 Task: Show all the stores that has offer on soup.
Action: Mouse moved to (56, 86)
Screenshot: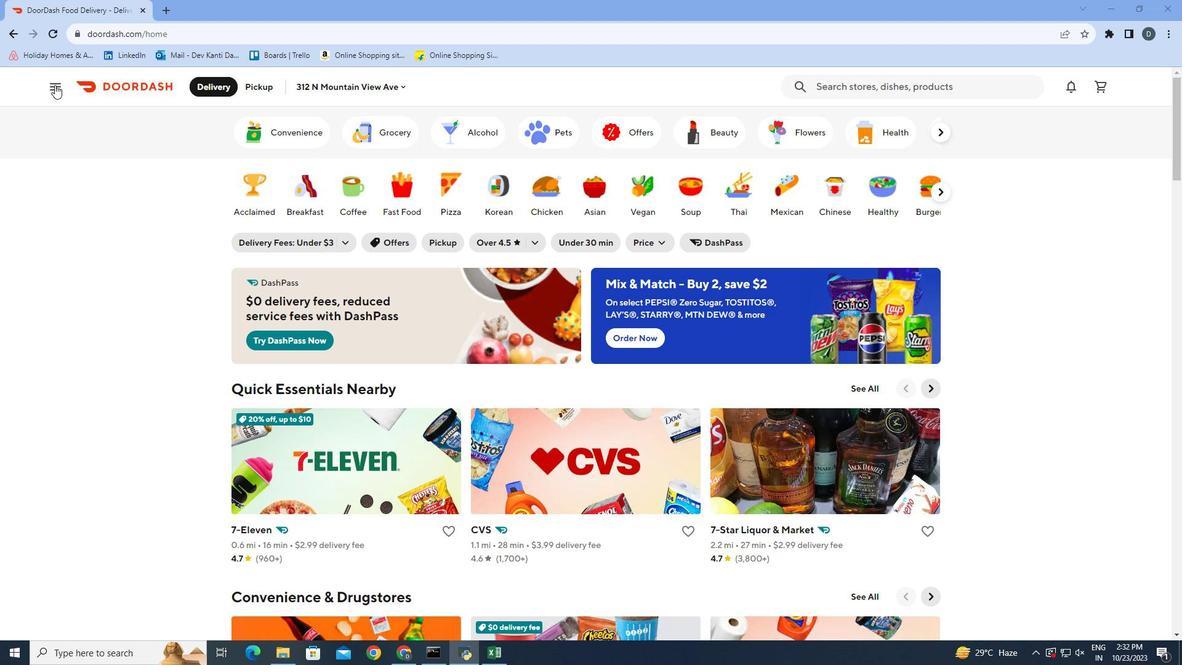 
Action: Mouse pressed left at (56, 86)
Screenshot: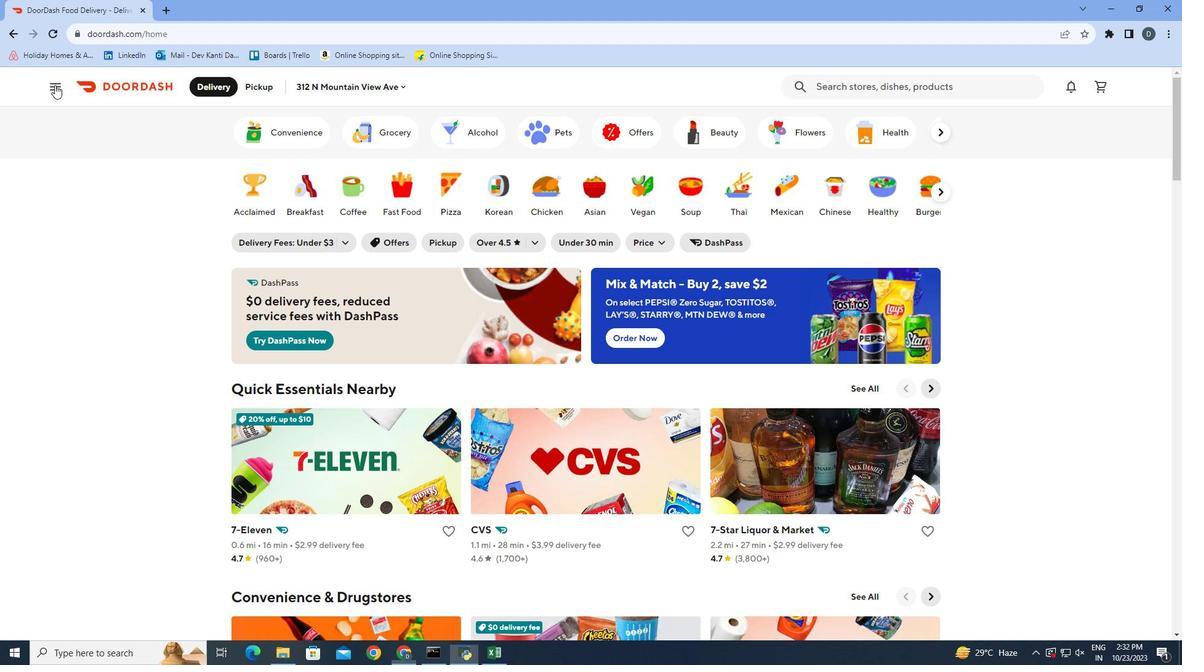 
Action: Mouse moved to (117, 240)
Screenshot: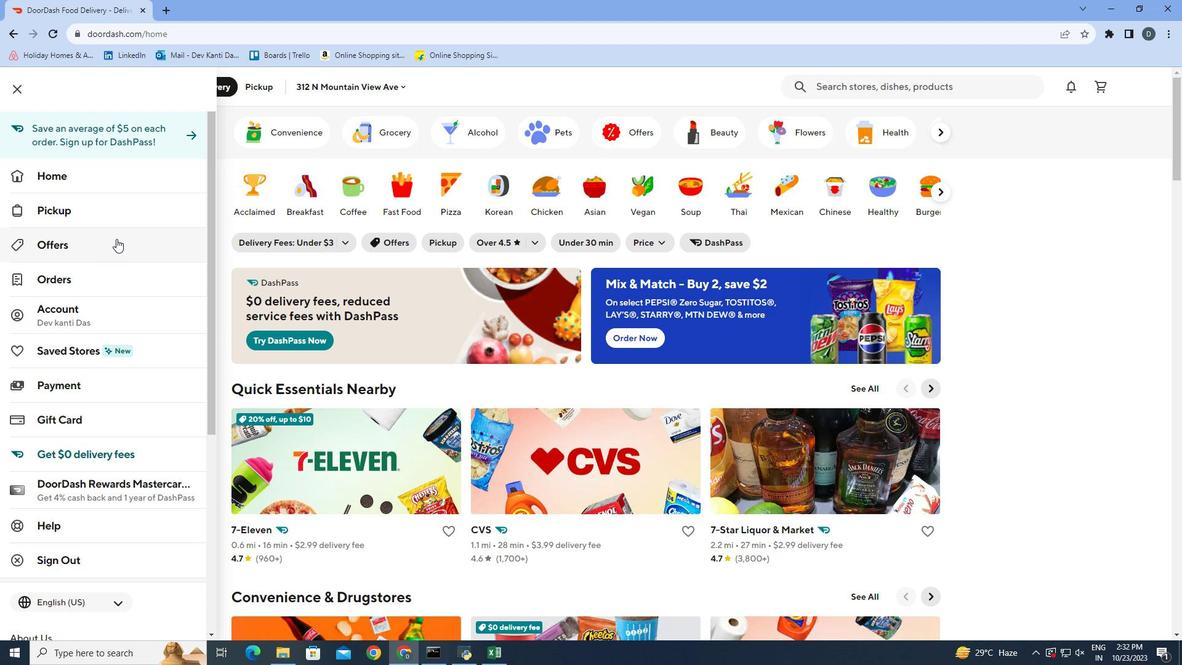 
Action: Mouse pressed left at (117, 240)
Screenshot: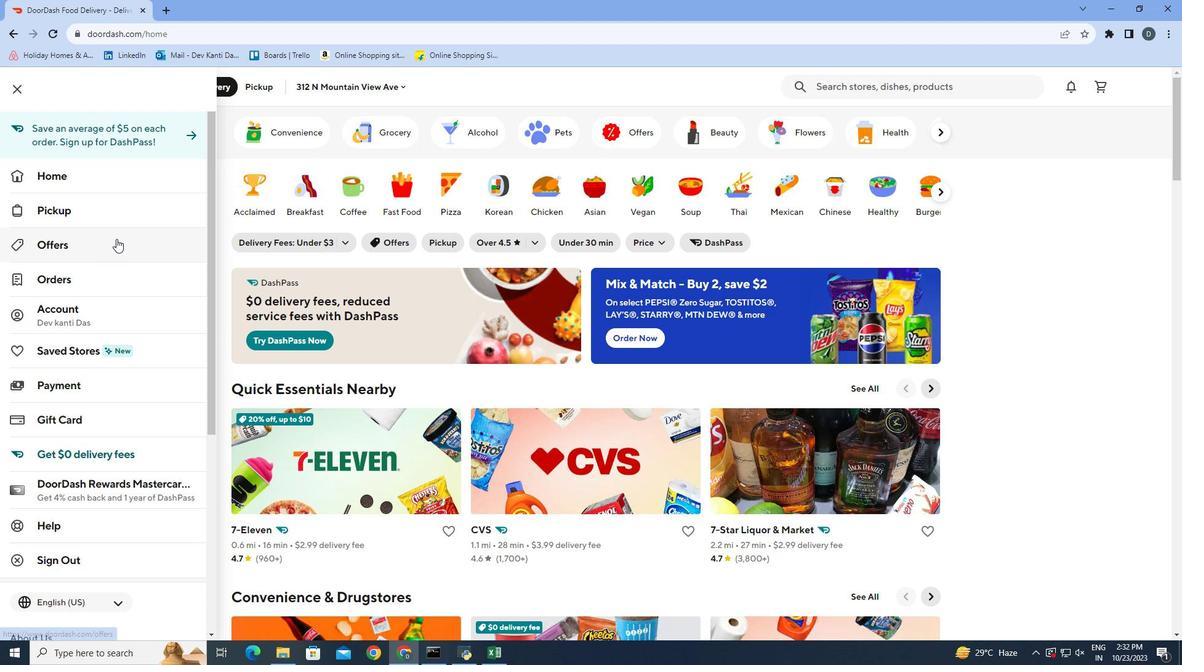 
Action: Mouse moved to (283, 184)
Screenshot: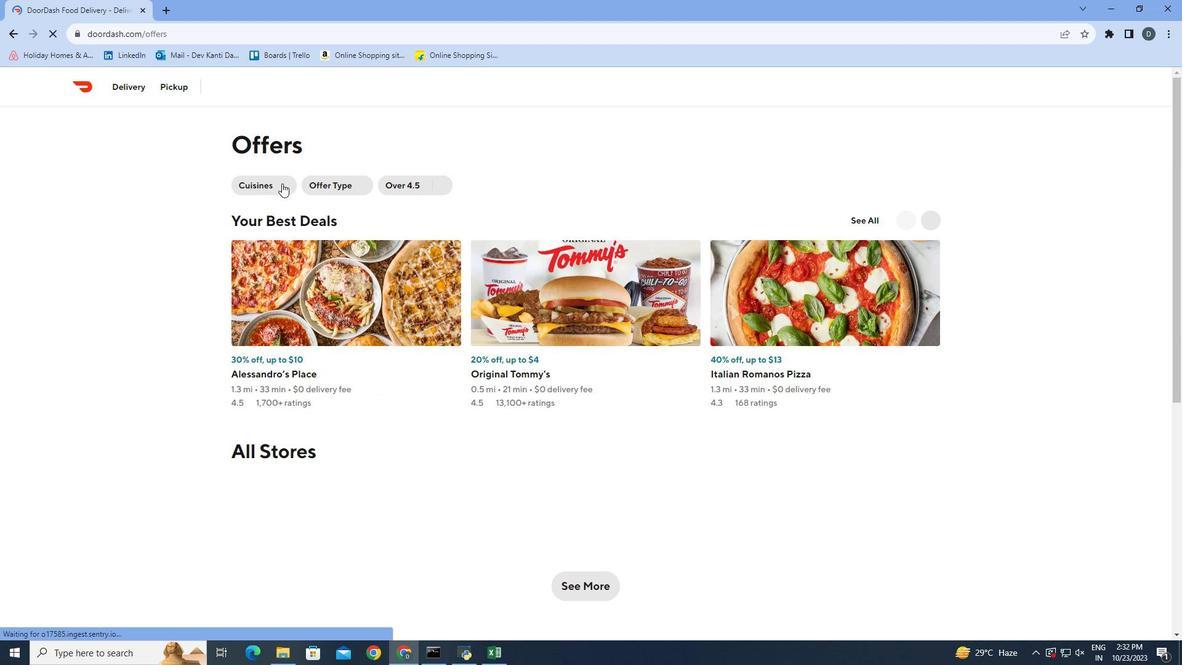 
Action: Mouse pressed left at (283, 184)
Screenshot: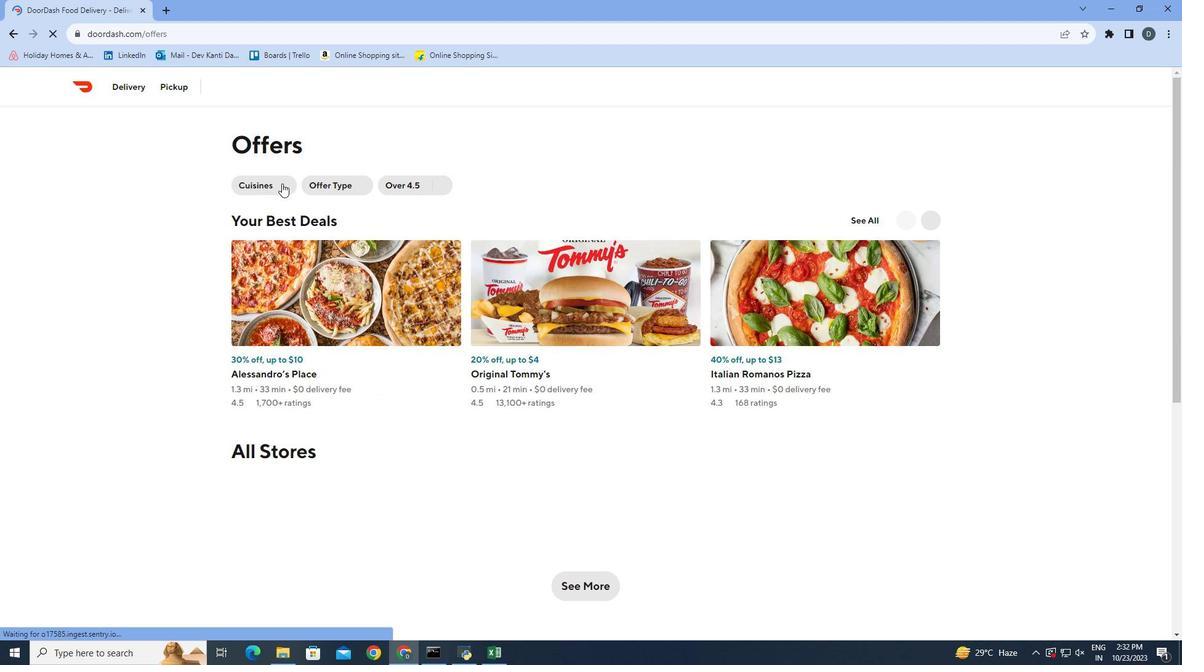 
Action: Mouse moved to (341, 252)
Screenshot: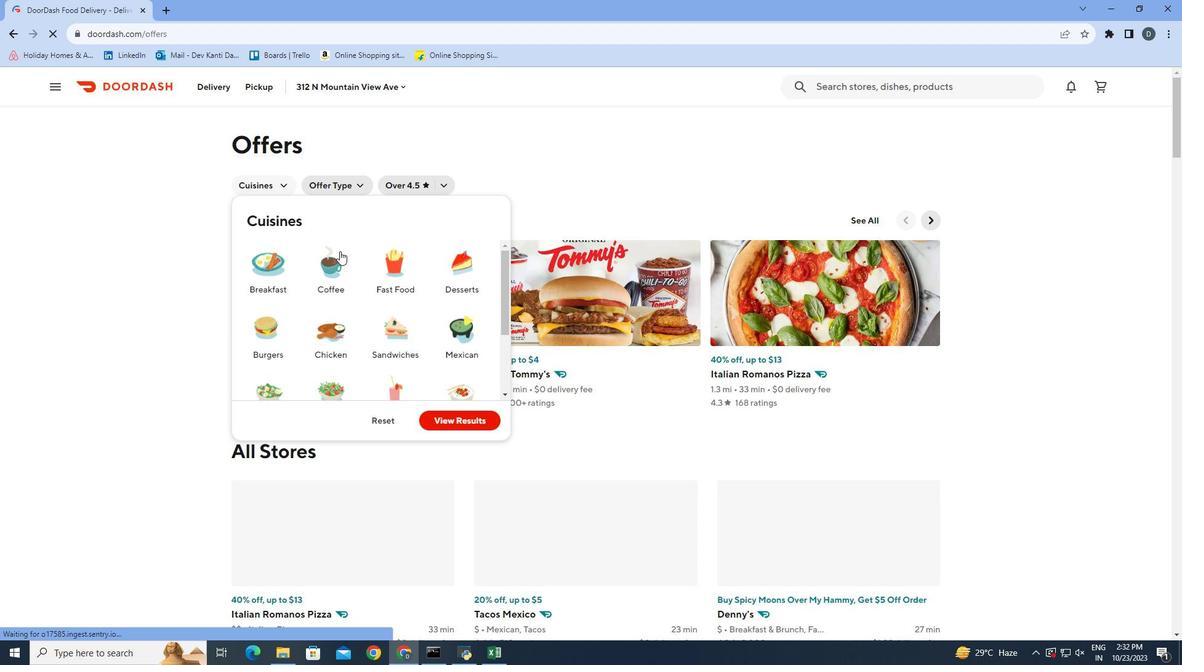 
Action: Mouse scrolled (341, 251) with delta (0, 0)
Screenshot: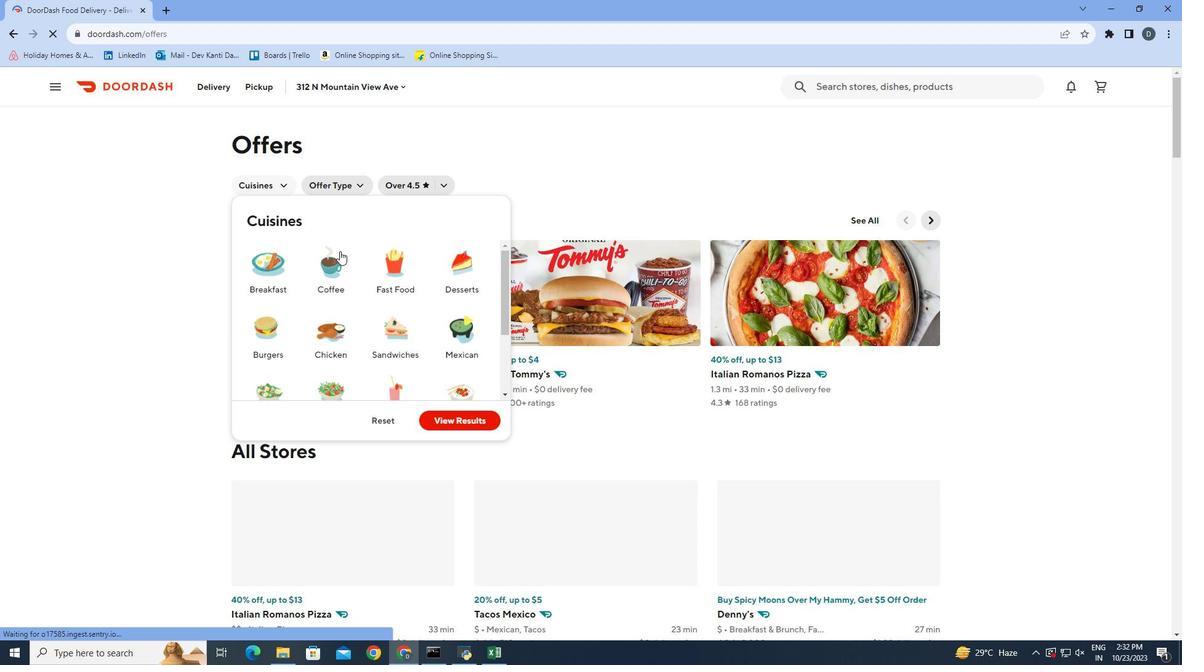 
Action: Mouse moved to (341, 253)
Screenshot: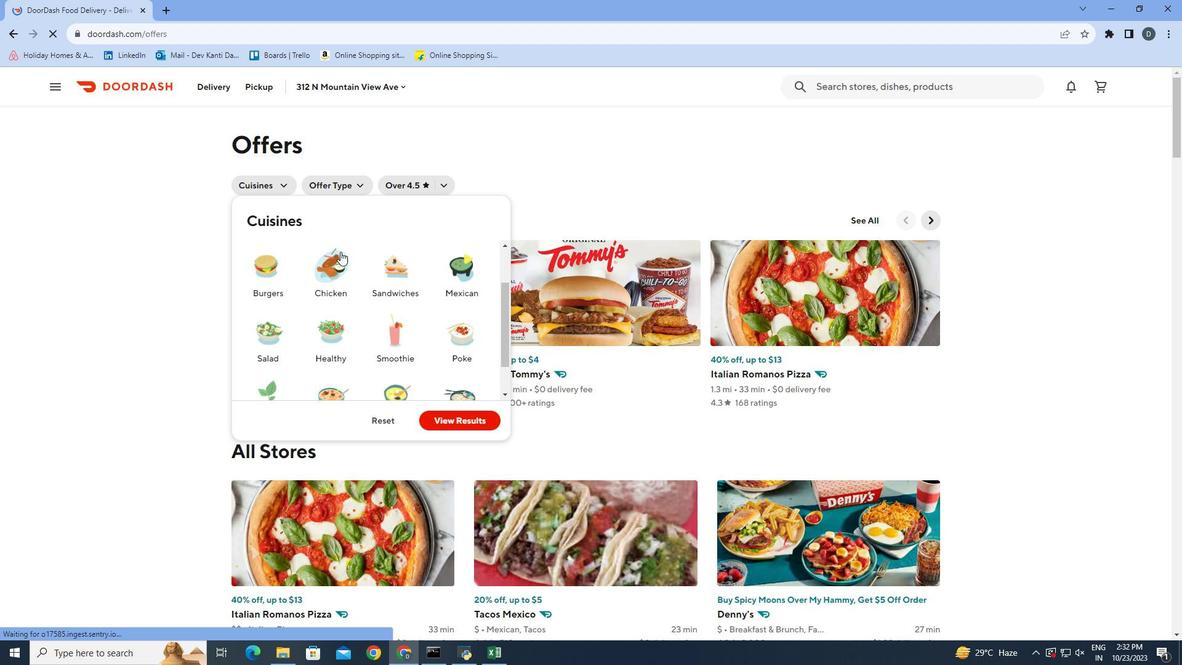 
Action: Mouse scrolled (341, 252) with delta (0, 0)
Screenshot: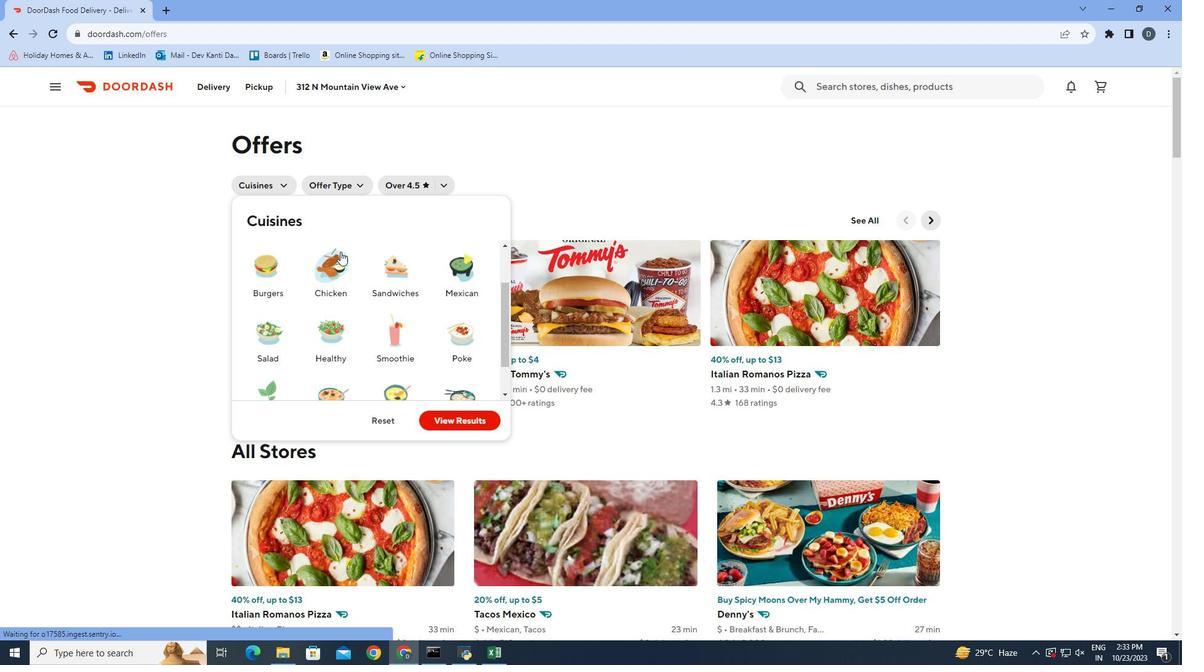 
Action: Mouse scrolled (341, 252) with delta (0, 0)
Screenshot: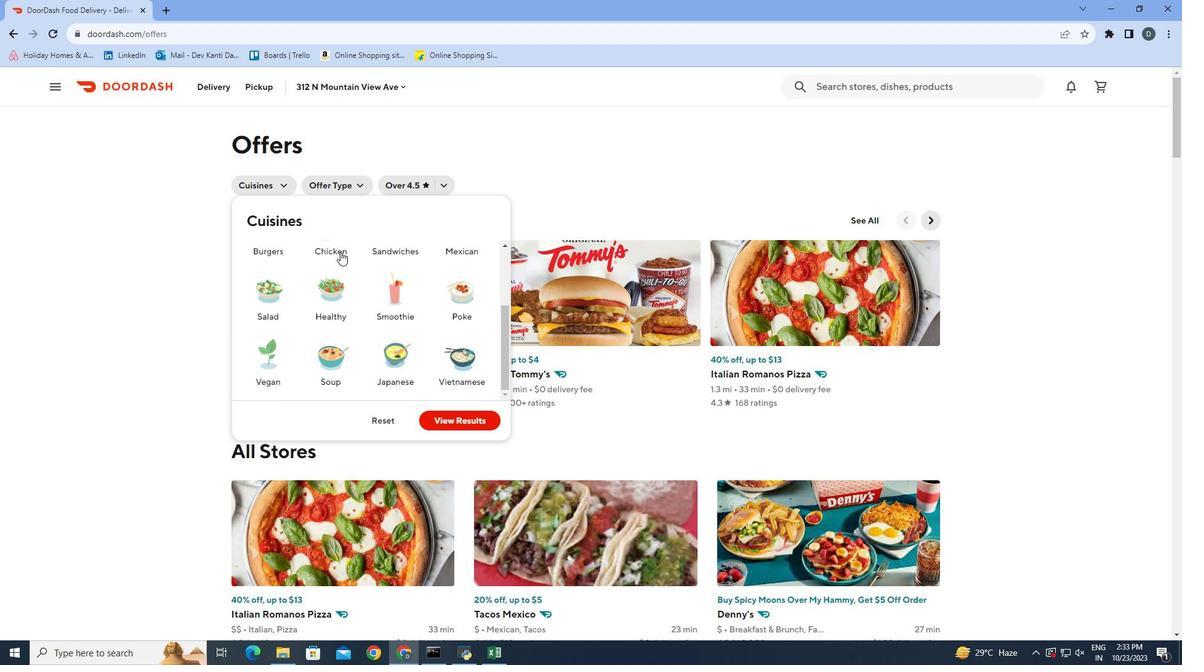
Action: Mouse moved to (326, 359)
Screenshot: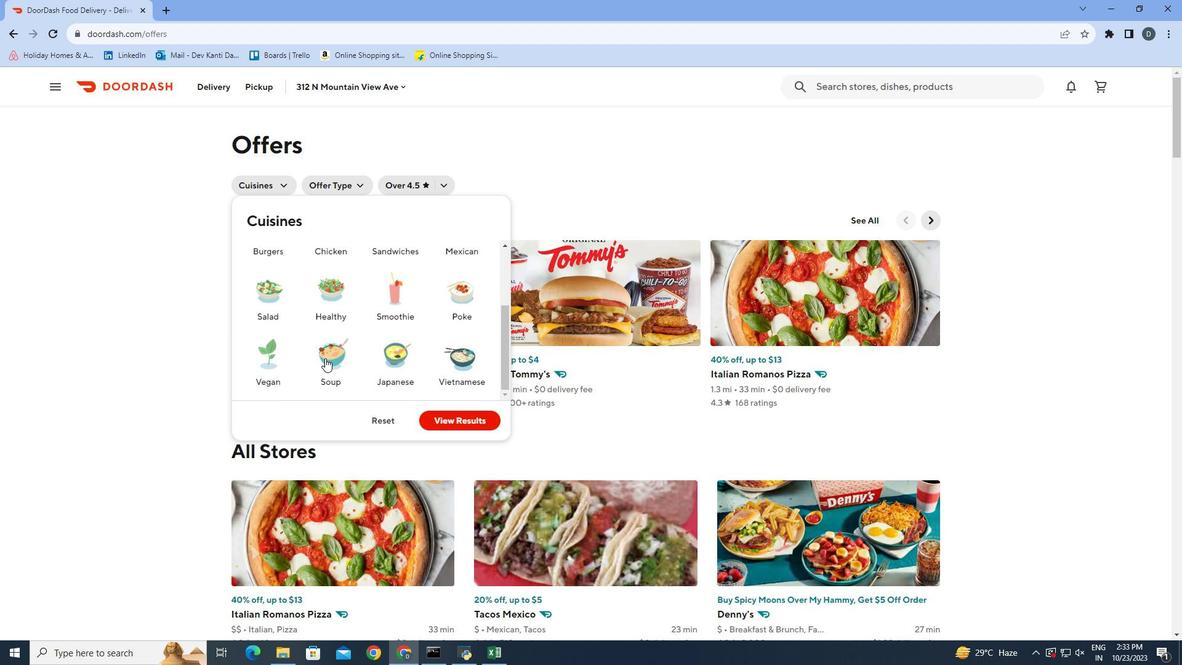 
Action: Mouse pressed left at (326, 359)
Screenshot: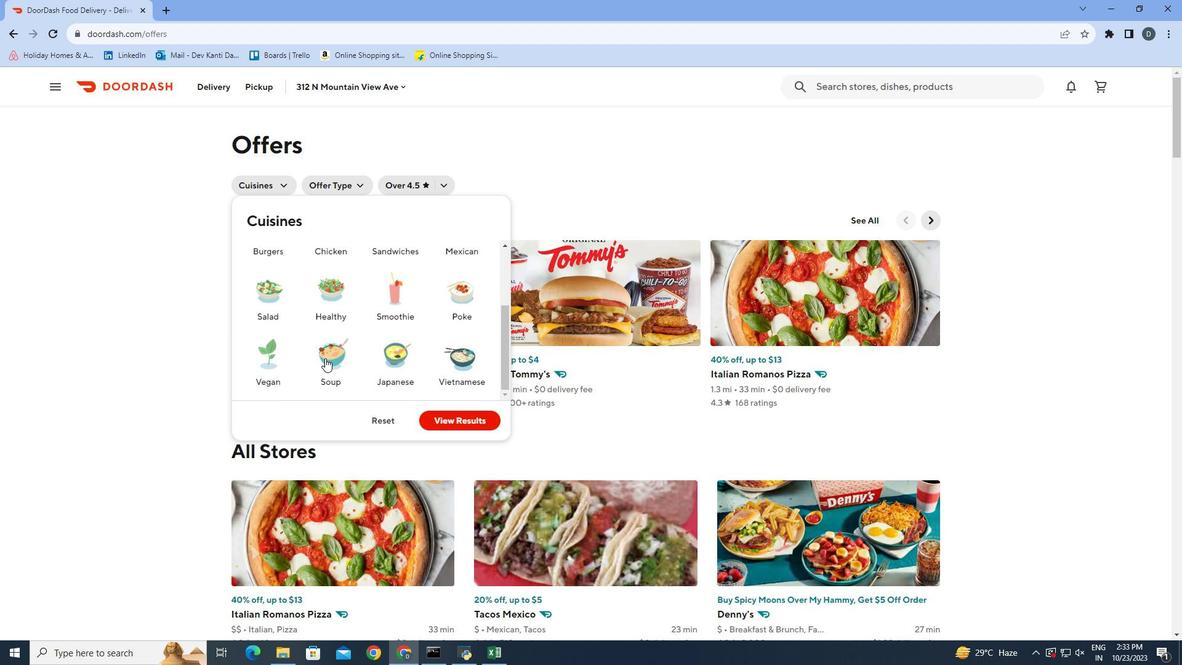 
Action: Mouse moved to (475, 424)
Screenshot: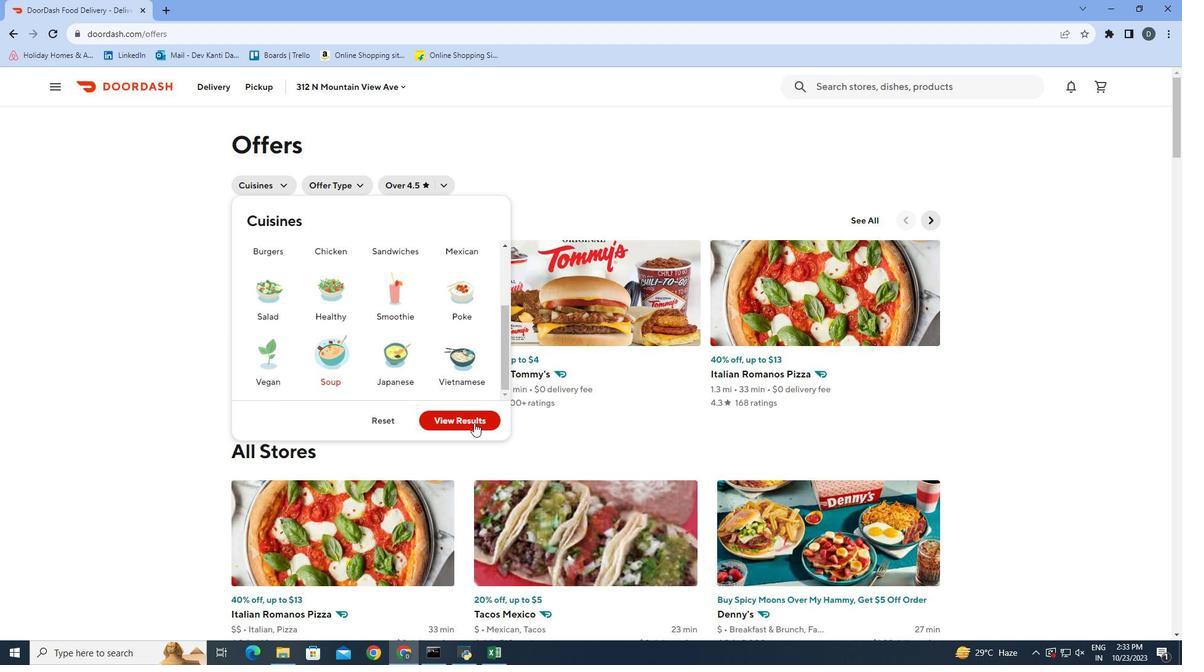 
Action: Mouse pressed left at (475, 424)
Screenshot: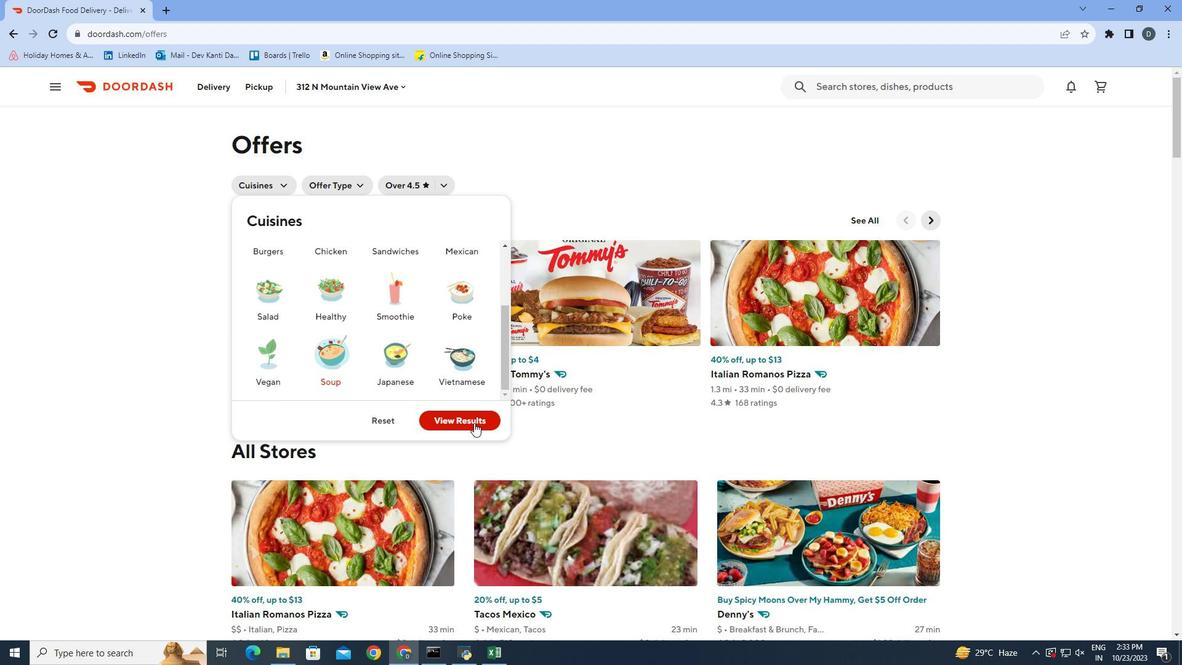 
Action: Mouse moved to (1015, 377)
Screenshot: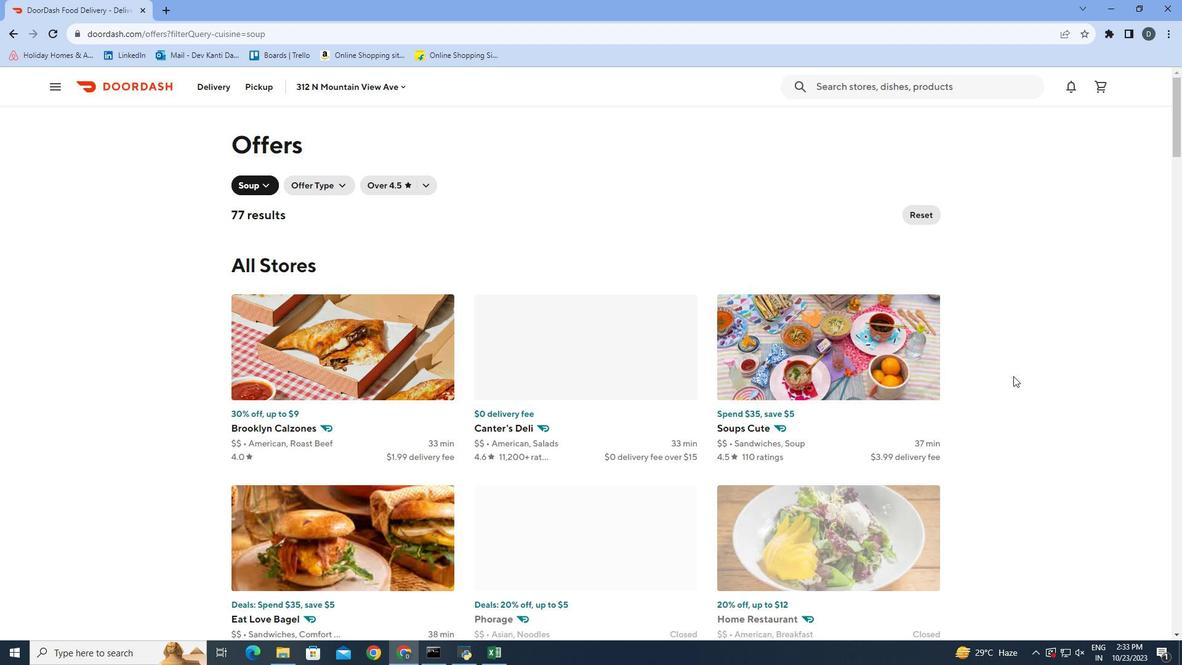 
Action: Mouse scrolled (1015, 377) with delta (0, 0)
Screenshot: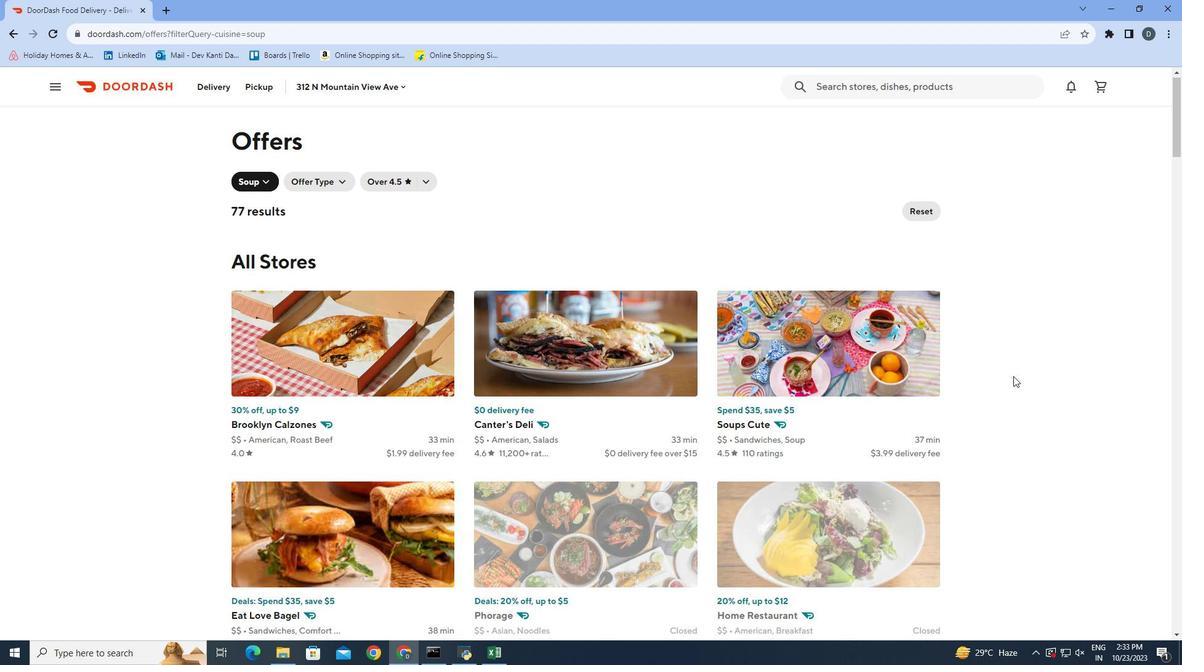 
Action: Mouse moved to (1028, 349)
Screenshot: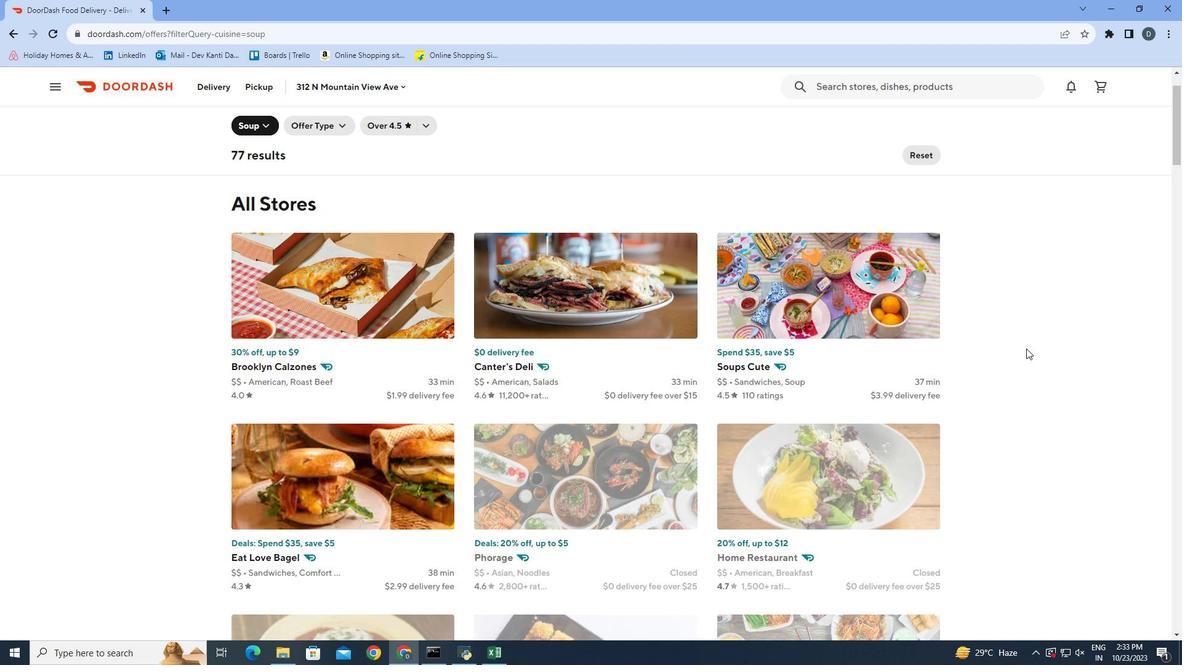 
Action: Mouse scrolled (1028, 349) with delta (0, 0)
Screenshot: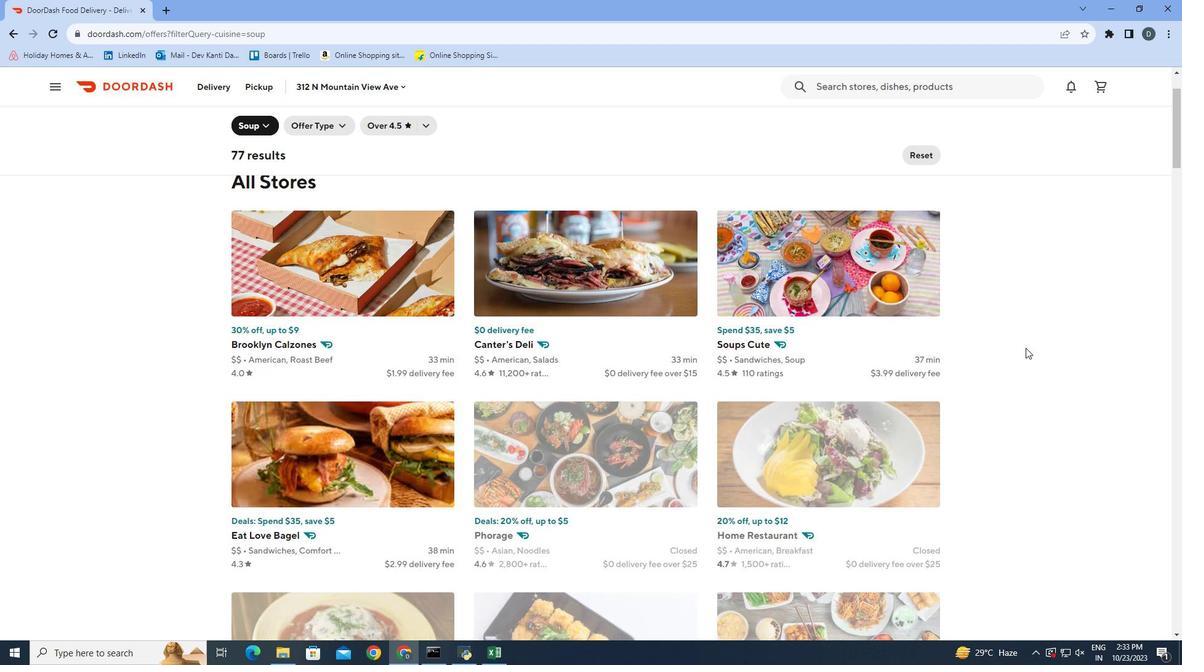 
Action: Mouse moved to (1021, 342)
Screenshot: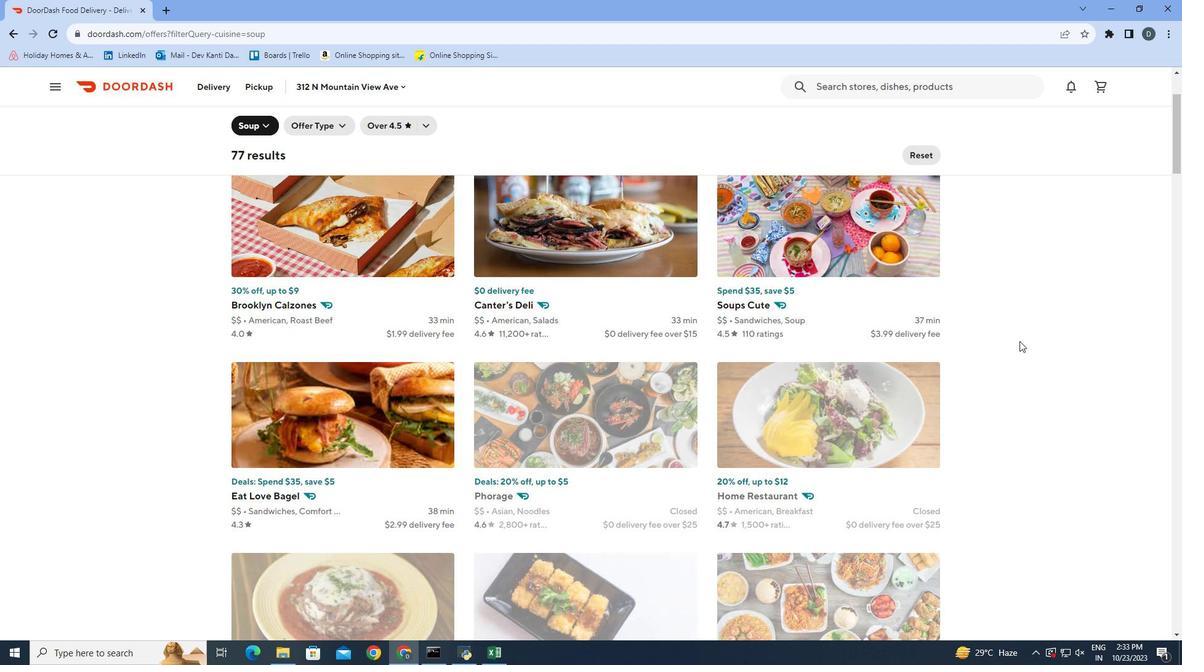 
Action: Mouse scrolled (1021, 341) with delta (0, 0)
Screenshot: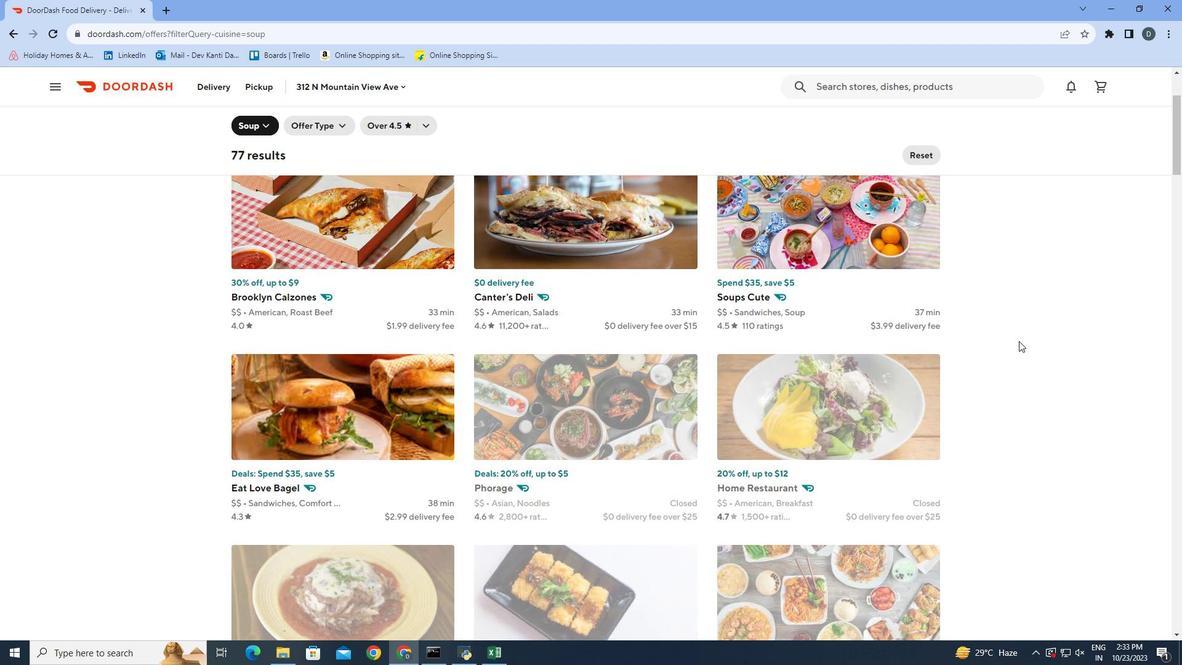 
Action: Mouse moved to (1020, 342)
Screenshot: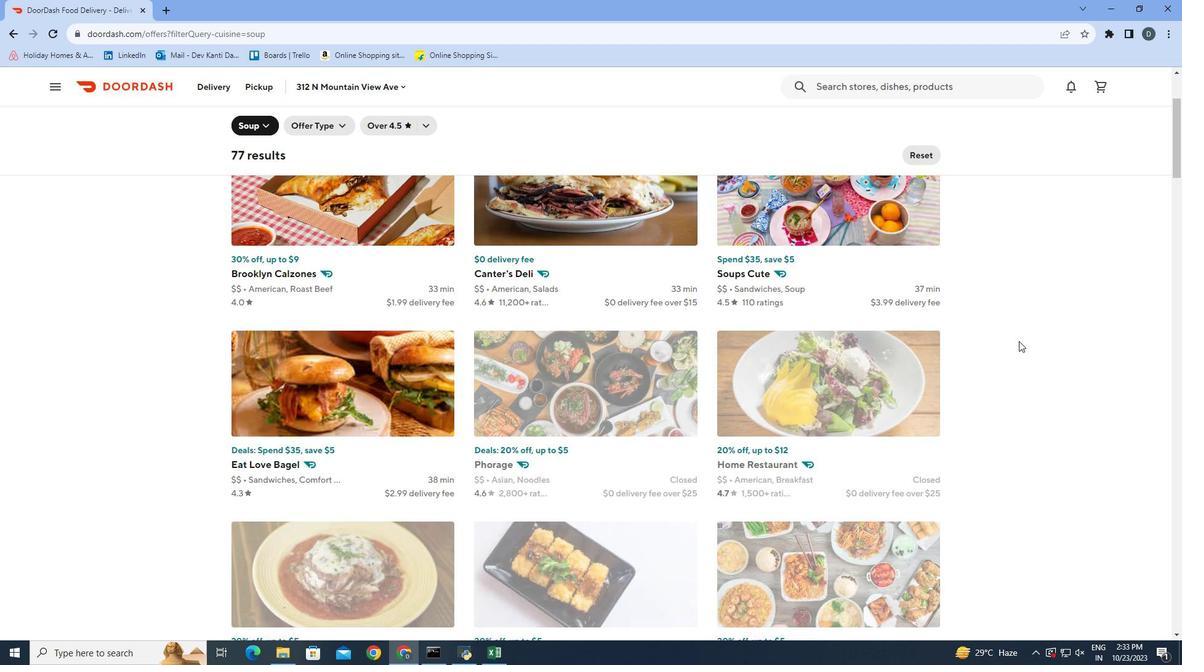 
Action: Mouse scrolled (1020, 341) with delta (0, 0)
Screenshot: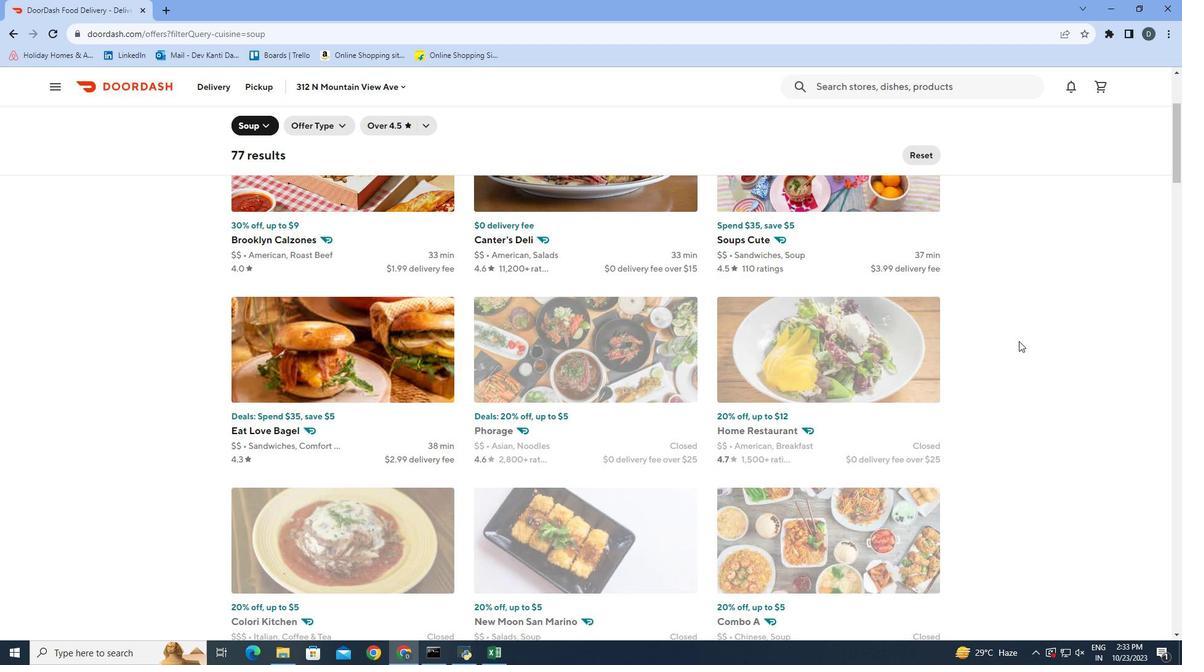 
Action: Mouse scrolled (1020, 341) with delta (0, 0)
Screenshot: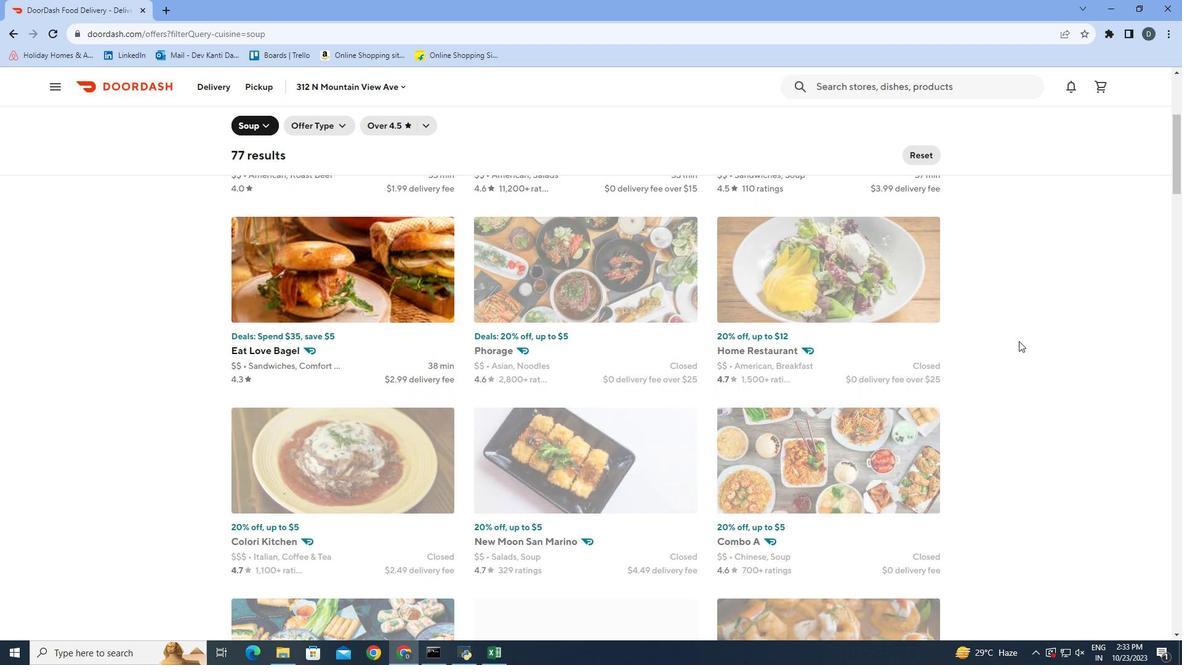 
Action: Mouse scrolled (1020, 341) with delta (0, 0)
Screenshot: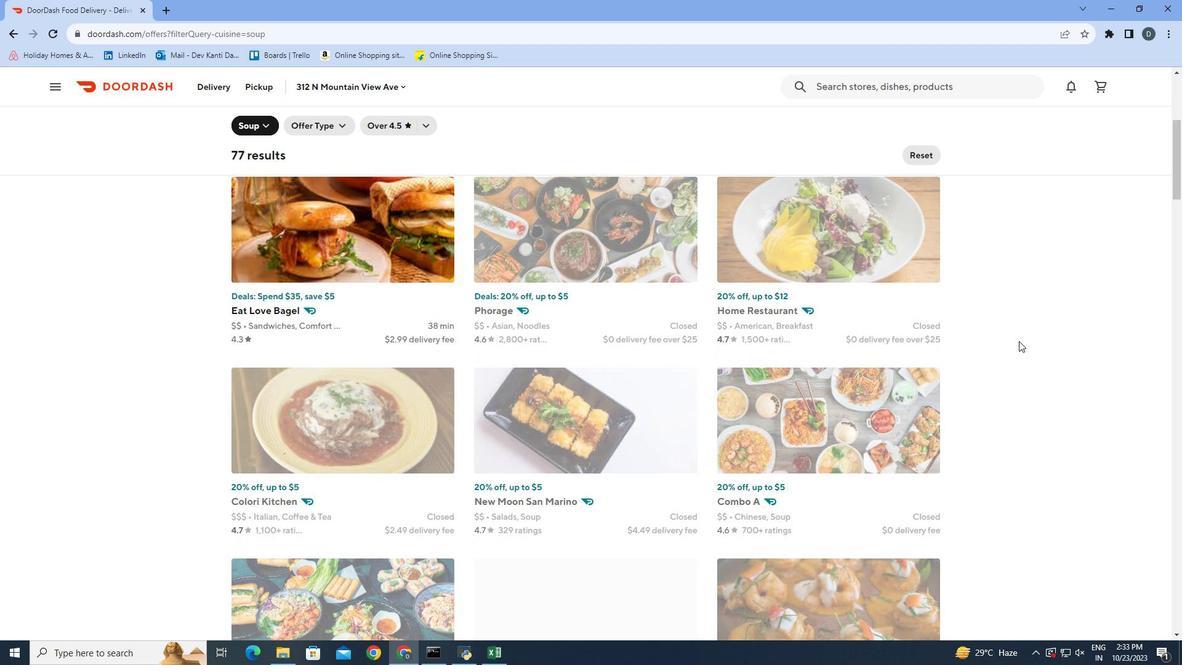 
Action: Mouse scrolled (1020, 341) with delta (0, 0)
Screenshot: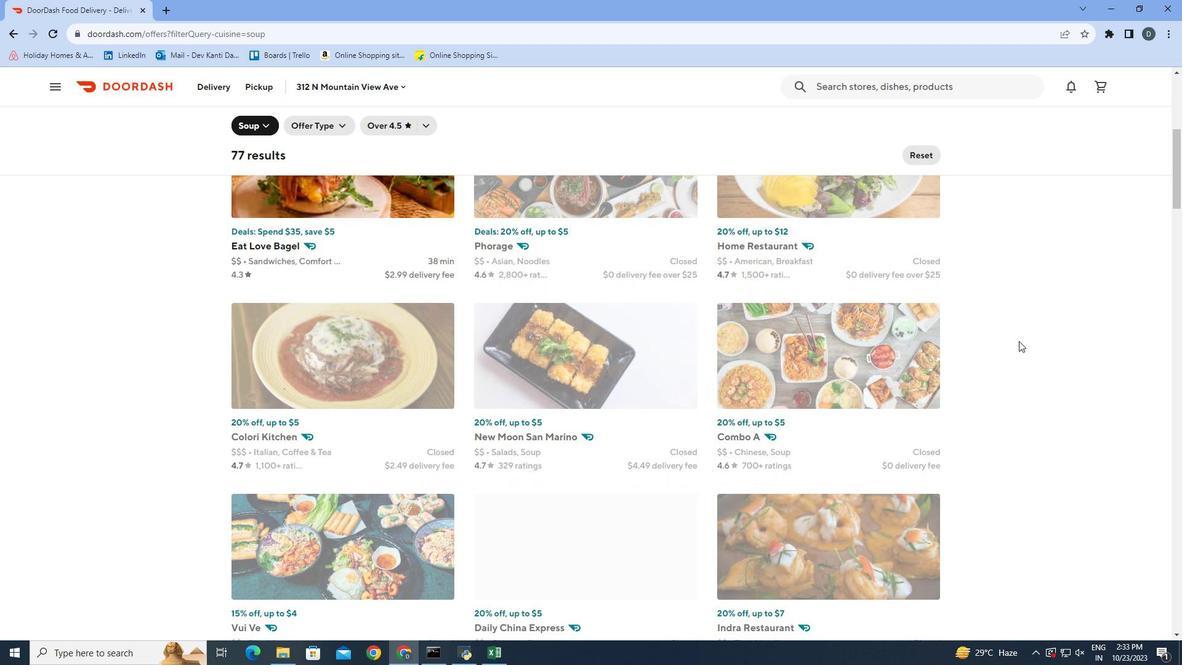 
Action: Mouse scrolled (1020, 341) with delta (0, 0)
Screenshot: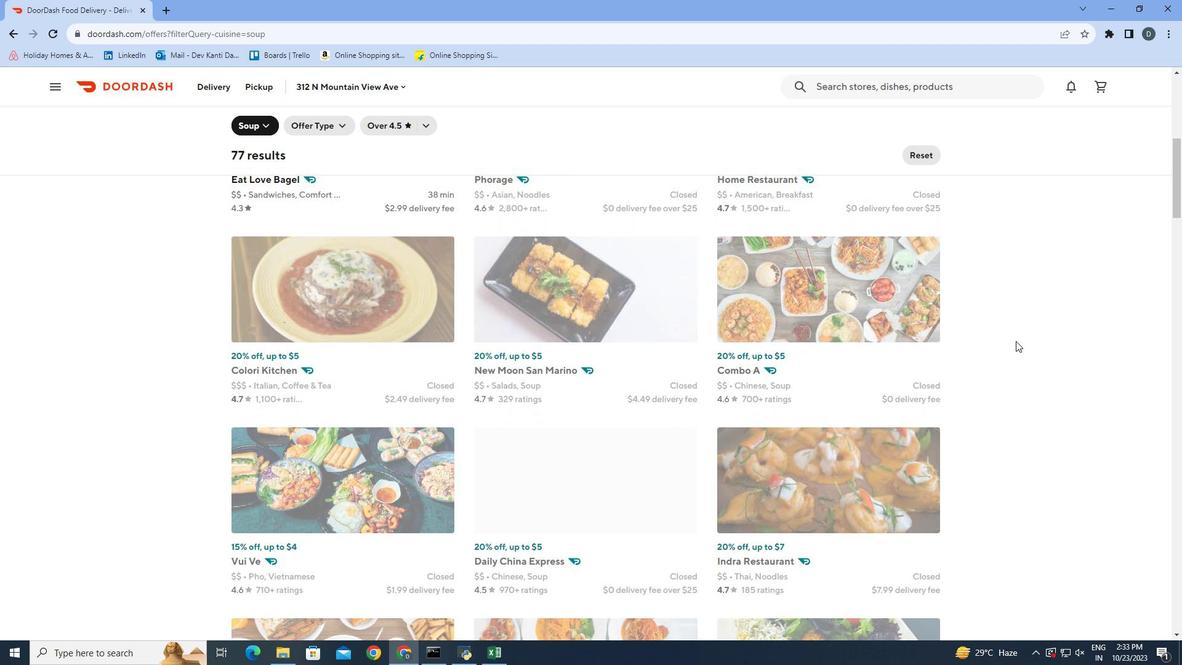 
Action: Mouse moved to (1017, 337)
Screenshot: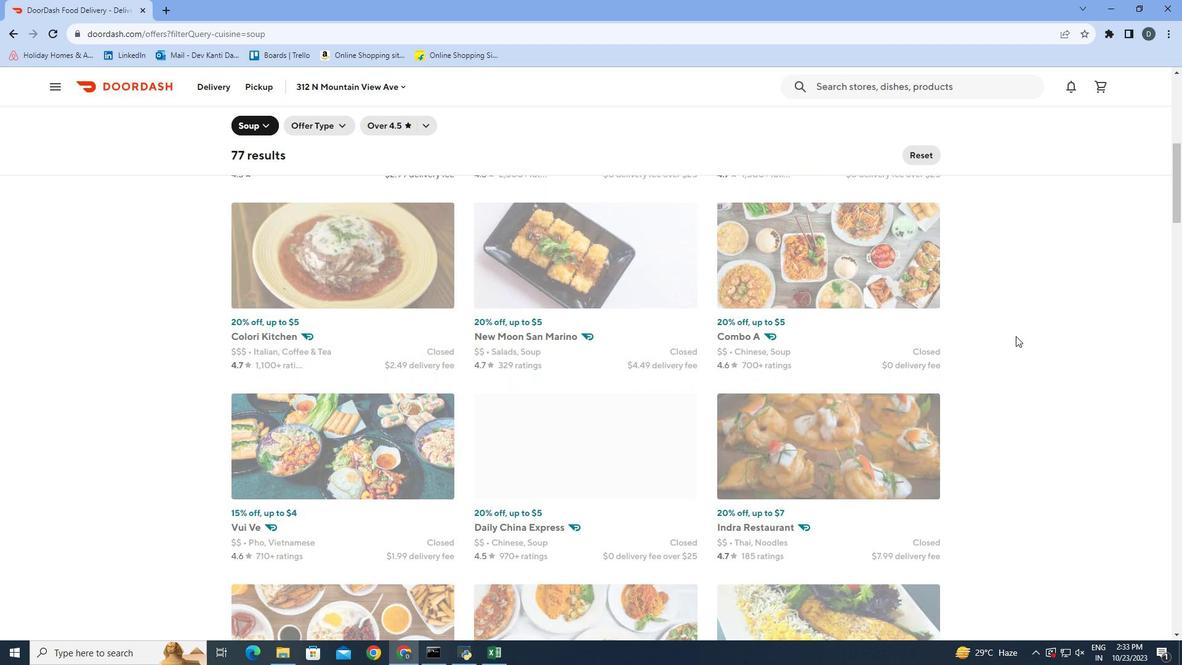 
Action: Mouse scrolled (1017, 336) with delta (0, 0)
Screenshot: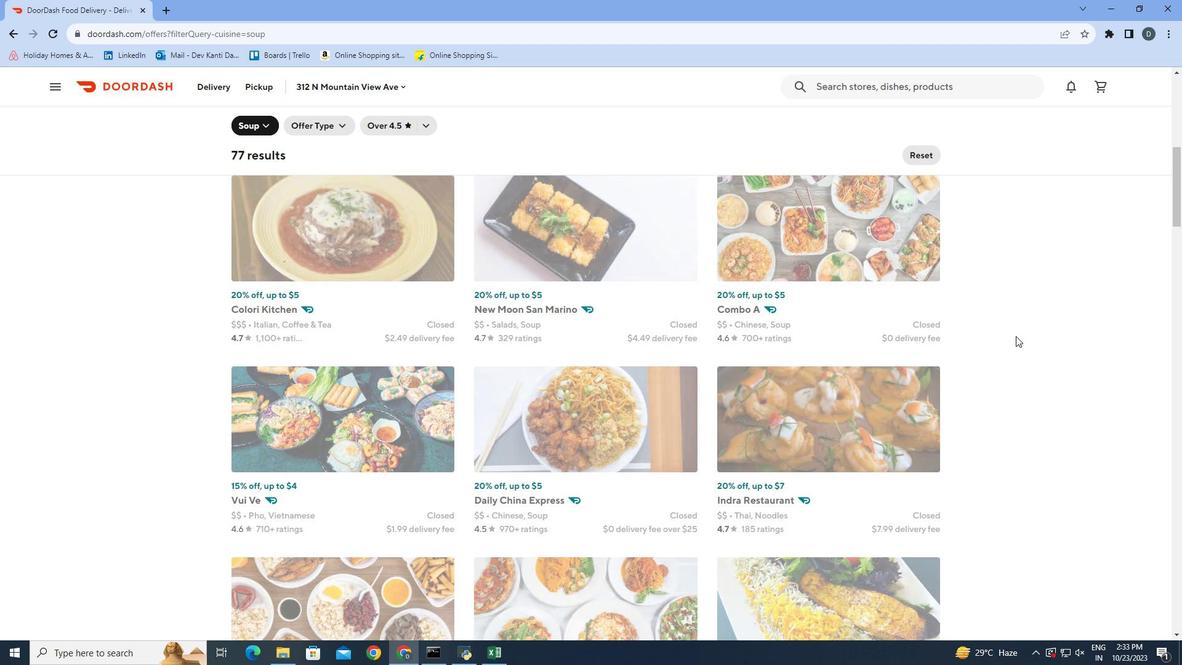 
Action: Mouse scrolled (1017, 336) with delta (0, 0)
Screenshot: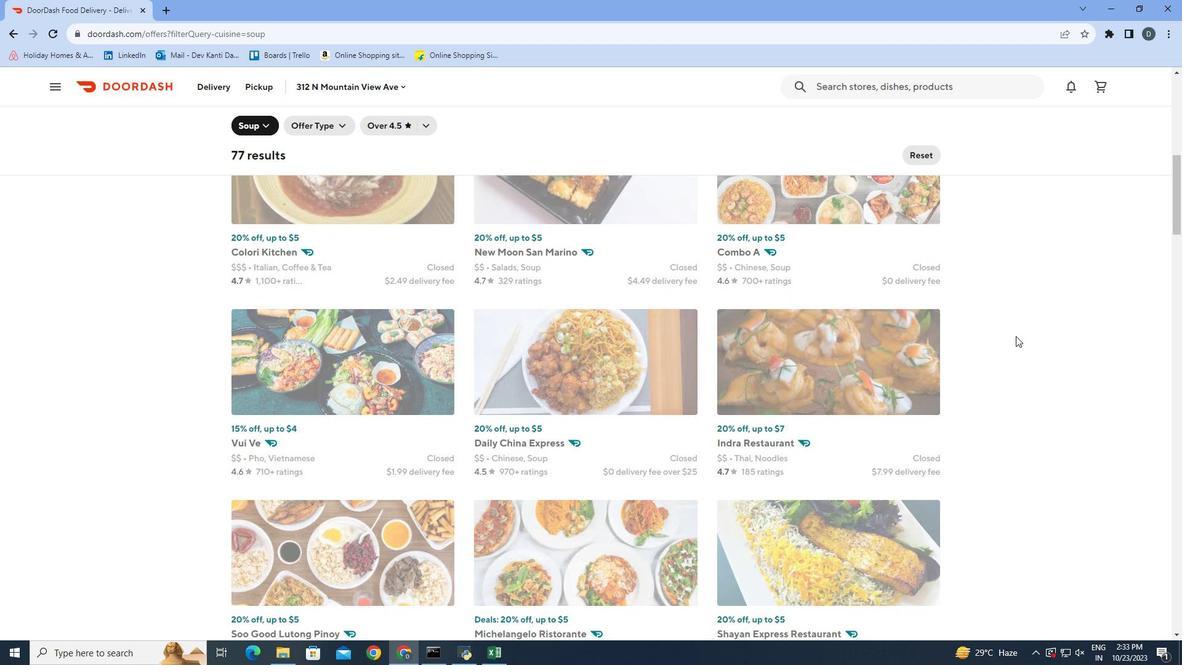 
Action: Mouse scrolled (1017, 336) with delta (0, 0)
Screenshot: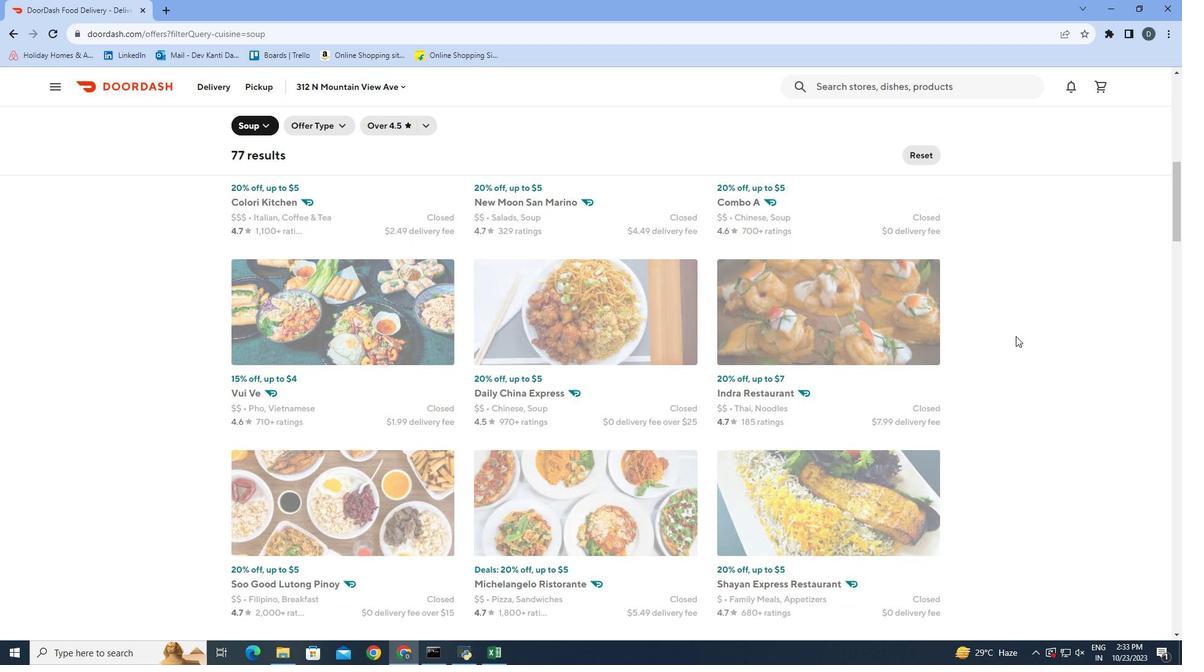 
Action: Mouse moved to (1004, 358)
Screenshot: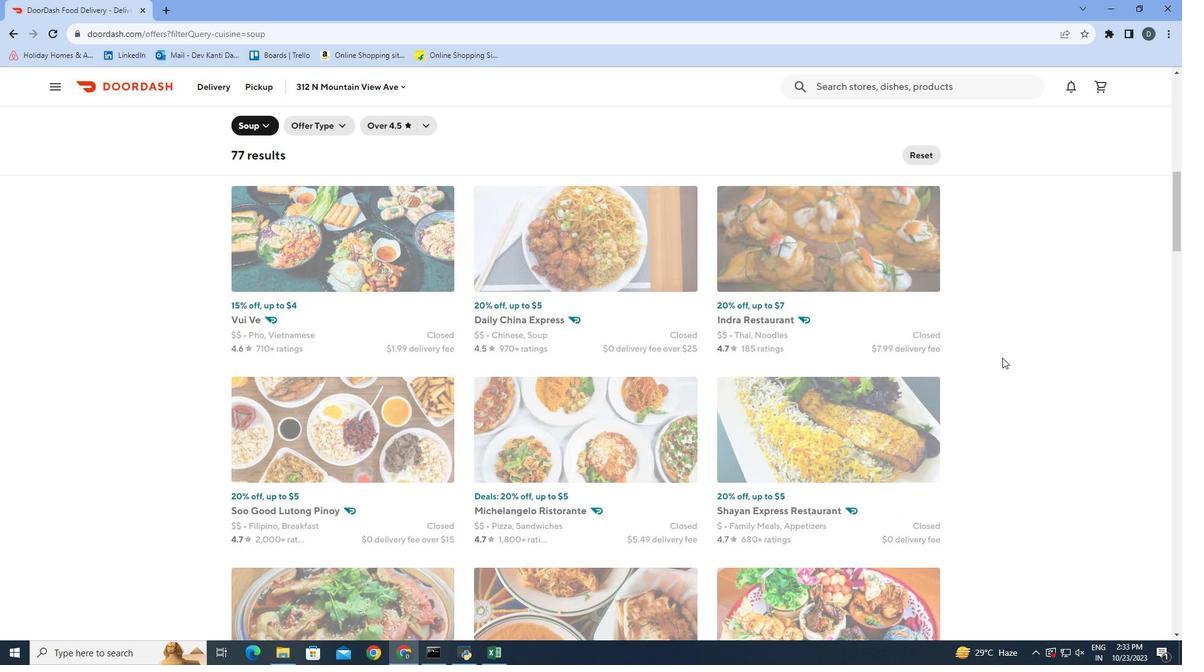 
Action: Mouse scrolled (1004, 357) with delta (0, 0)
Screenshot: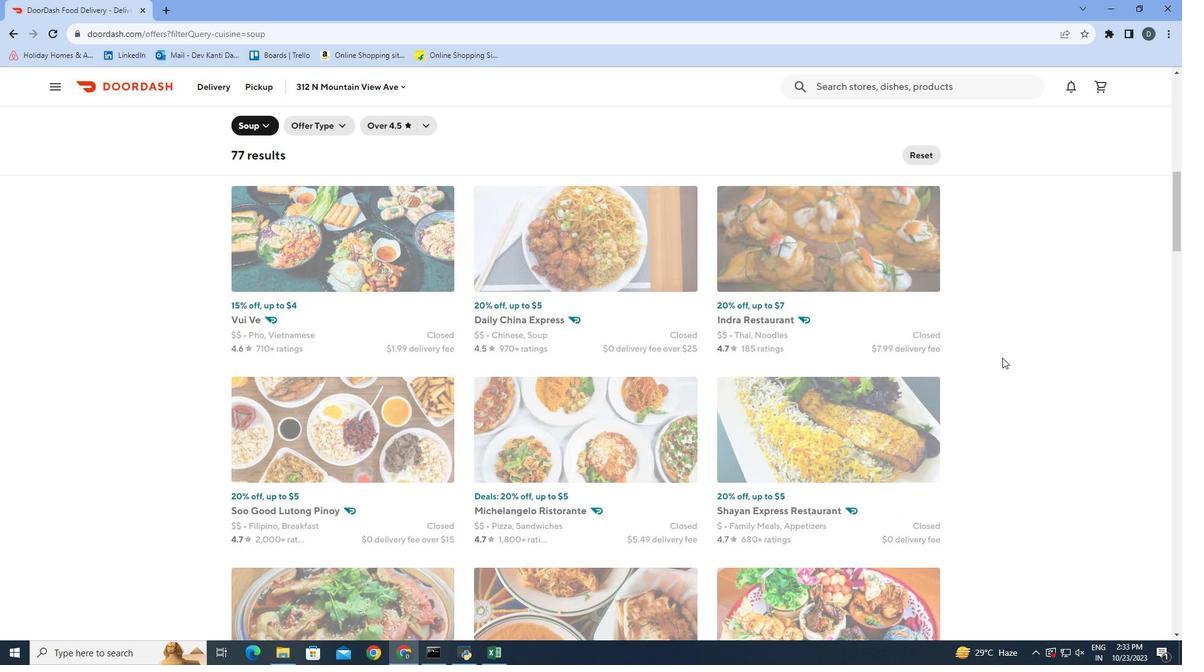 
Action: Mouse moved to (1003, 364)
Screenshot: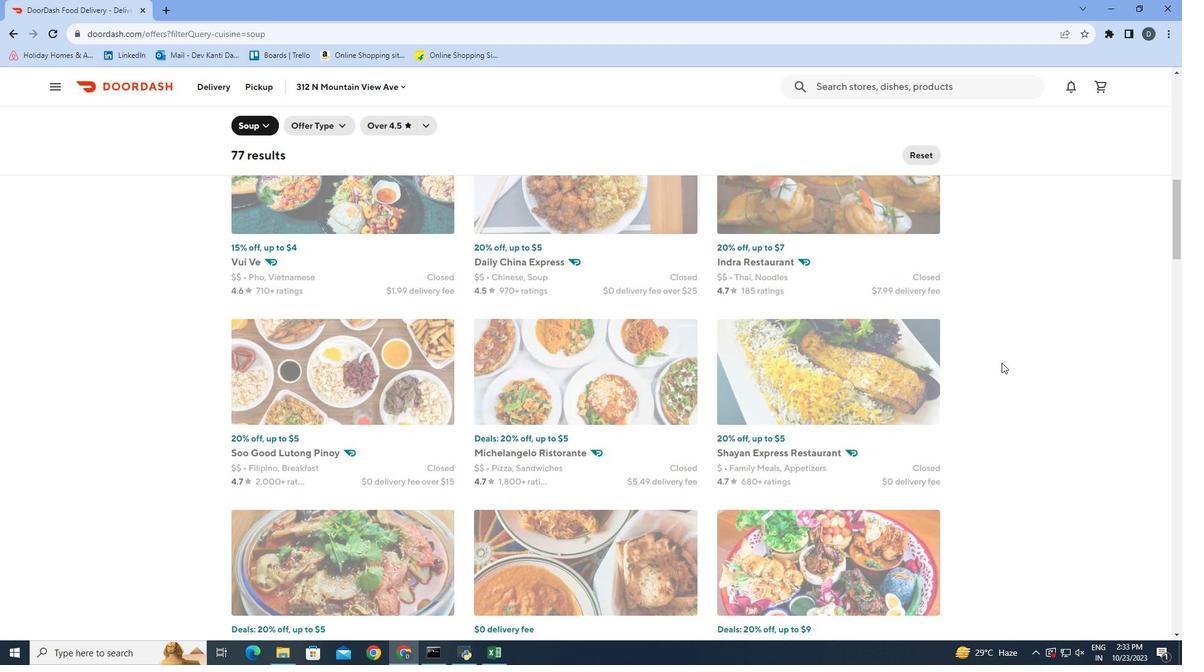 
Action: Mouse scrolled (1003, 363) with delta (0, 0)
Screenshot: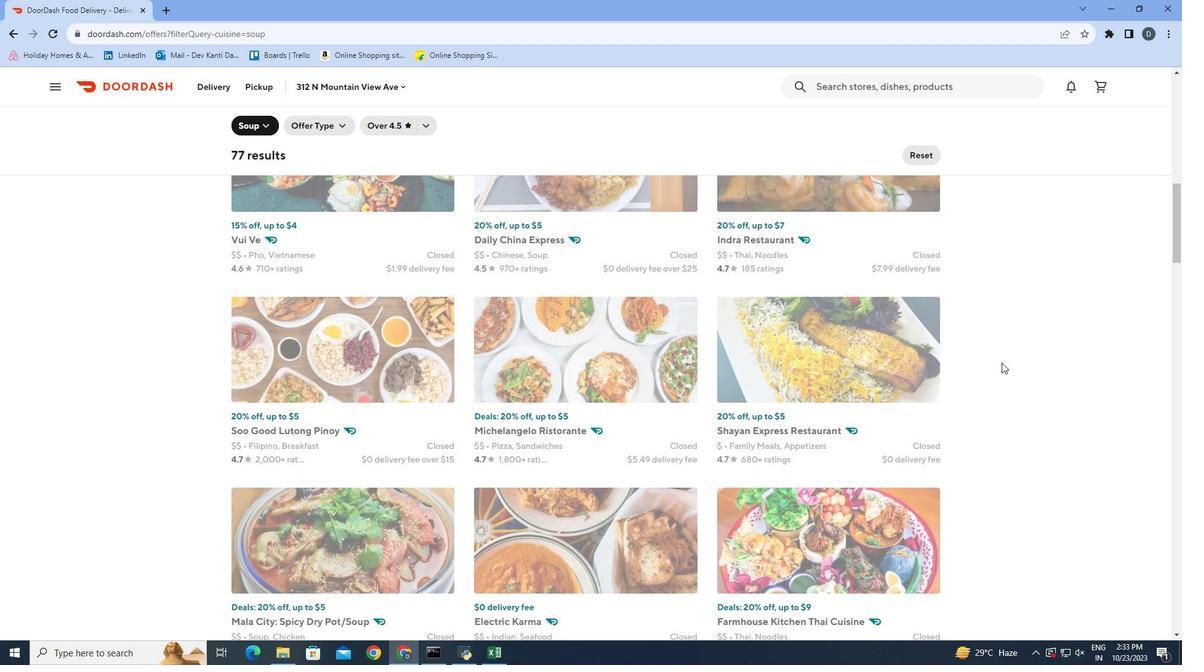 
Action: Mouse scrolled (1003, 363) with delta (0, 0)
Screenshot: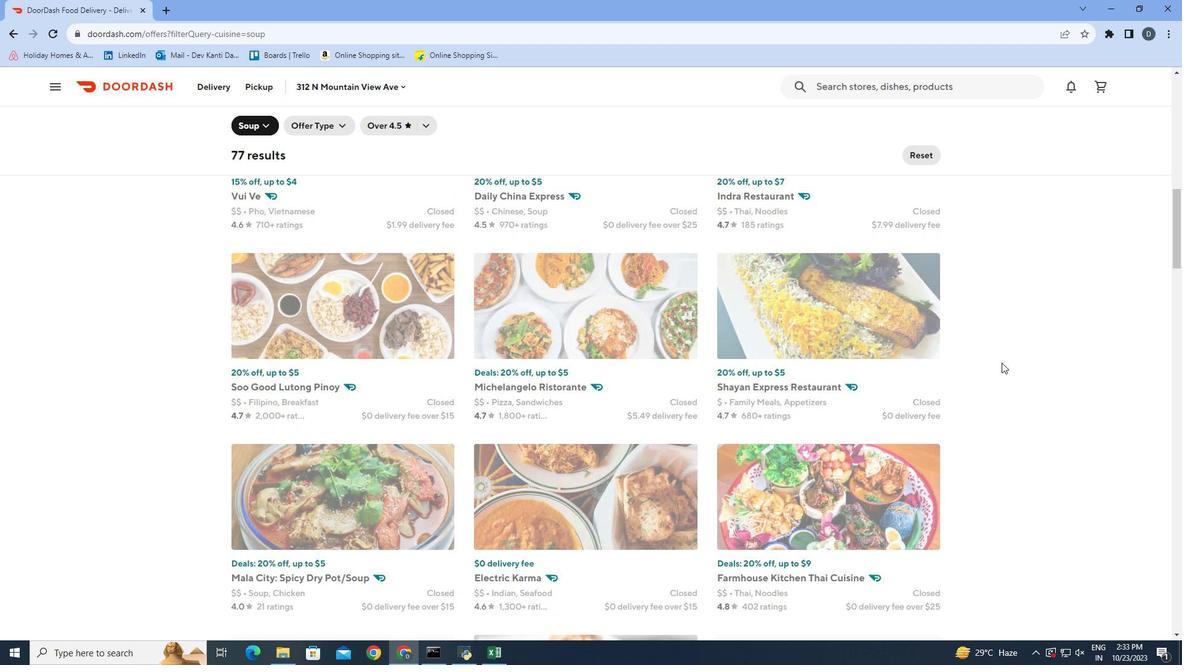 
Action: Mouse moved to (1004, 364)
Screenshot: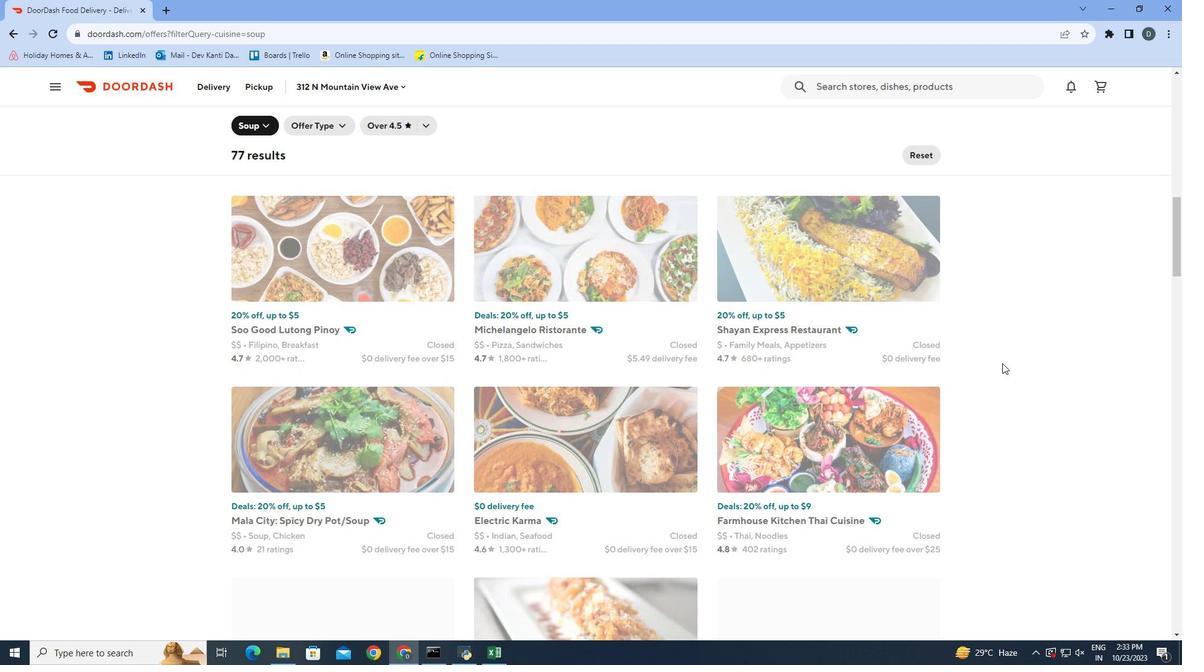 
Action: Mouse scrolled (1004, 364) with delta (0, 0)
Screenshot: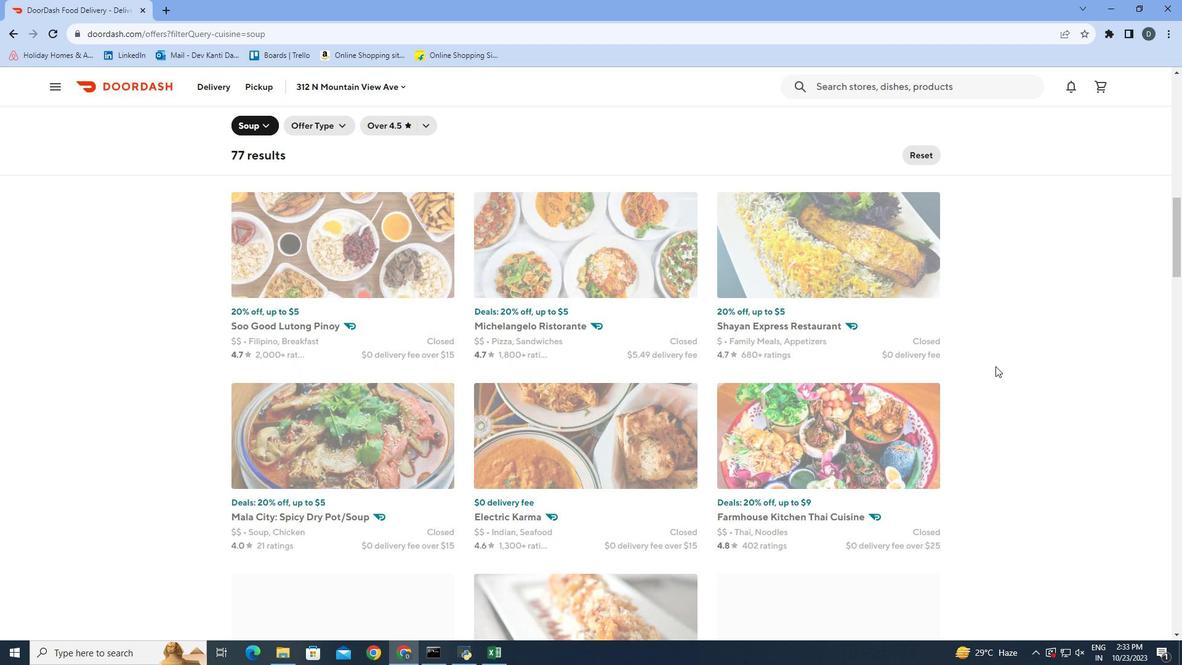 
Action: Mouse moved to (986, 374)
Screenshot: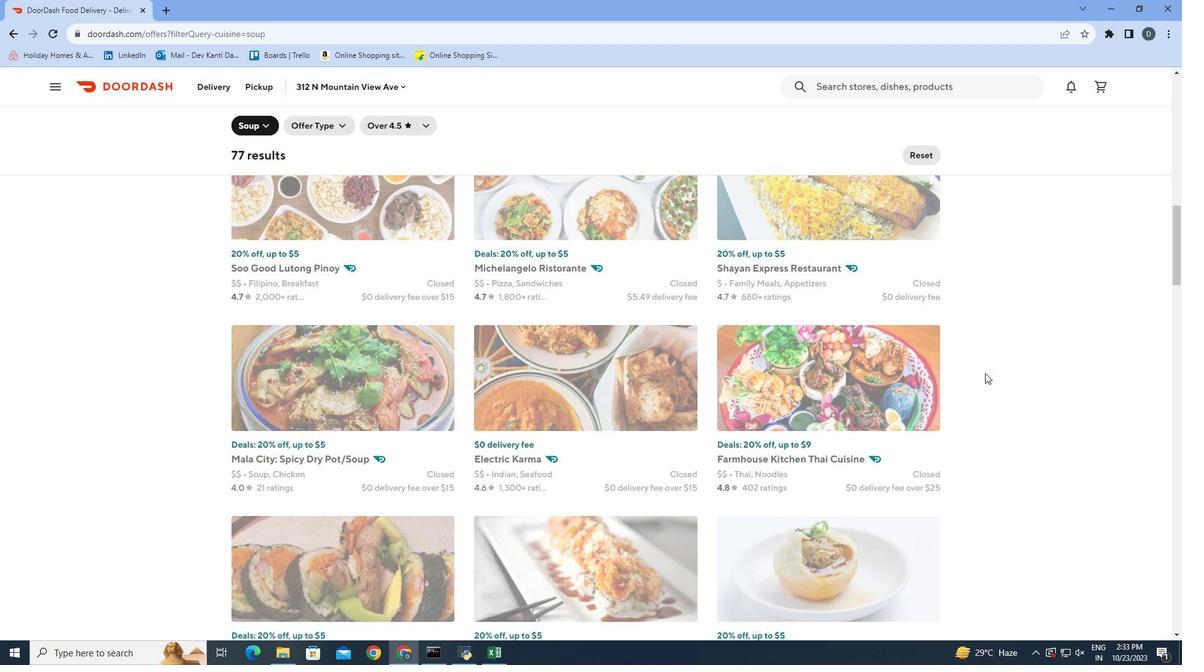 
Action: Mouse scrolled (986, 373) with delta (0, 0)
Screenshot: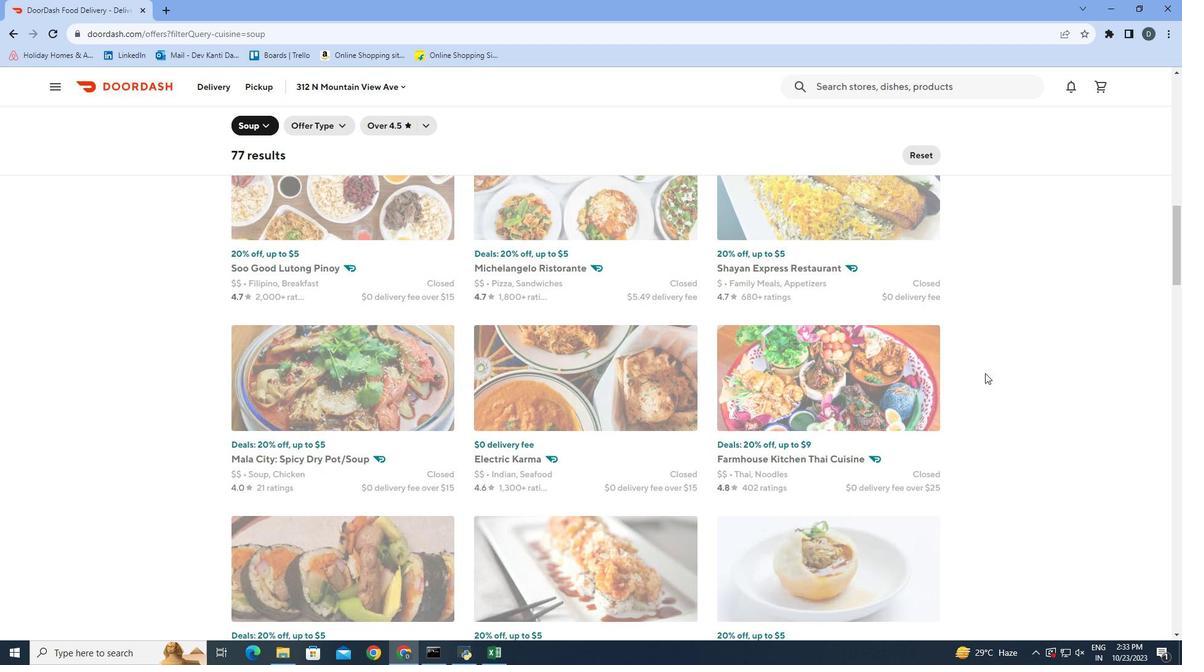 
Action: Mouse moved to (985, 364)
Screenshot: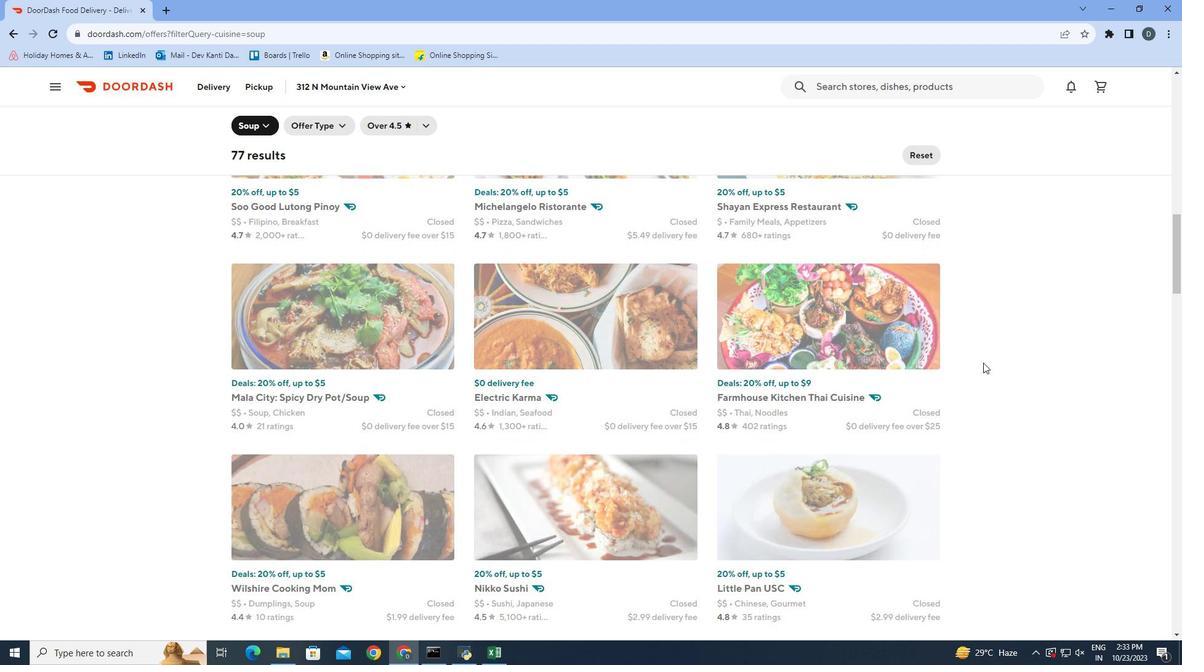 
Action: Mouse scrolled (985, 364) with delta (0, 0)
Screenshot: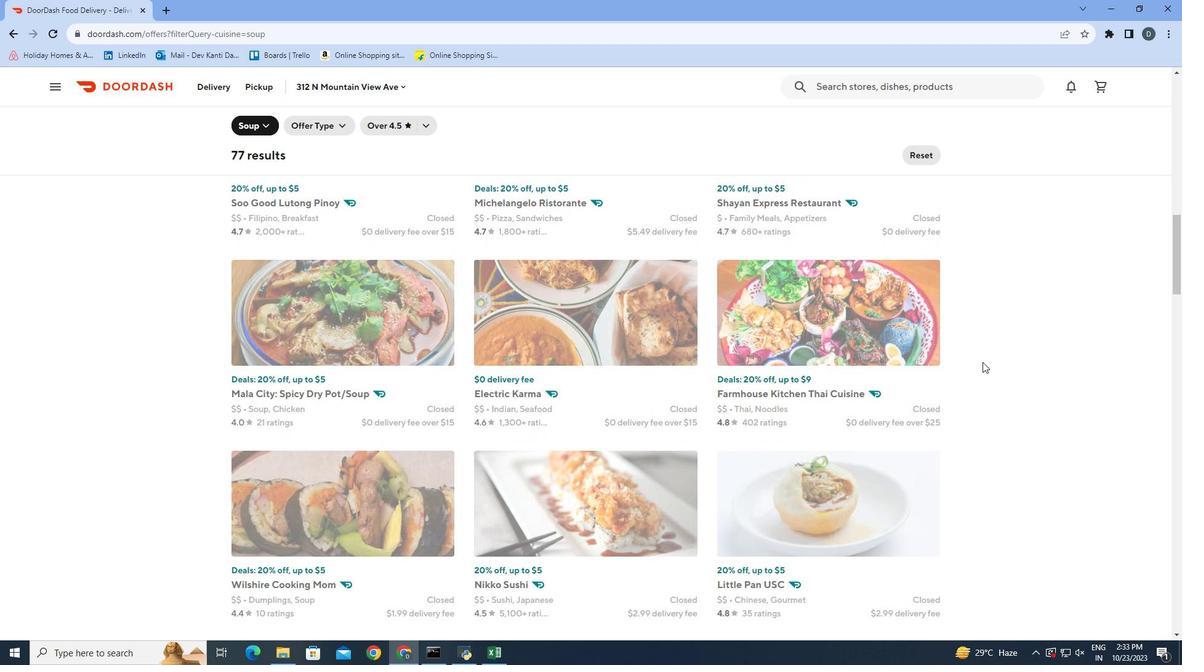 
Action: Mouse moved to (980, 358)
Screenshot: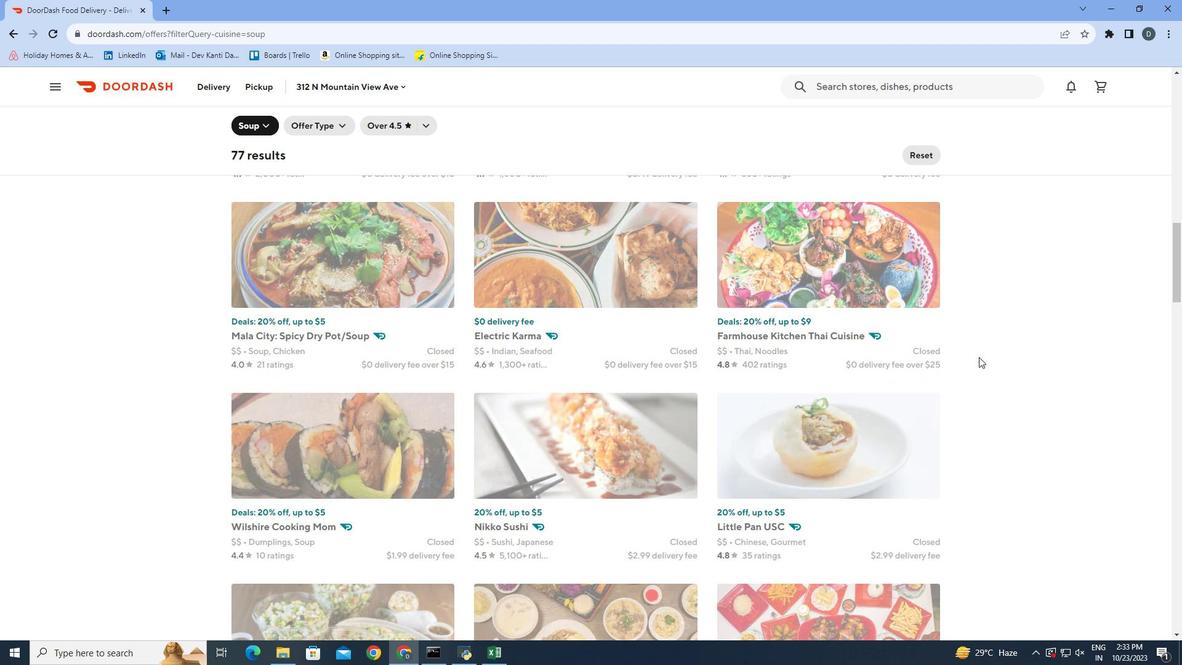 
Action: Mouse scrolled (980, 357) with delta (0, 0)
Screenshot: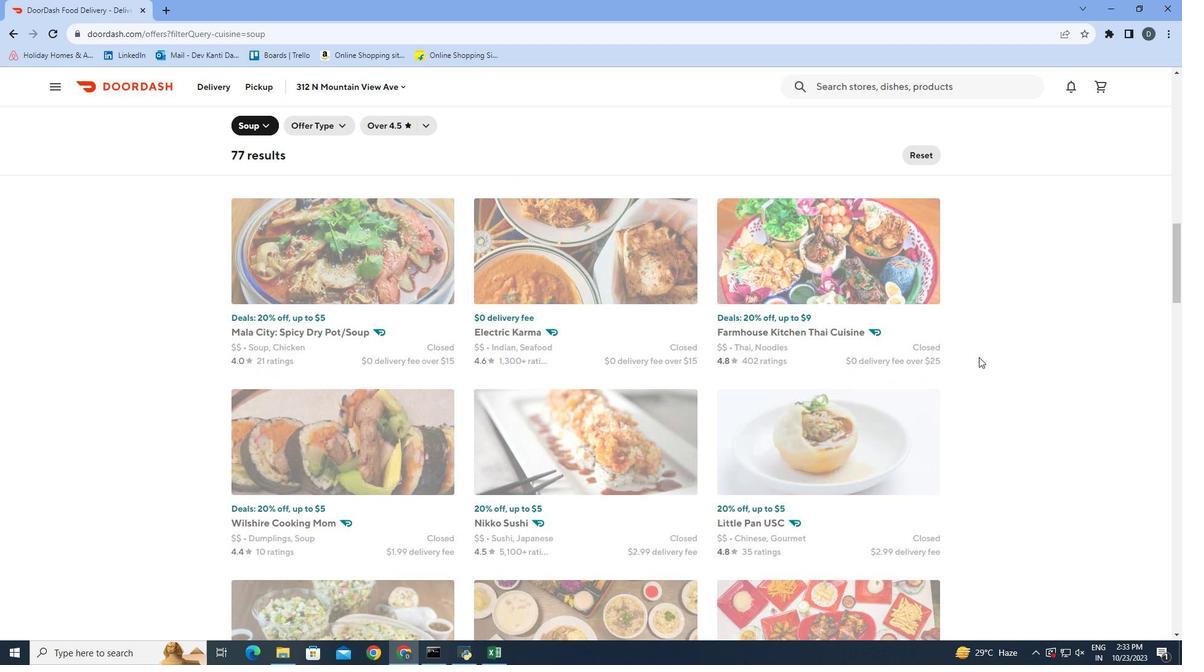 
Action: Mouse moved to (981, 357)
Screenshot: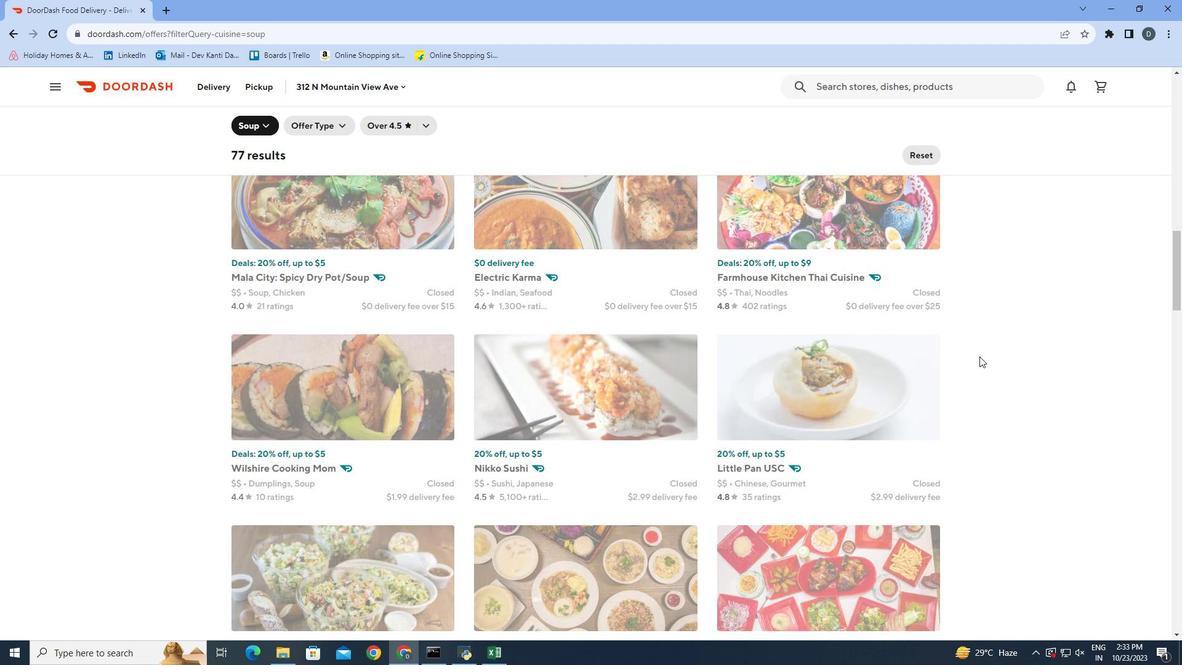 
Action: Mouse scrolled (981, 357) with delta (0, 0)
Screenshot: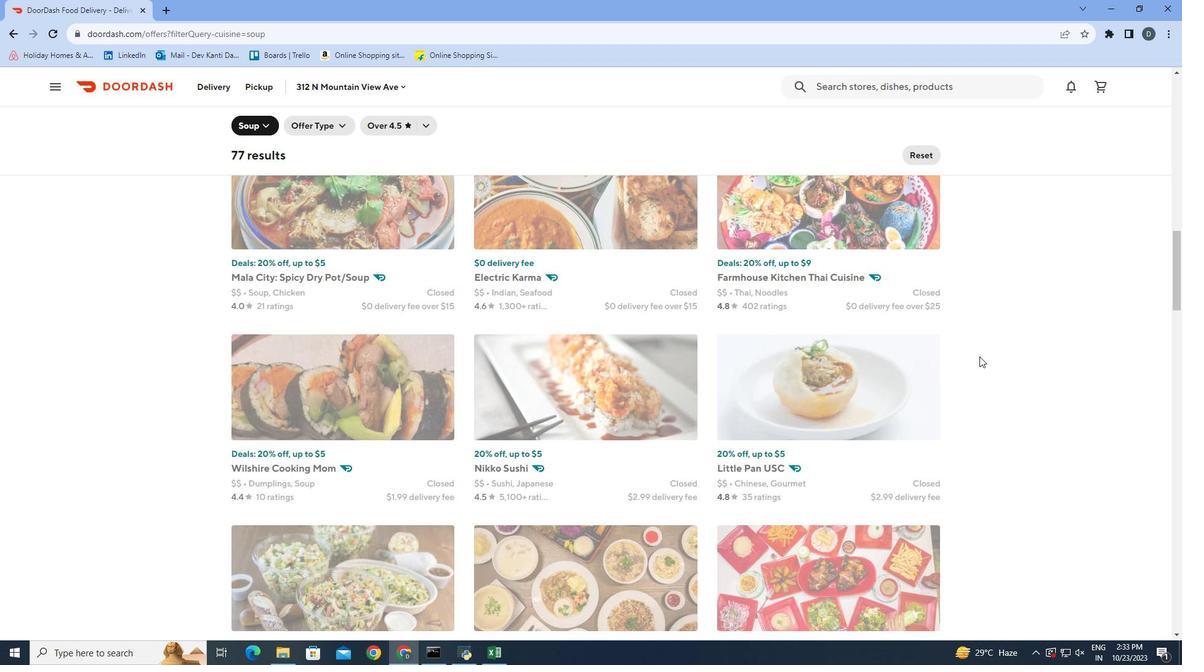 
Action: Mouse moved to (981, 357)
Screenshot: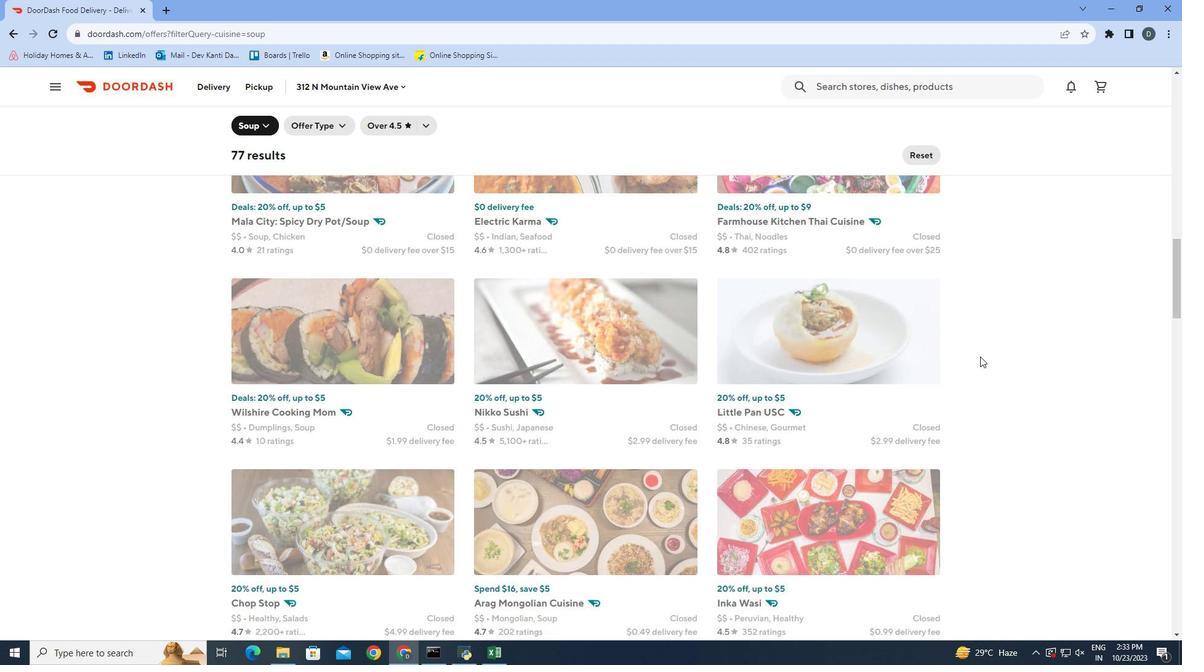 
Action: Mouse scrolled (981, 357) with delta (0, 0)
Screenshot: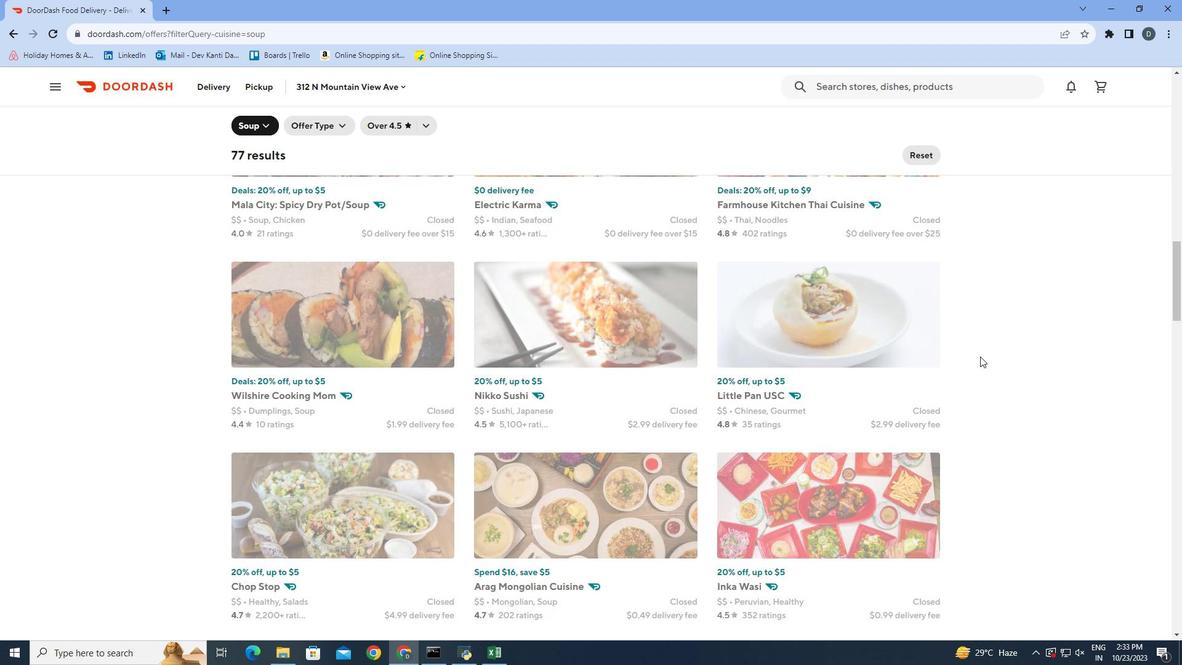 
Action: Mouse scrolled (981, 357) with delta (0, 0)
Screenshot: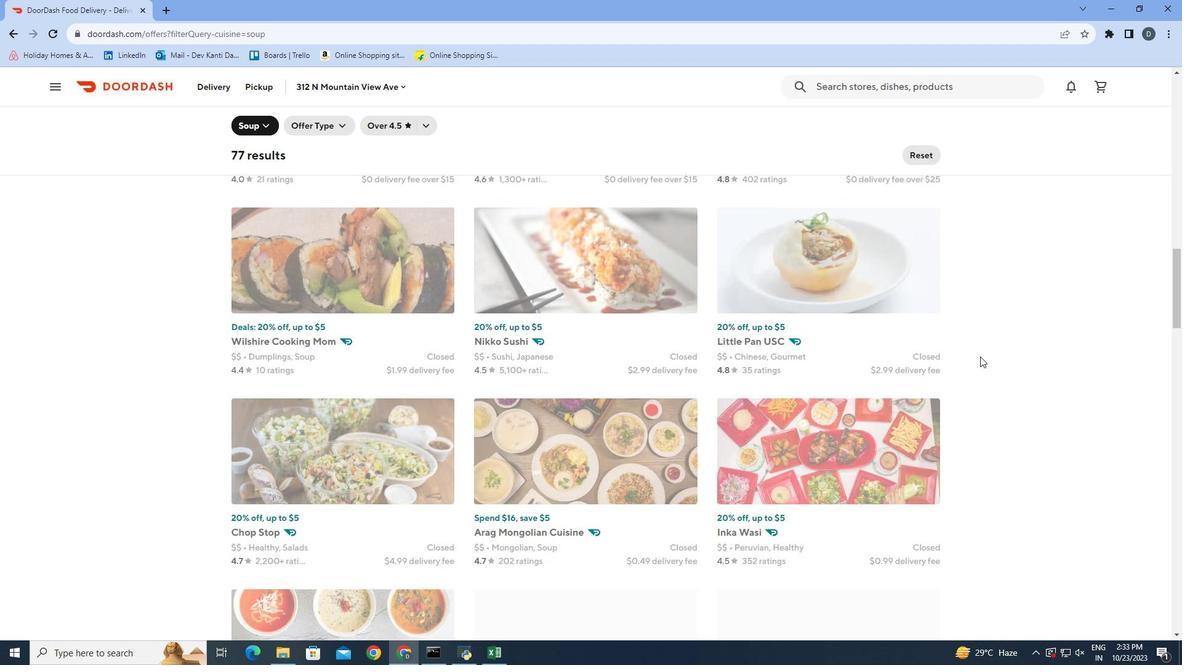 
Action: Mouse moved to (983, 356)
Screenshot: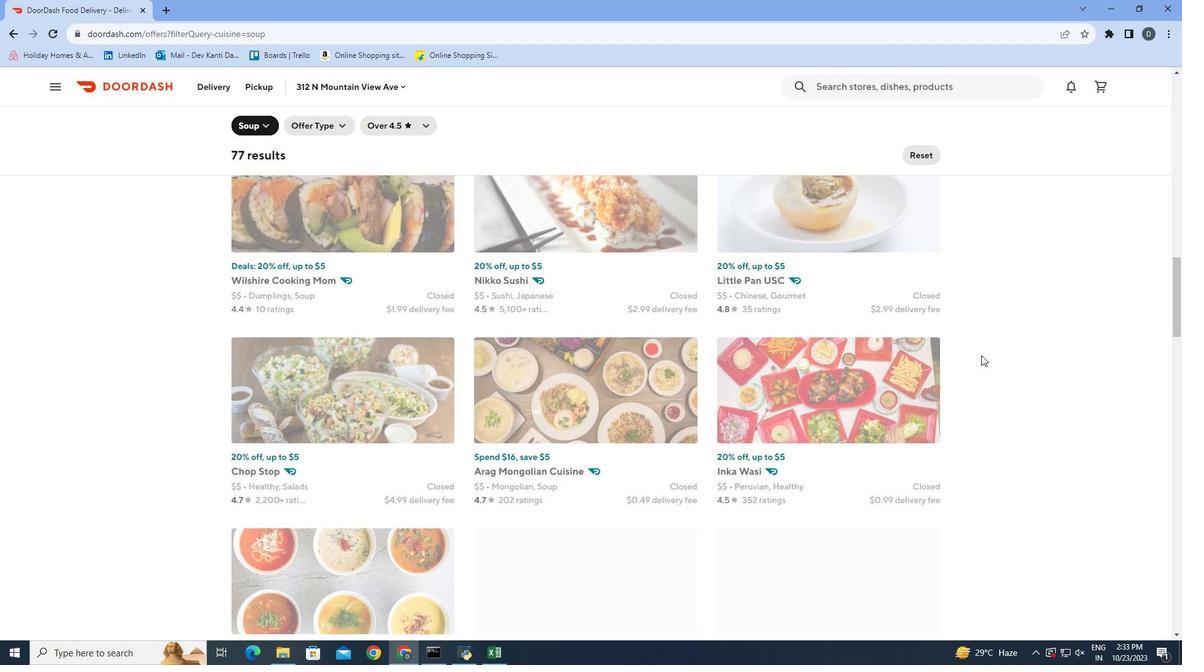 
Action: Mouse scrolled (983, 356) with delta (0, 0)
Screenshot: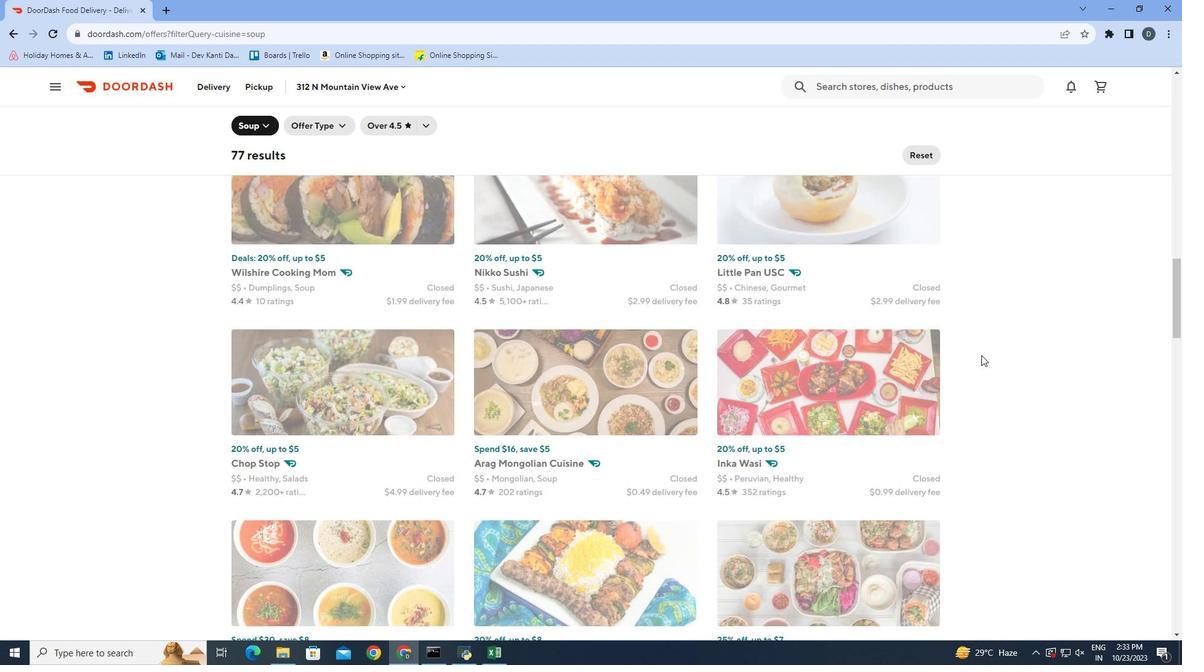 
Action: Mouse moved to (1003, 299)
Screenshot: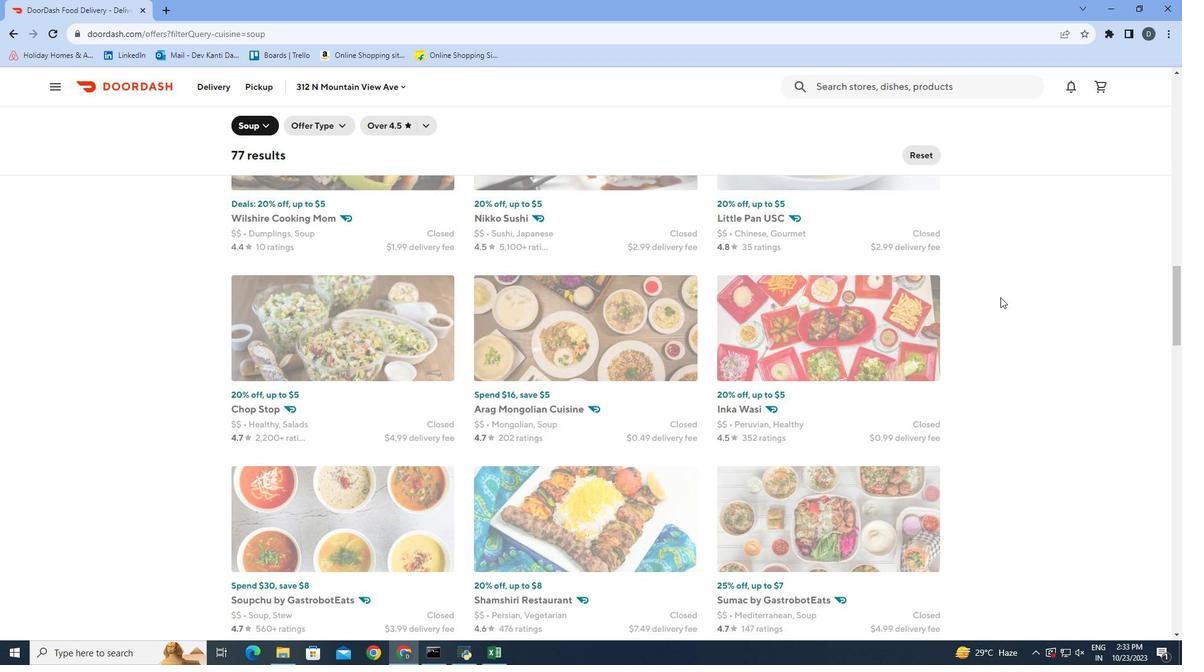 
Action: Mouse scrolled (1003, 298) with delta (0, 0)
Screenshot: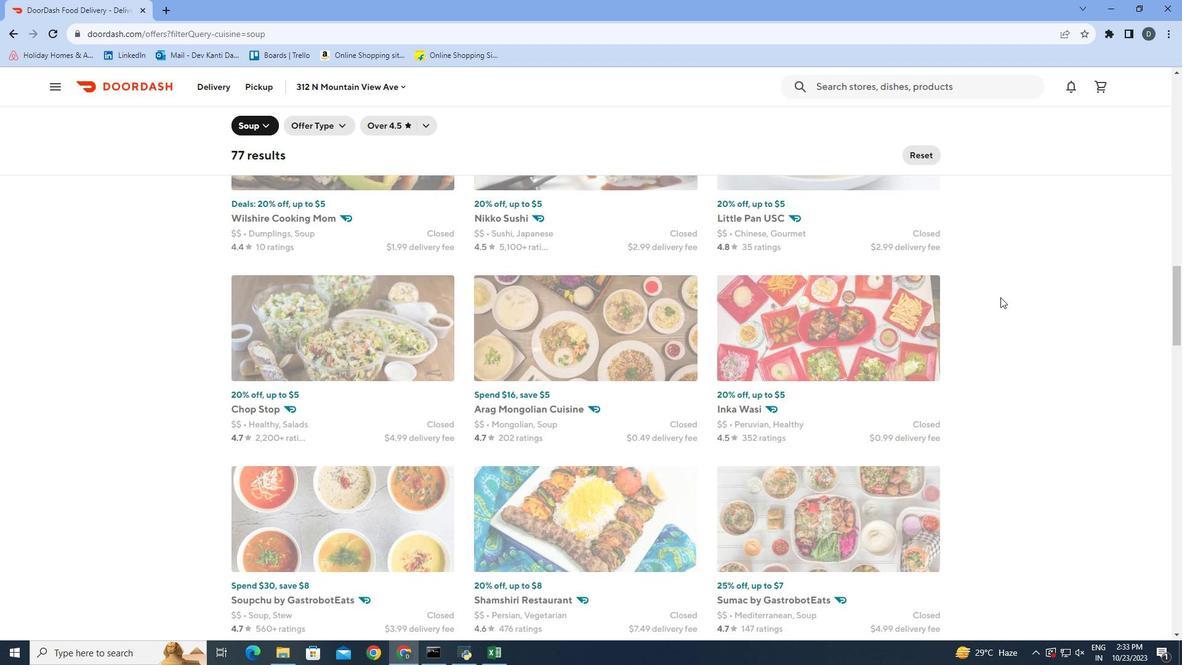 
Action: Mouse moved to (1002, 298)
Screenshot: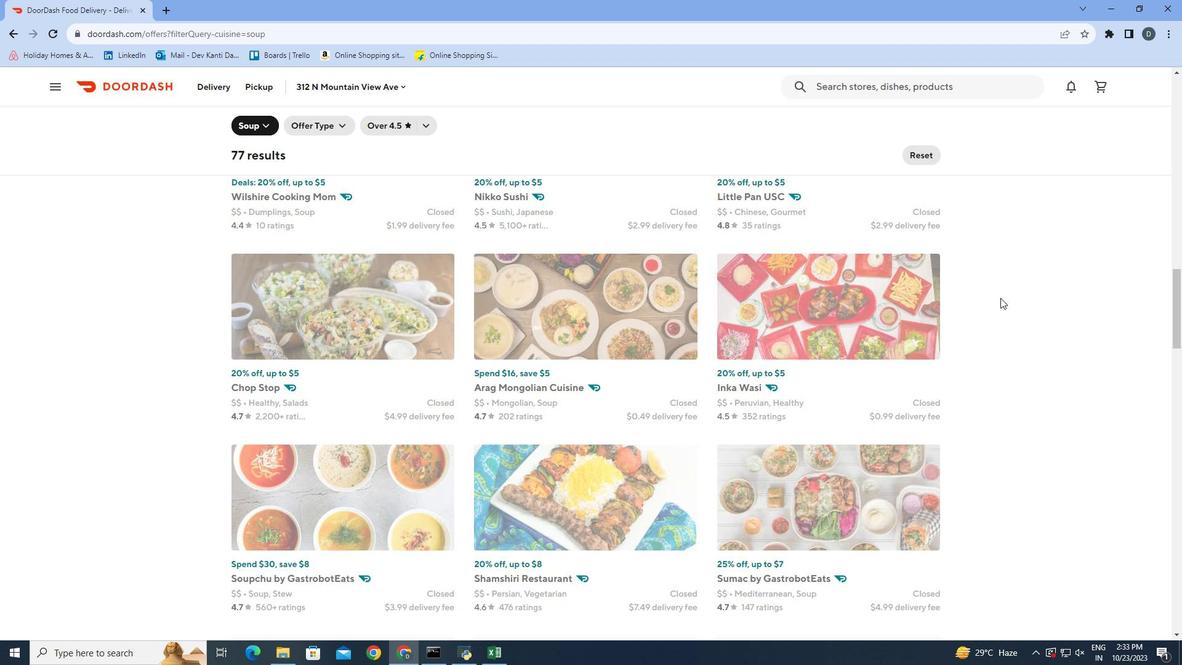 
Action: Mouse scrolled (1002, 298) with delta (0, 0)
Screenshot: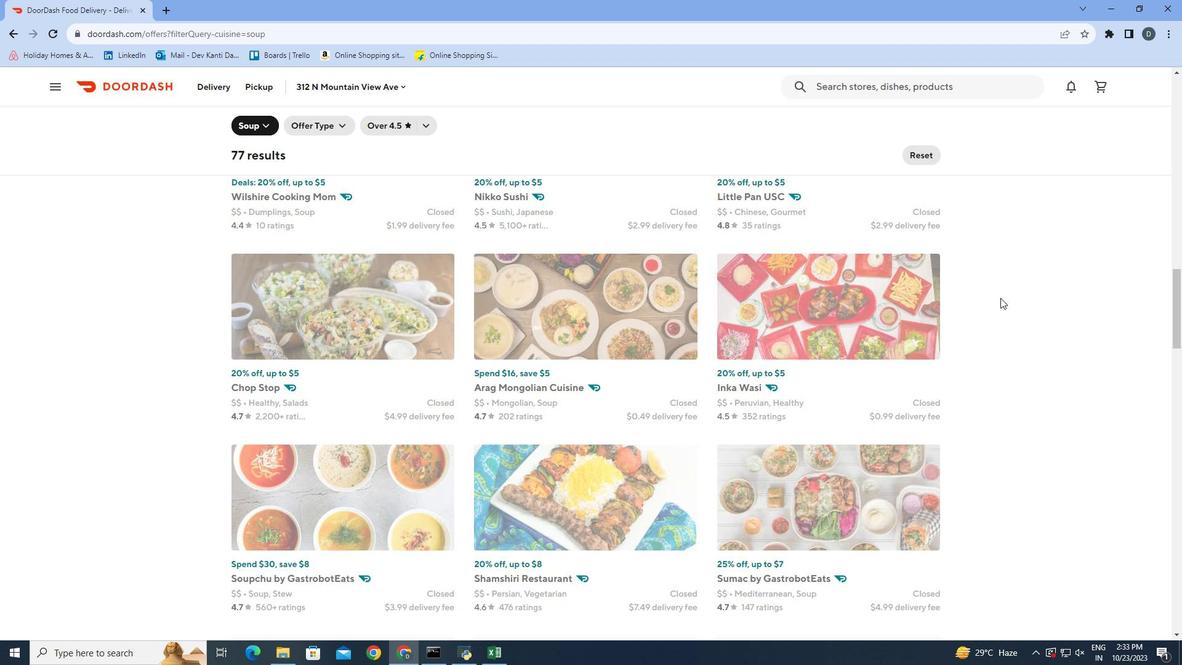 
Action: Mouse moved to (991, 299)
Screenshot: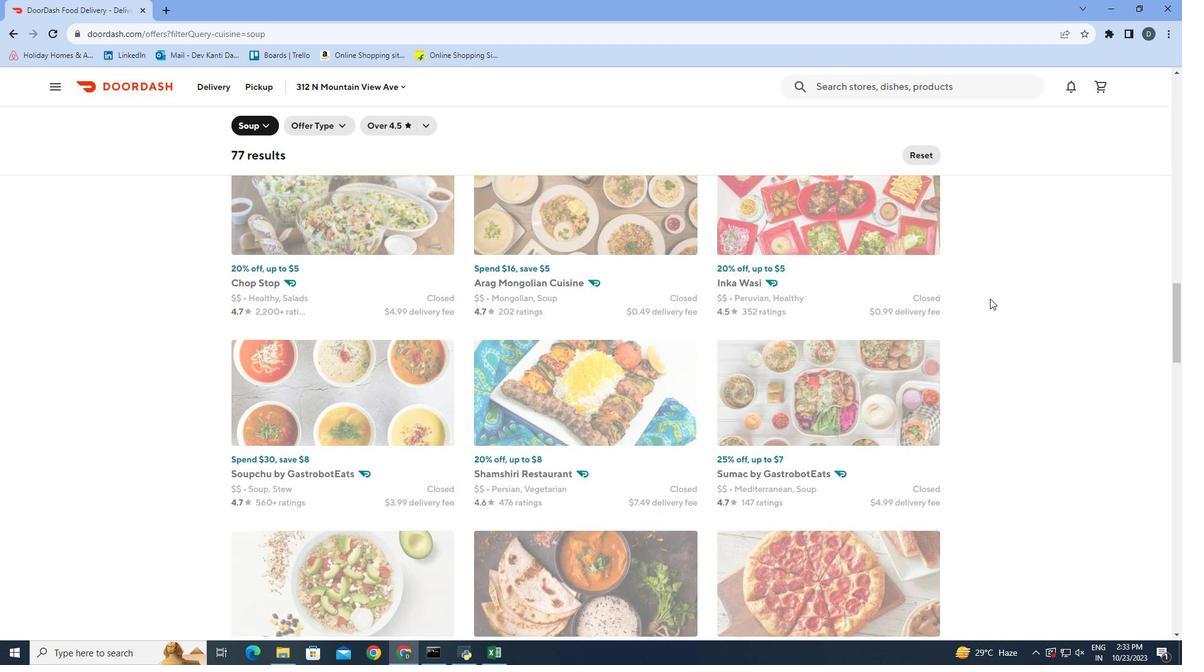 
Action: Mouse scrolled (991, 299) with delta (0, 0)
Screenshot: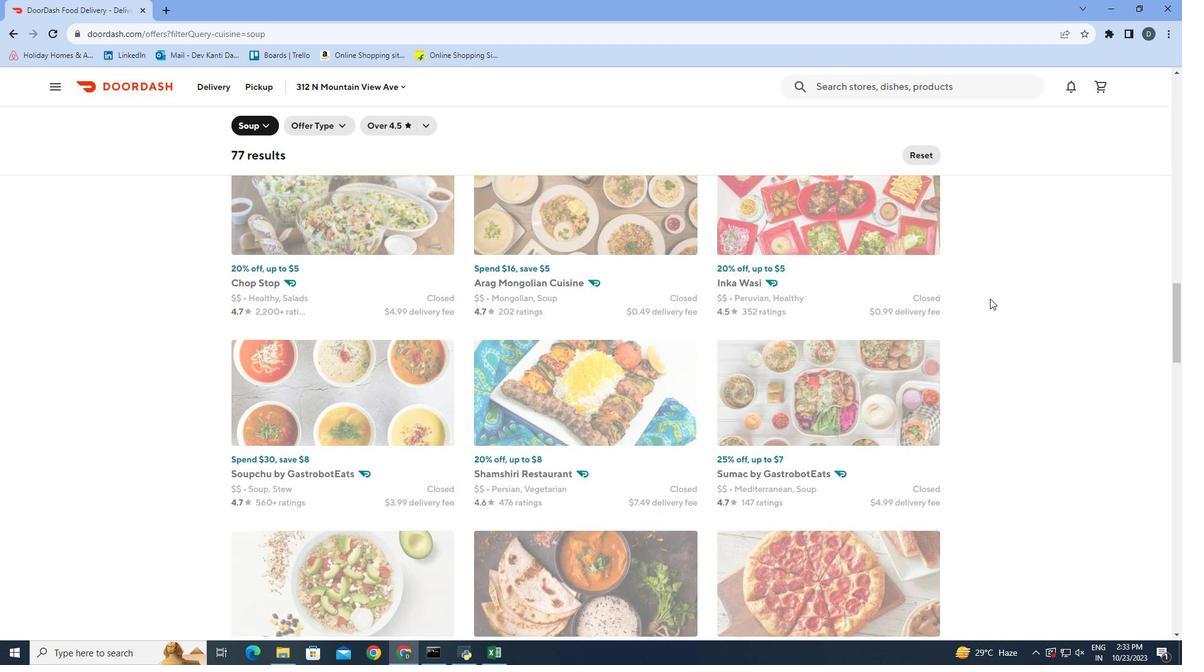 
Action: Mouse scrolled (991, 299) with delta (0, 0)
Screenshot: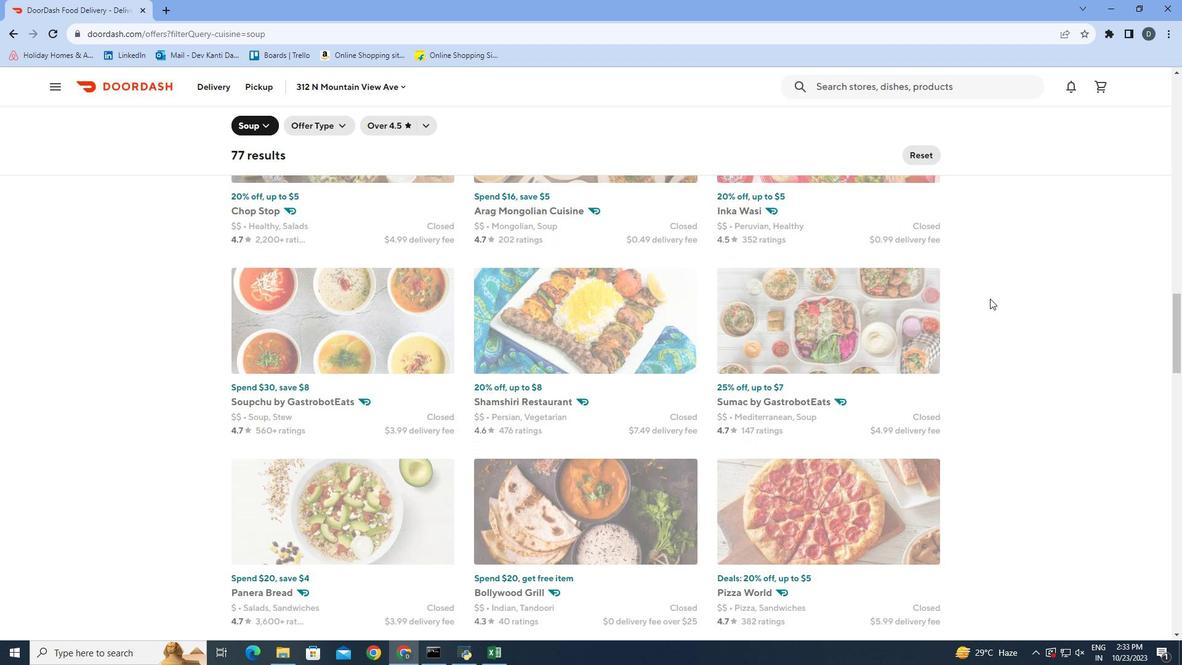 
Action: Mouse moved to (991, 299)
Screenshot: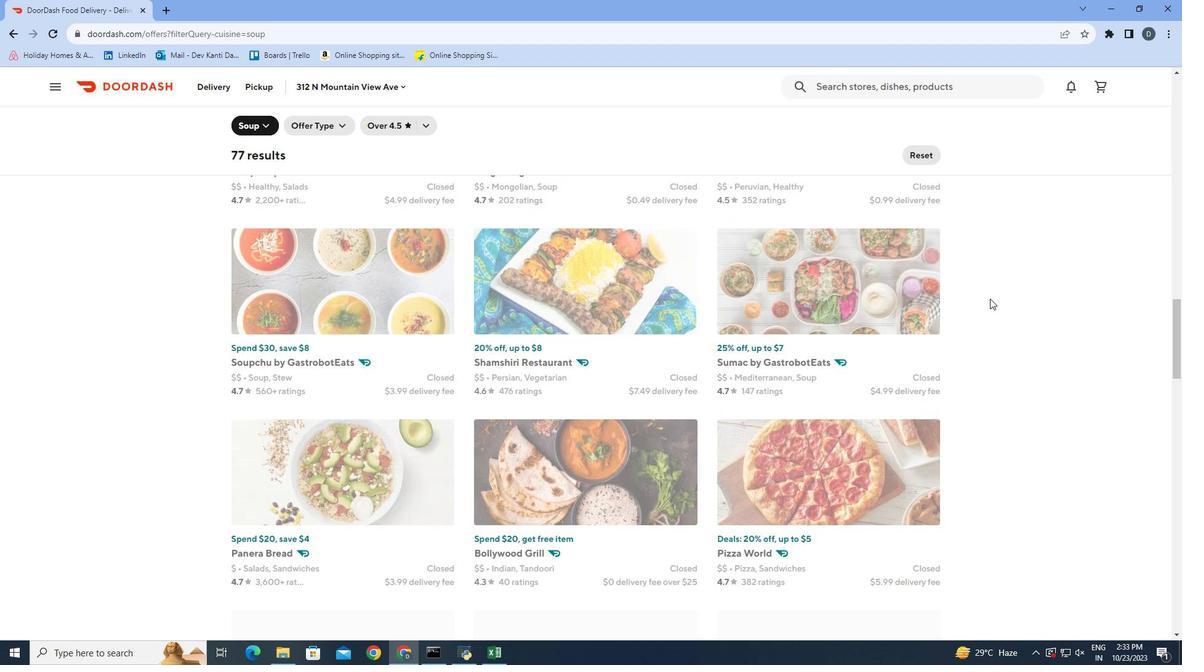 
Action: Mouse scrolled (991, 299) with delta (0, 0)
Screenshot: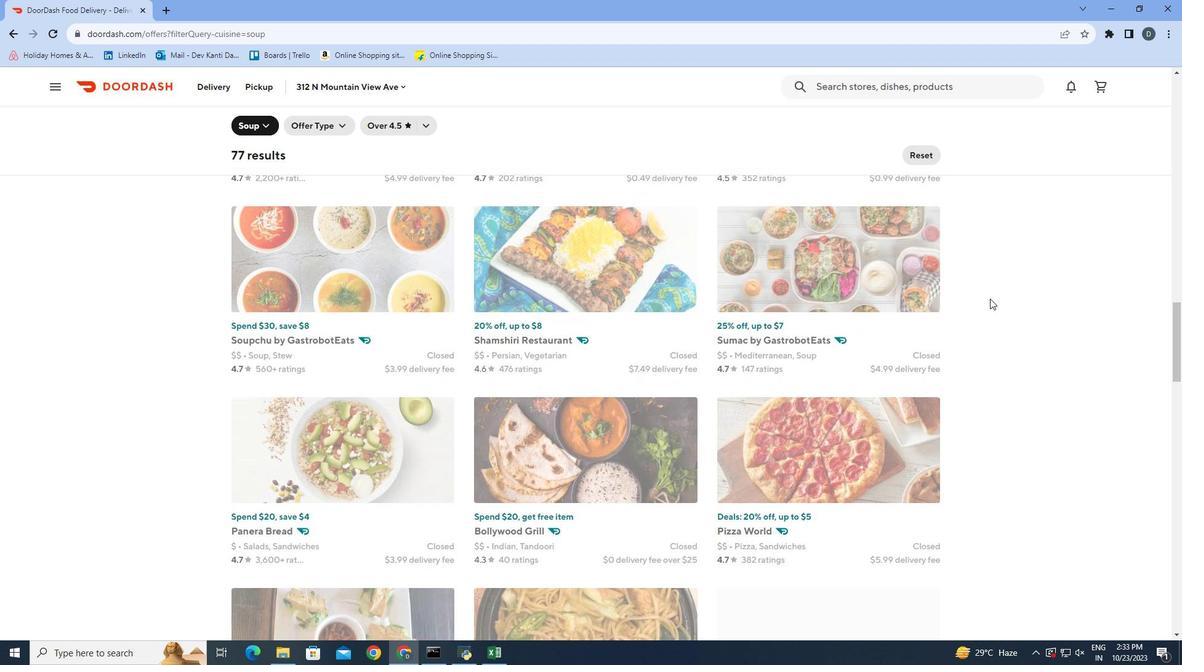 
Action: Mouse scrolled (991, 299) with delta (0, 0)
Screenshot: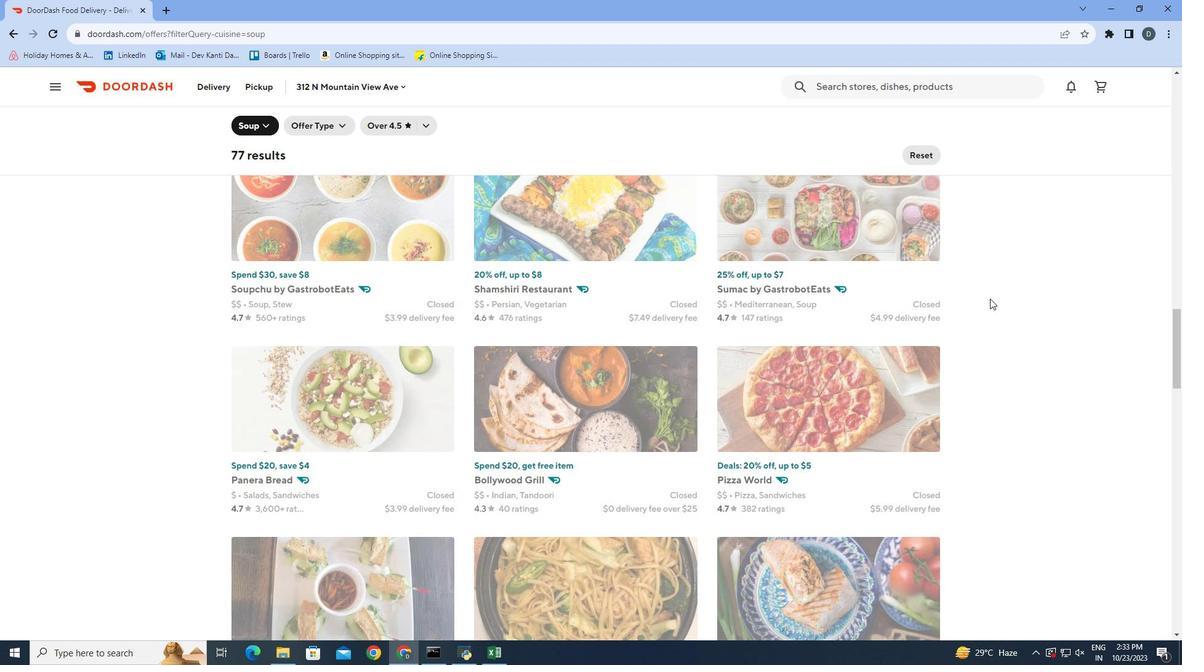 
Action: Mouse moved to (985, 287)
Screenshot: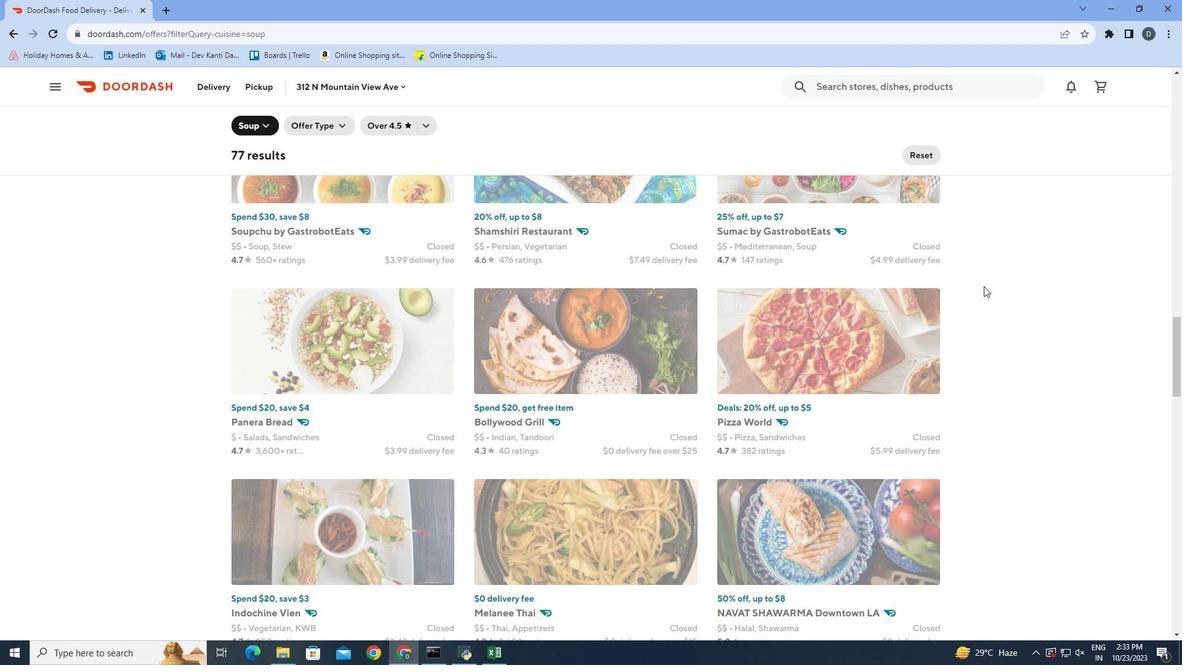 
Action: Mouse scrolled (985, 287) with delta (0, 0)
Screenshot: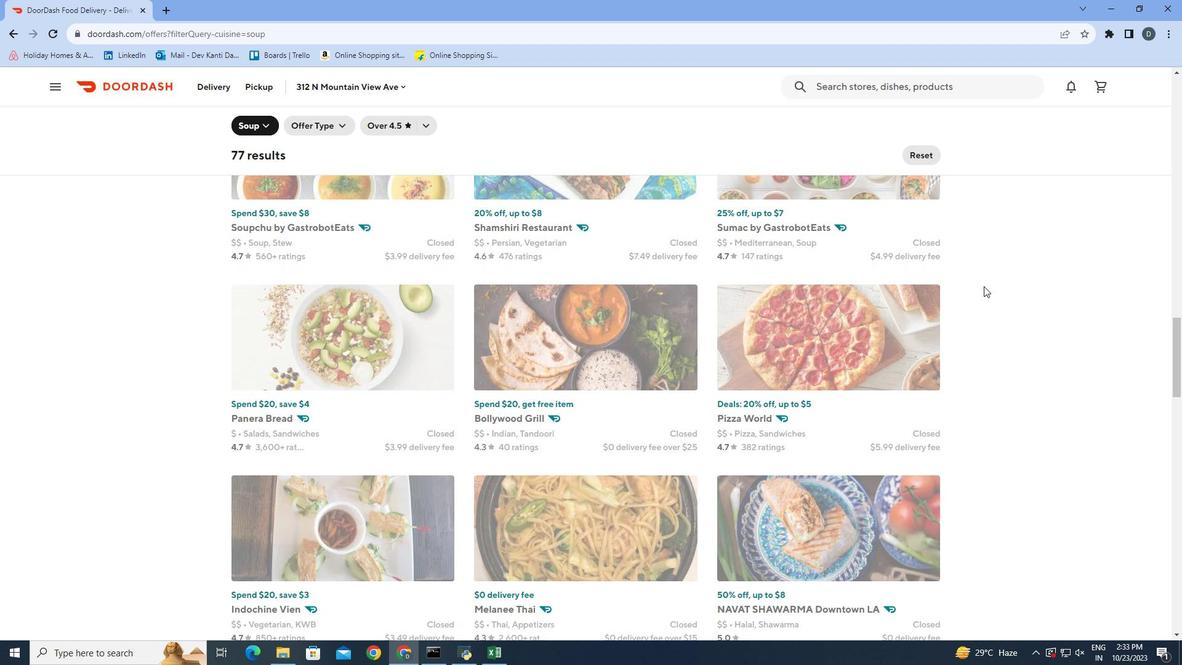 
Action: Mouse scrolled (985, 287) with delta (0, 0)
Screenshot: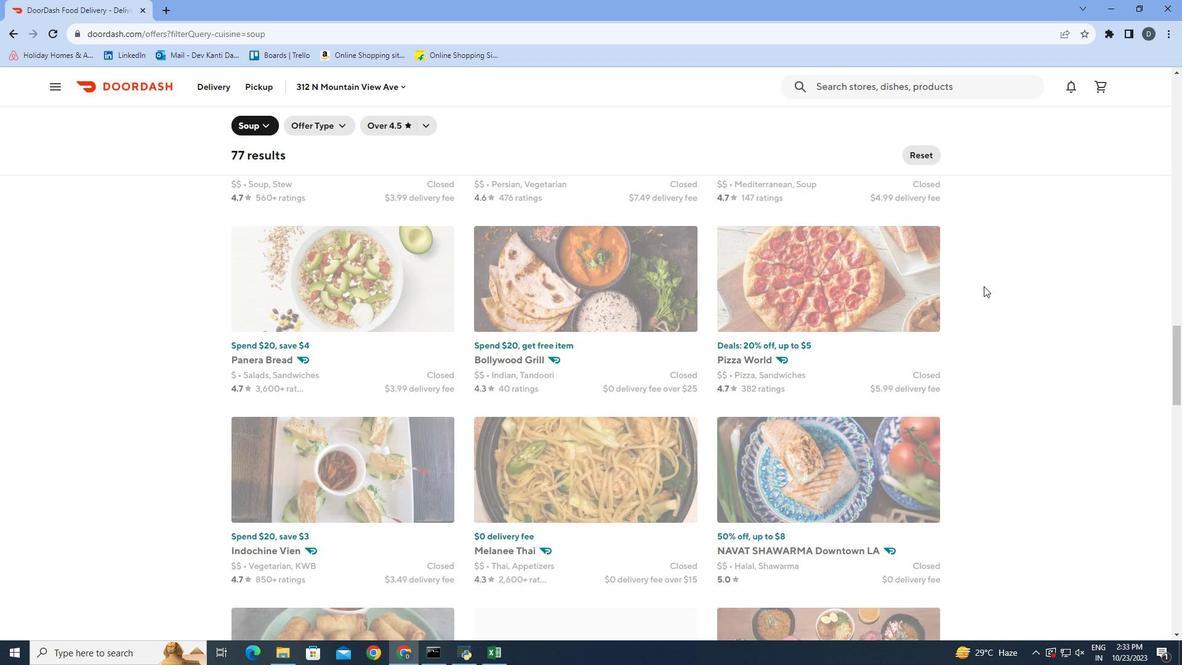 
Action: Mouse scrolled (985, 287) with delta (0, 0)
Screenshot: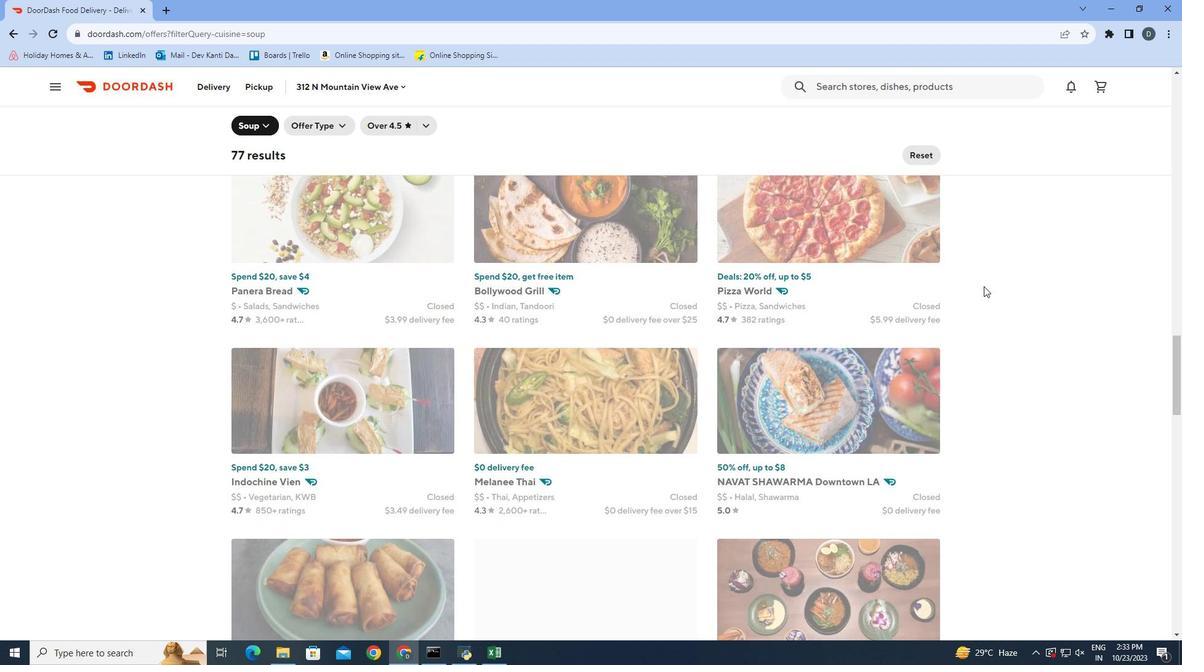 
Action: Mouse moved to (985, 287)
Screenshot: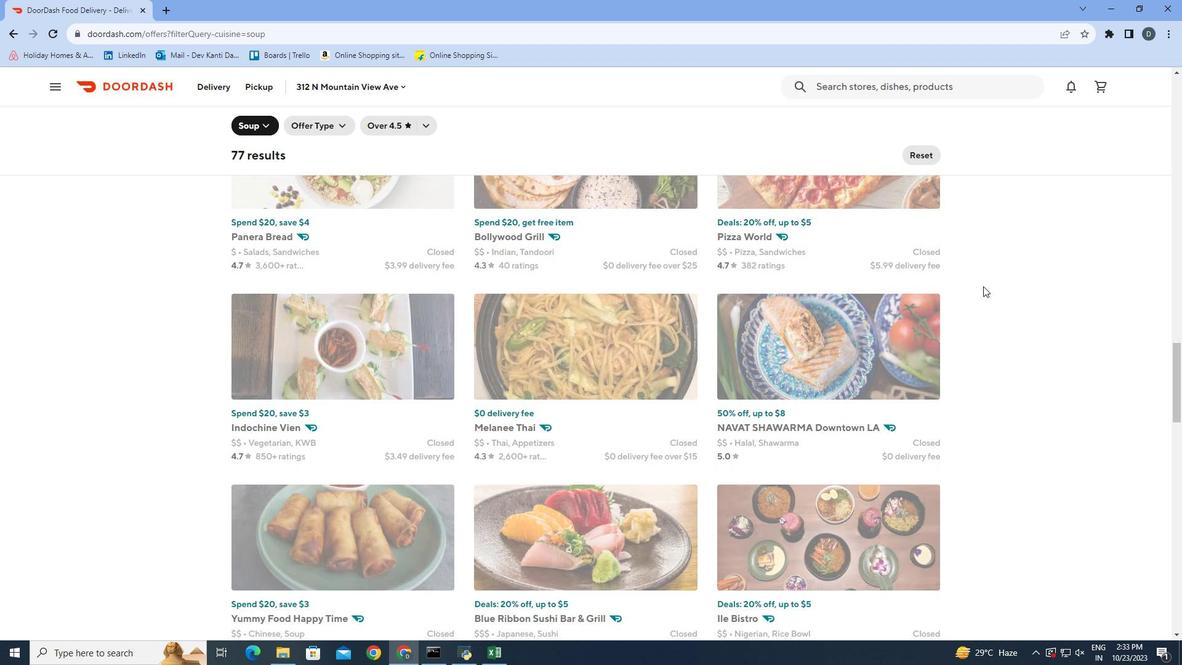 
Action: Mouse scrolled (985, 287) with delta (0, 0)
Screenshot: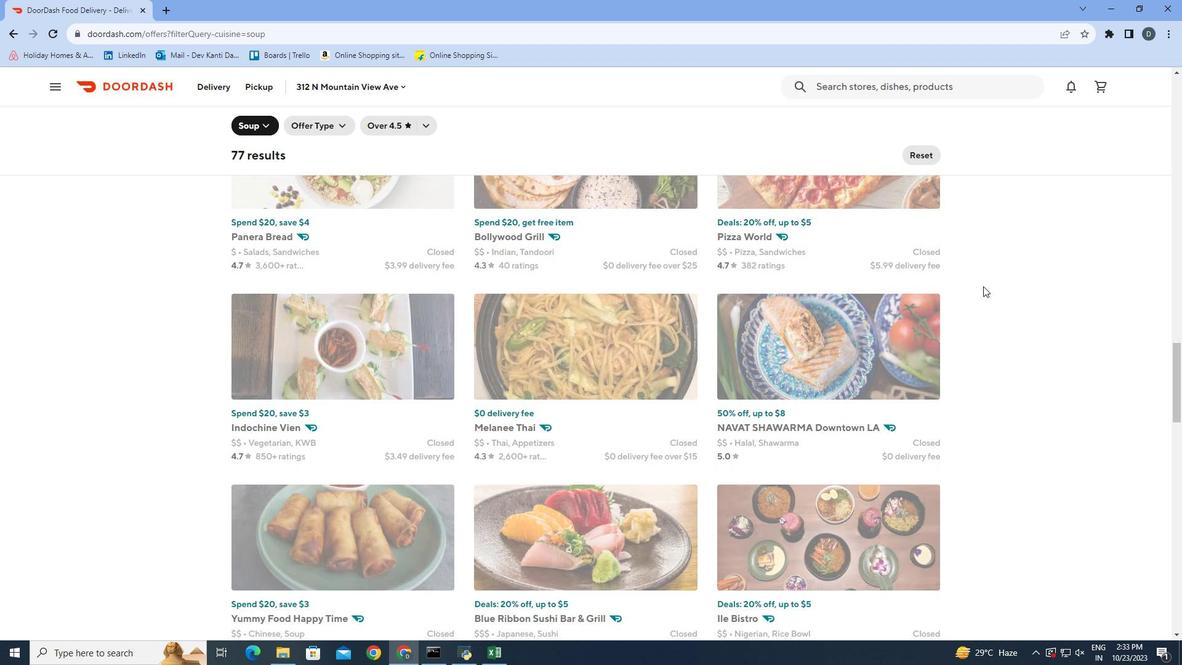 
Action: Mouse moved to (984, 287)
Screenshot: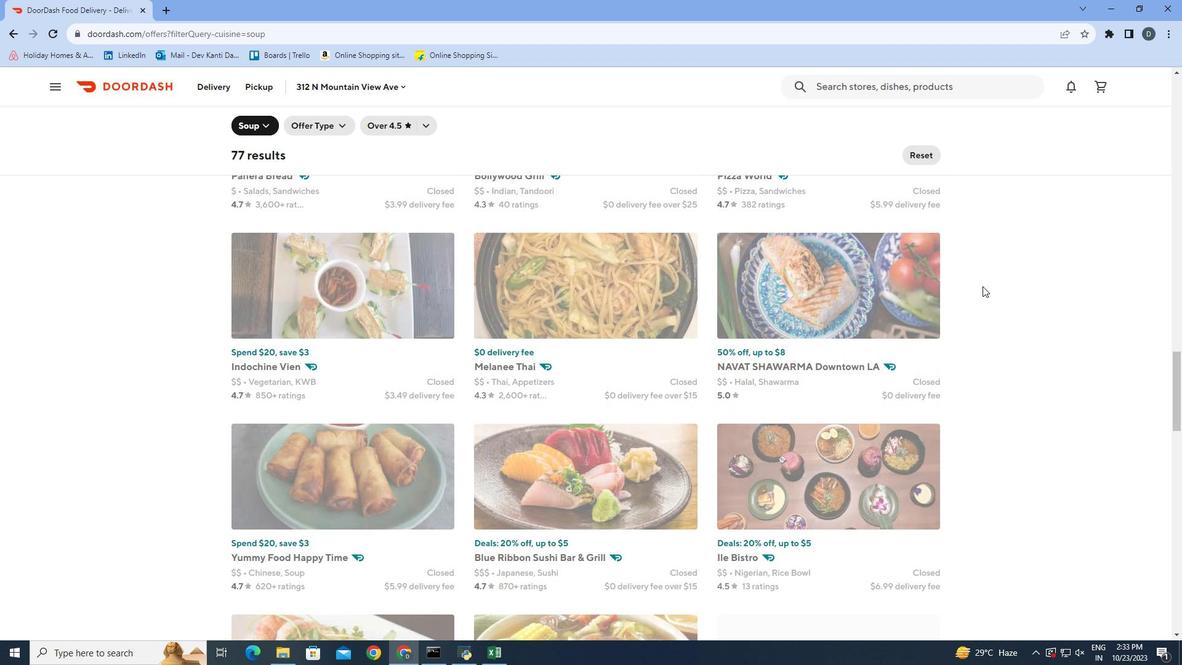 
Action: Mouse scrolled (984, 287) with delta (0, 0)
Screenshot: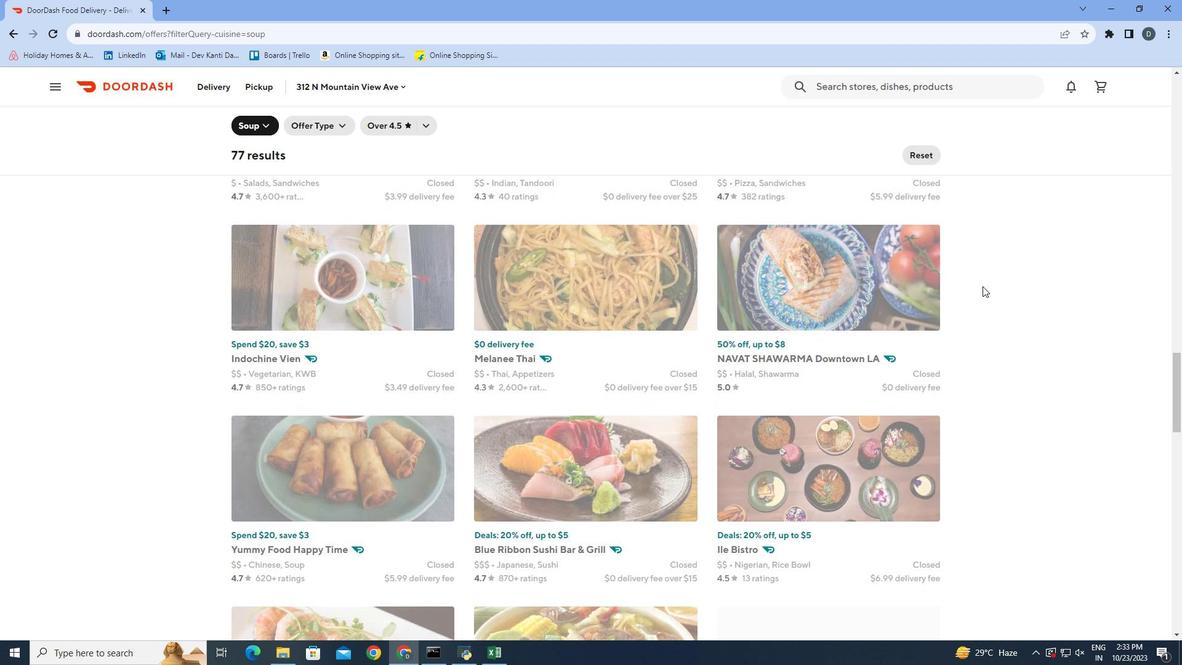 
Action: Mouse scrolled (984, 287) with delta (0, 0)
Screenshot: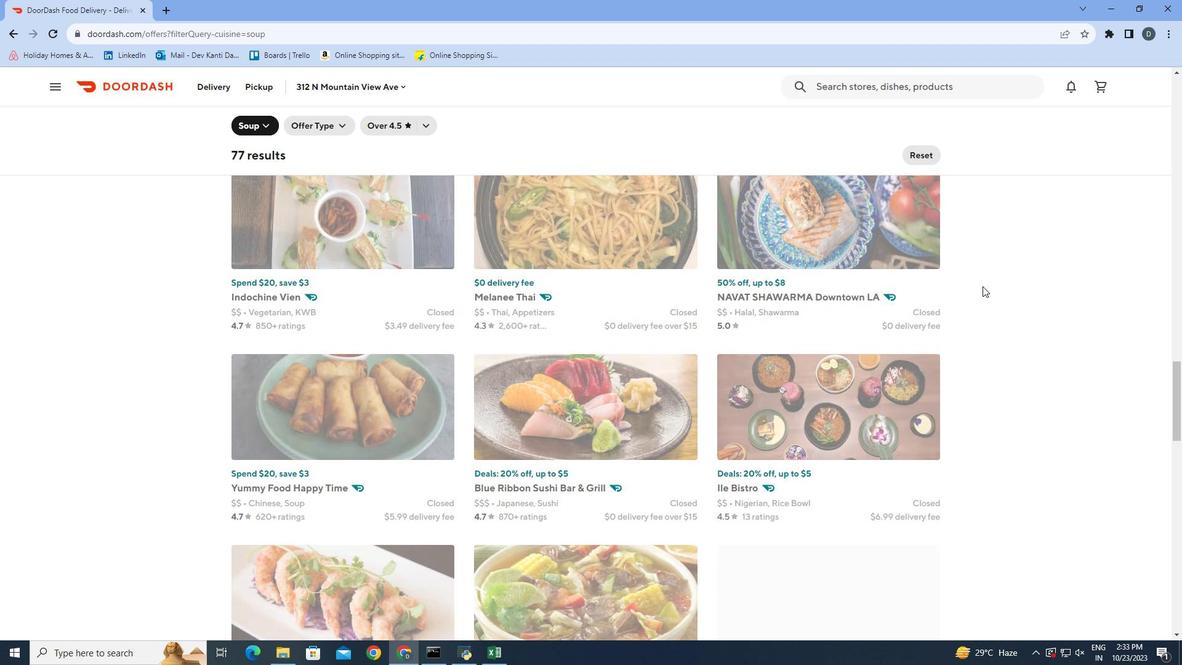 
Action: Mouse scrolled (984, 287) with delta (0, 0)
Screenshot: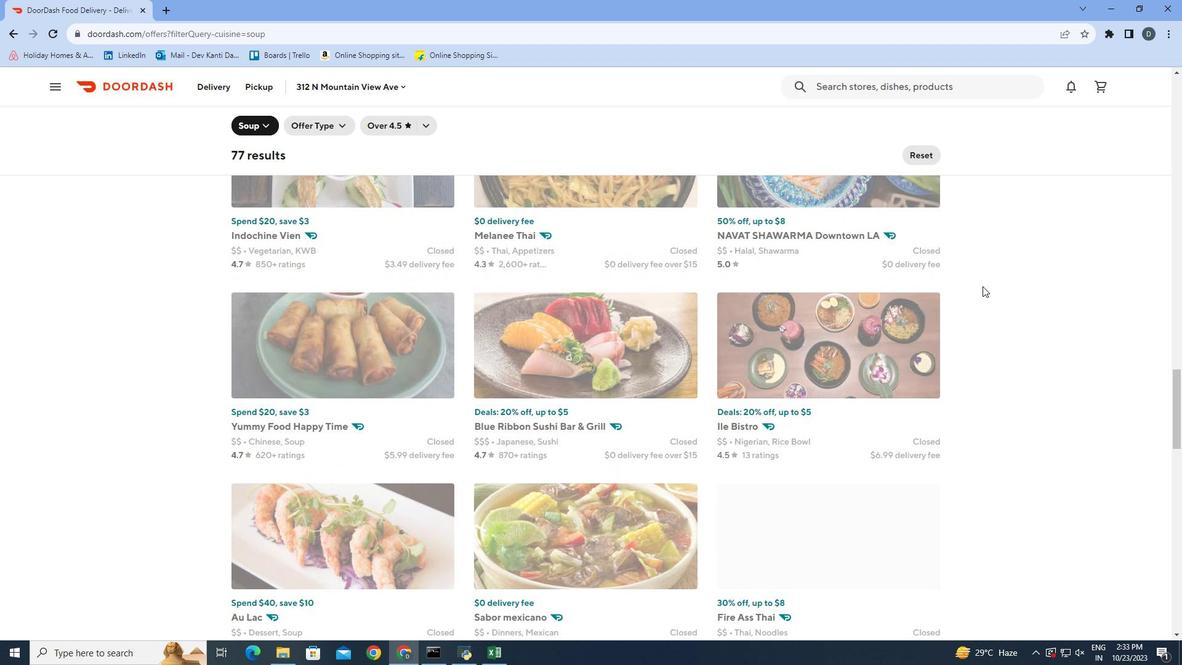 
Action: Mouse scrolled (984, 287) with delta (0, 0)
Screenshot: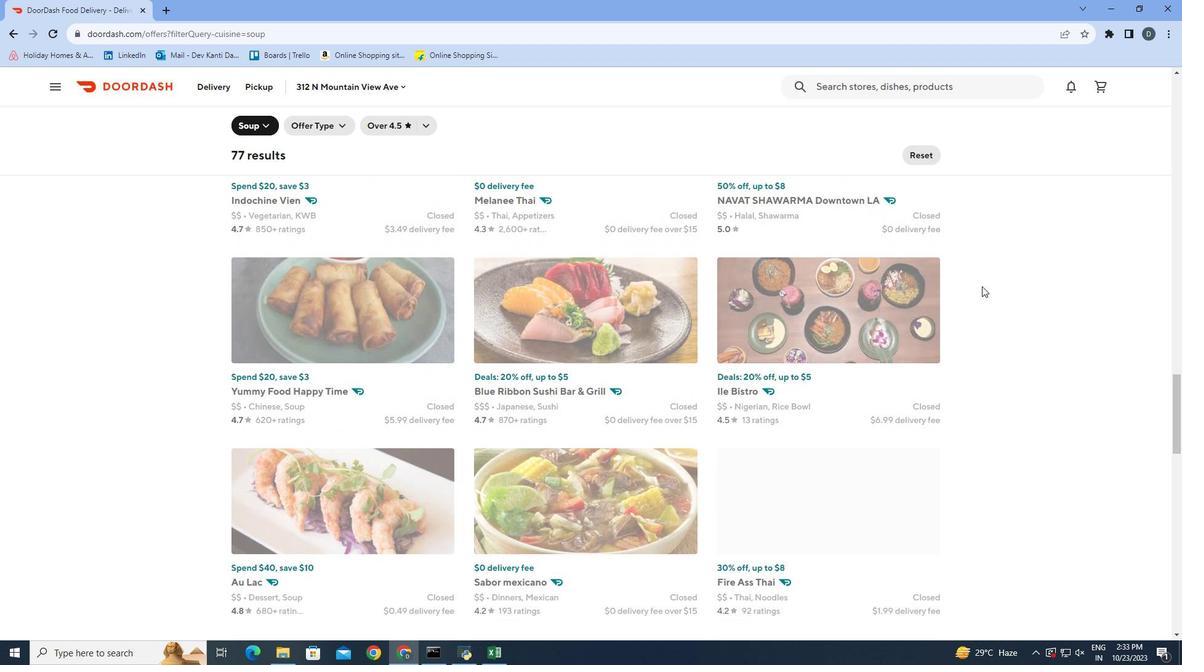 
Action: Mouse moved to (983, 287)
Screenshot: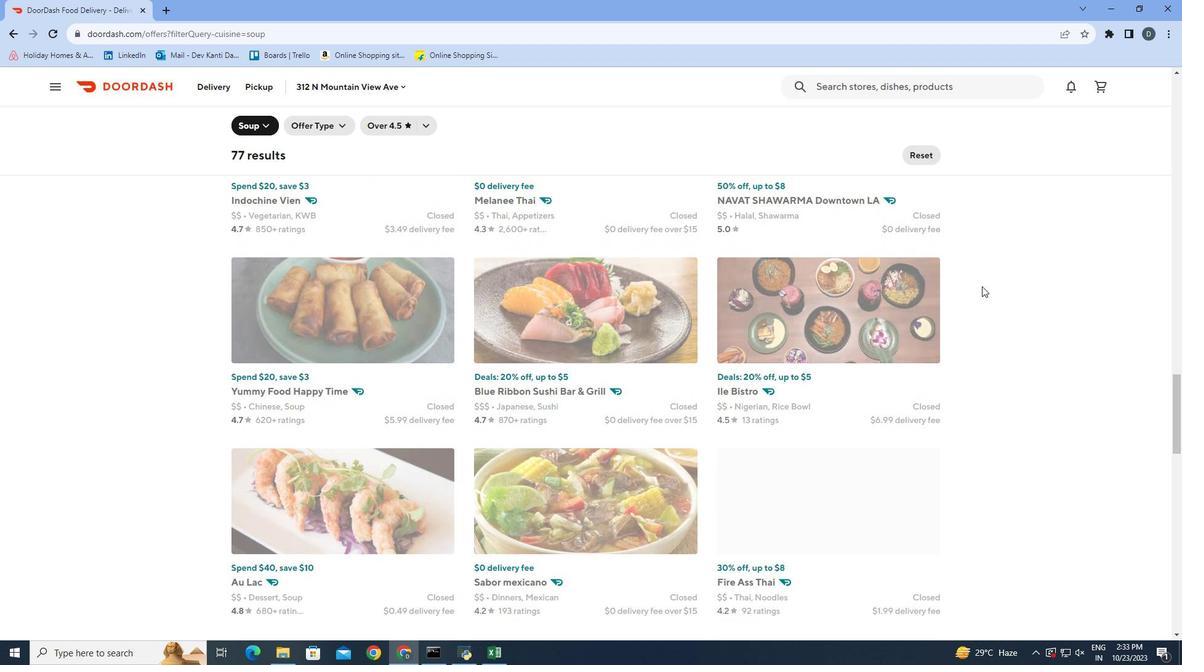 
Action: Mouse scrolled (983, 287) with delta (0, 0)
Screenshot: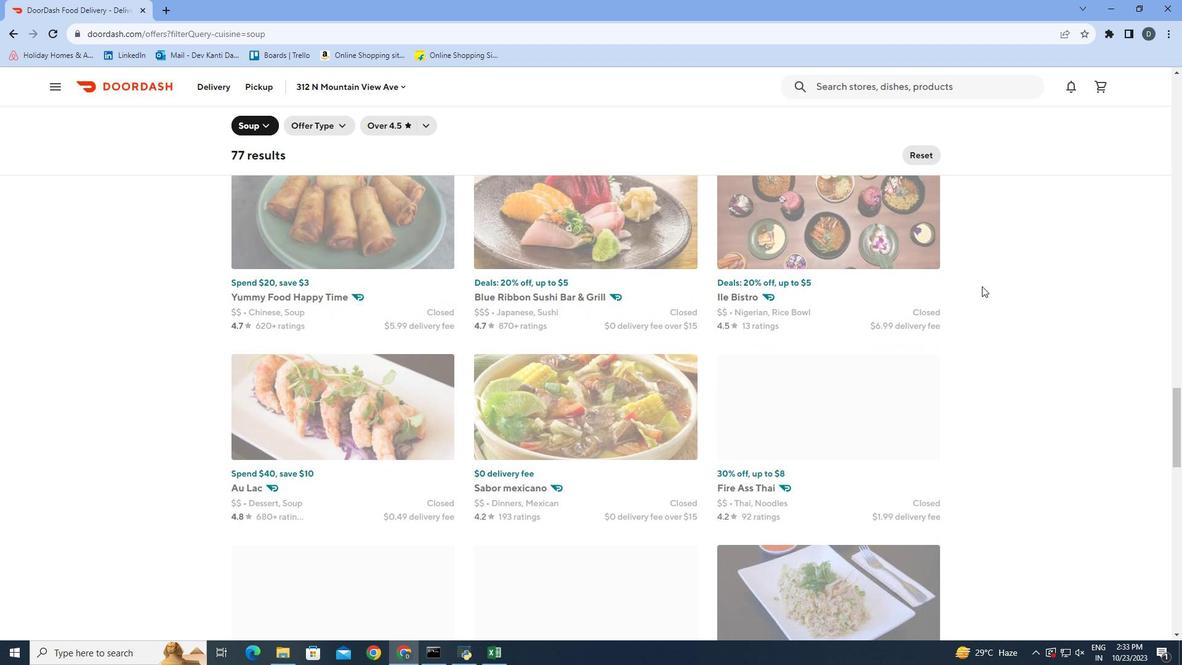 
Action: Mouse scrolled (983, 287) with delta (0, 0)
Screenshot: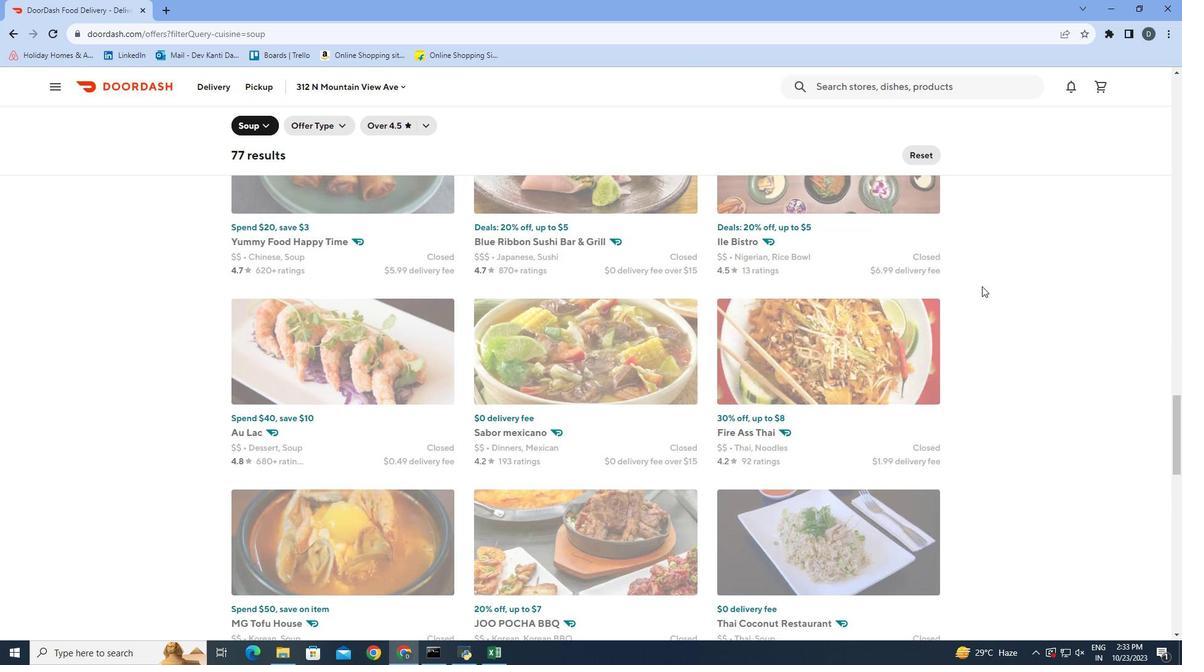 
Action: Mouse scrolled (983, 287) with delta (0, 0)
Screenshot: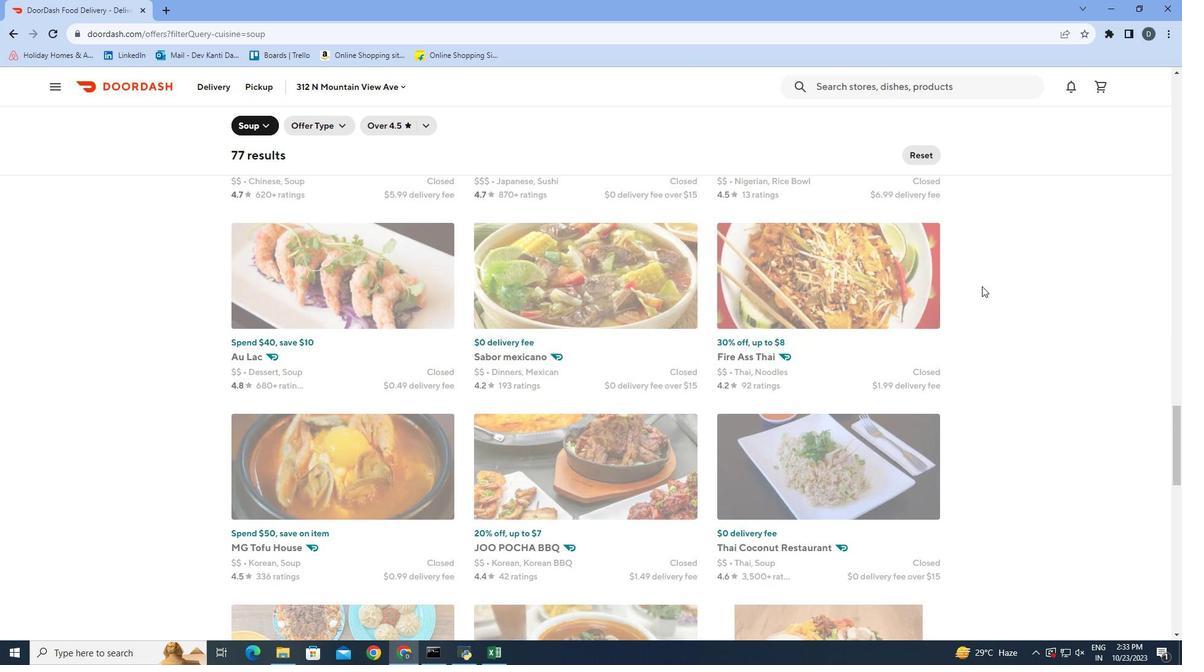 
Action: Mouse scrolled (983, 287) with delta (0, 0)
Screenshot: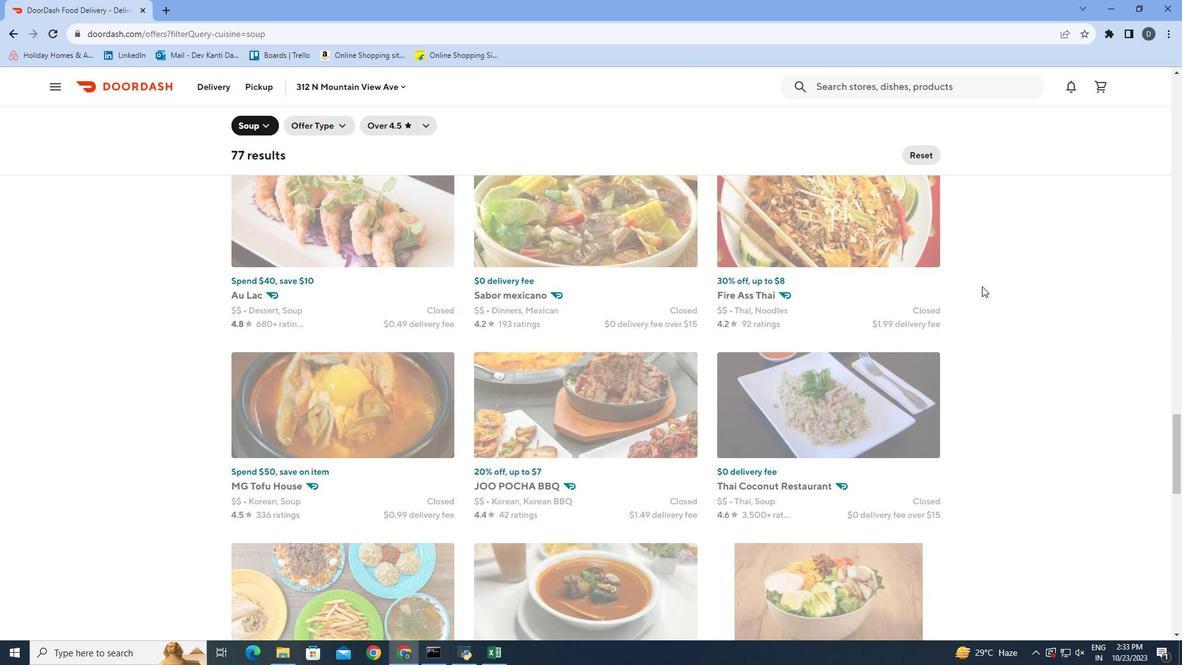 
Action: Mouse scrolled (983, 287) with delta (0, 0)
Screenshot: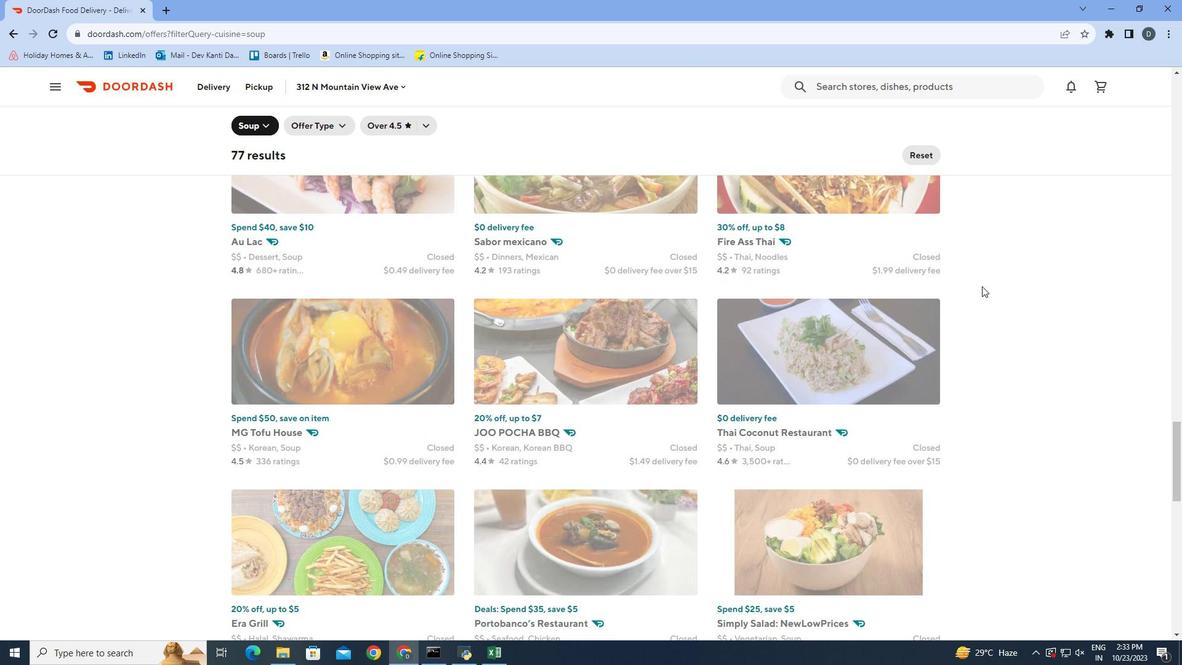 
Action: Mouse scrolled (983, 287) with delta (0, 0)
Screenshot: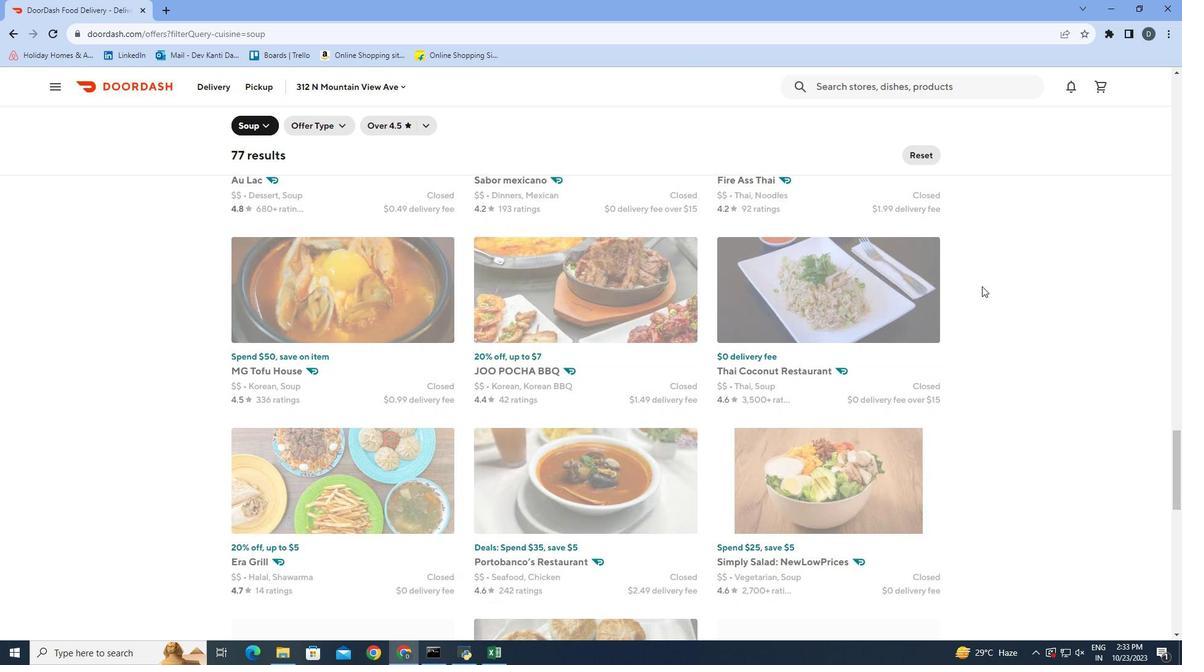 
Action: Mouse scrolled (983, 287) with delta (0, 0)
Screenshot: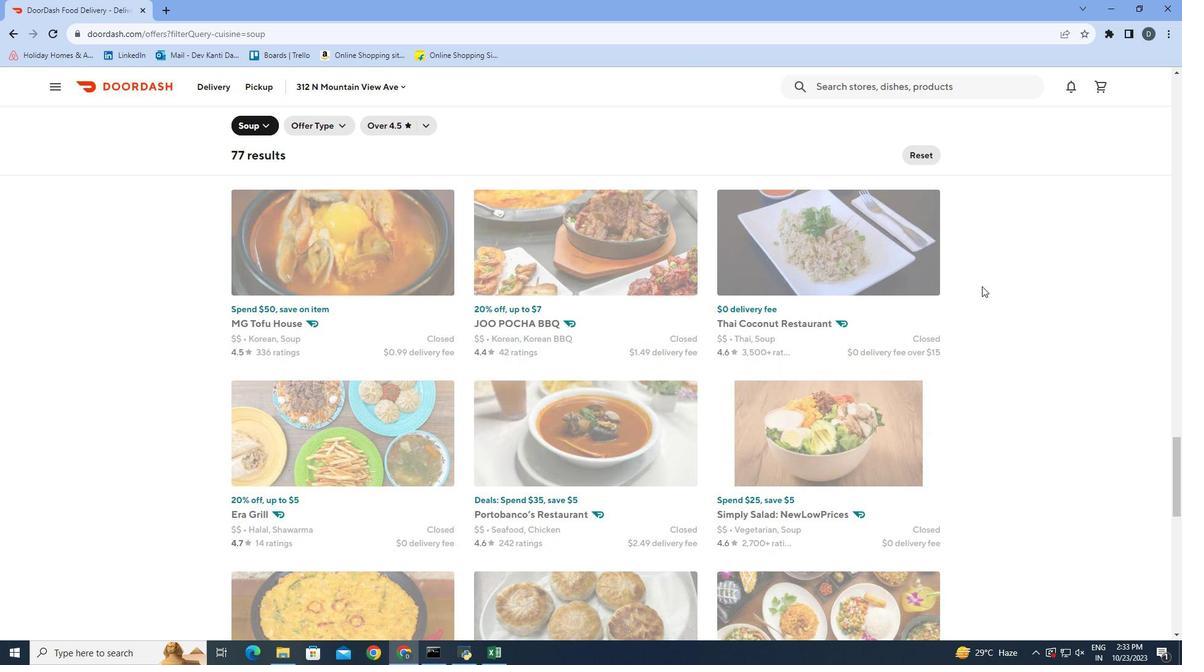 
Action: Mouse scrolled (983, 287) with delta (0, 0)
Screenshot: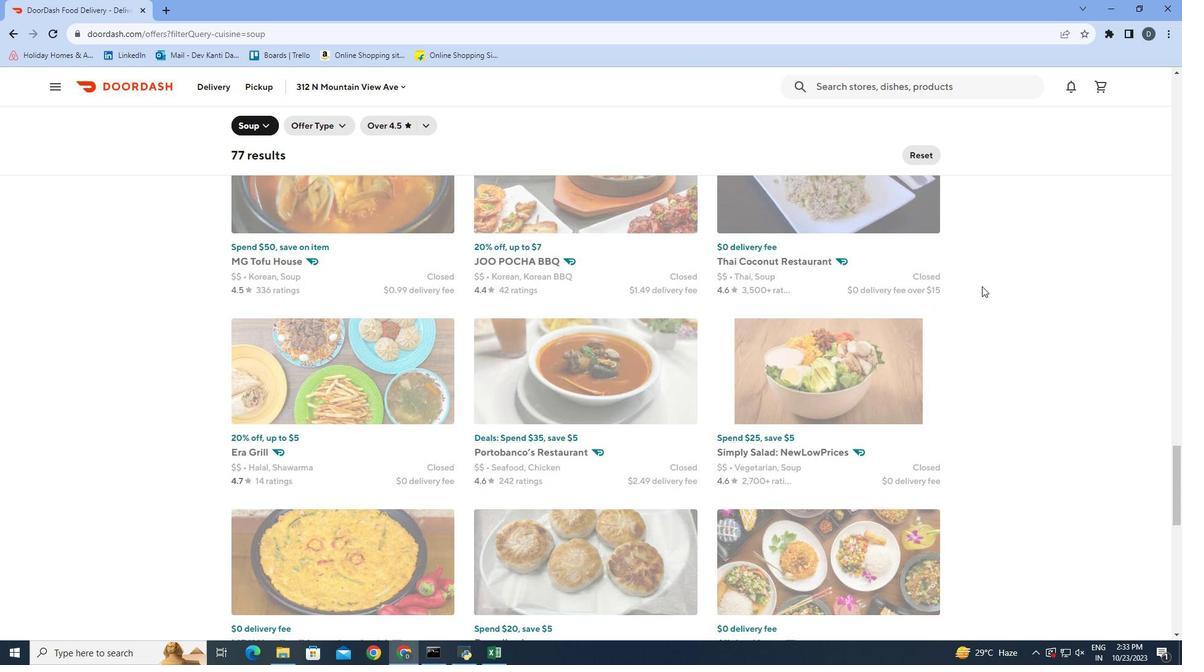 
Action: Mouse scrolled (983, 288) with delta (0, 0)
Screenshot: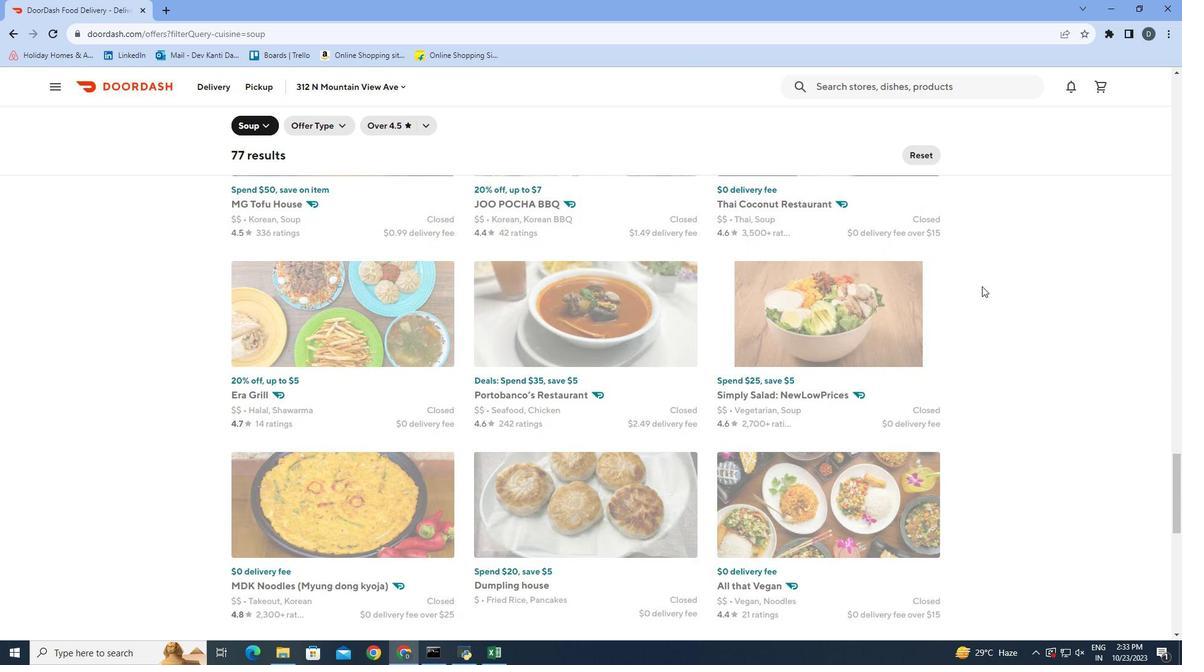 
Action: Mouse scrolled (983, 287) with delta (0, 0)
Screenshot: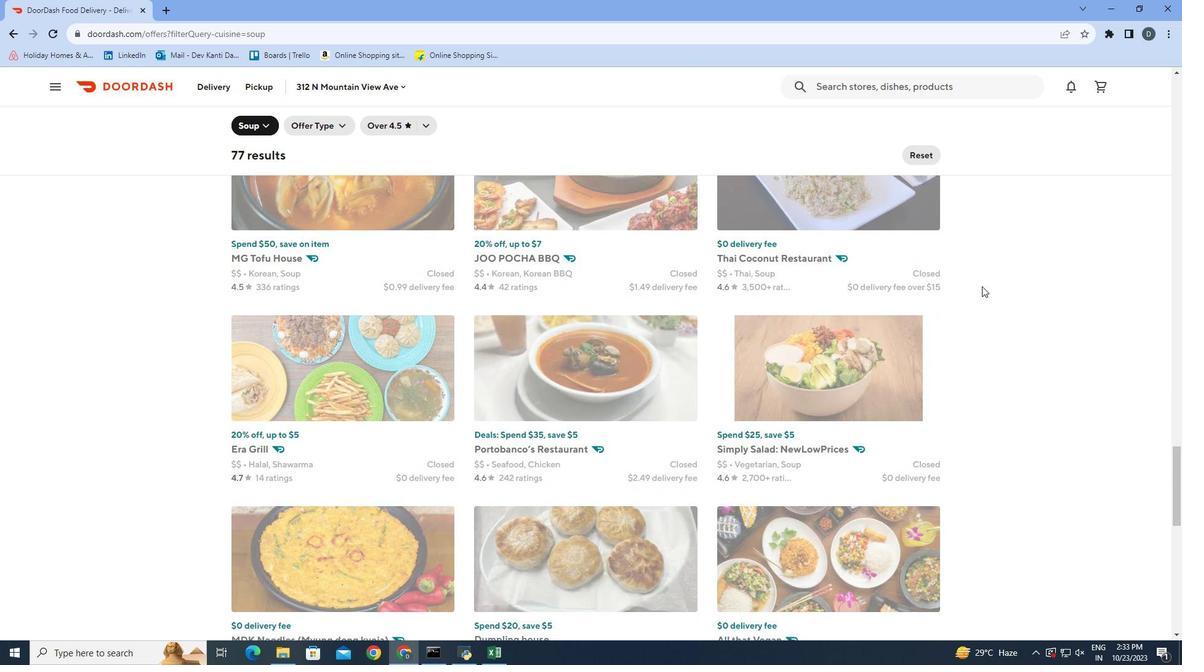 
Action: Mouse scrolled (983, 287) with delta (0, 0)
Screenshot: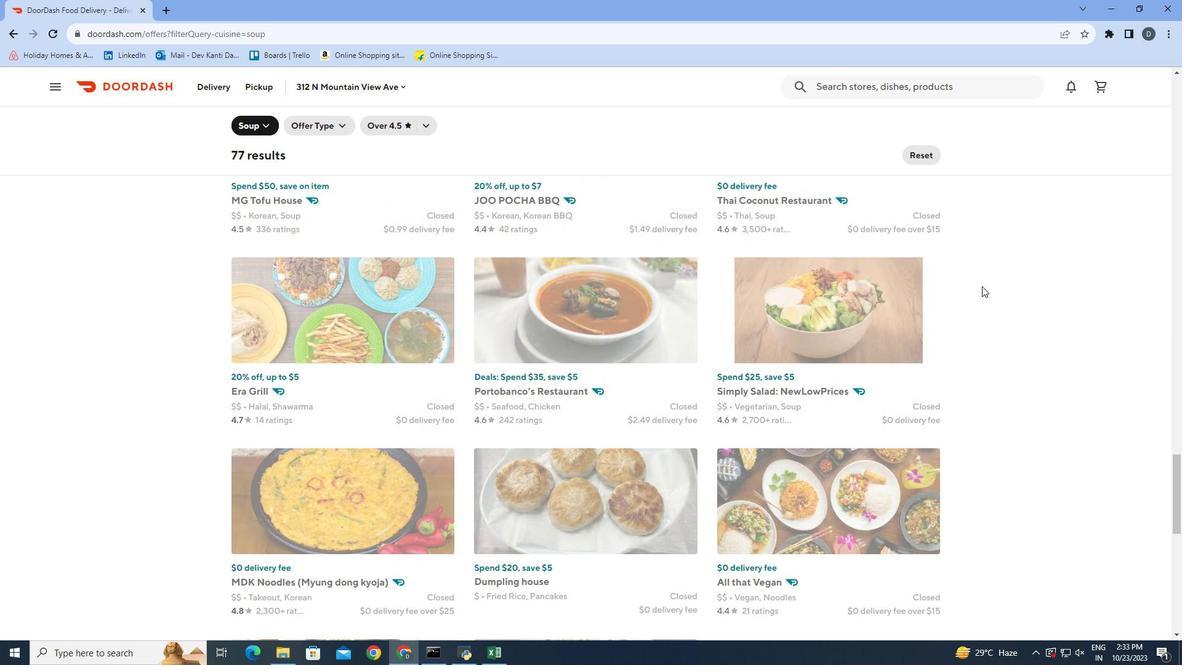 
Action: Mouse scrolled (983, 287) with delta (0, 0)
Screenshot: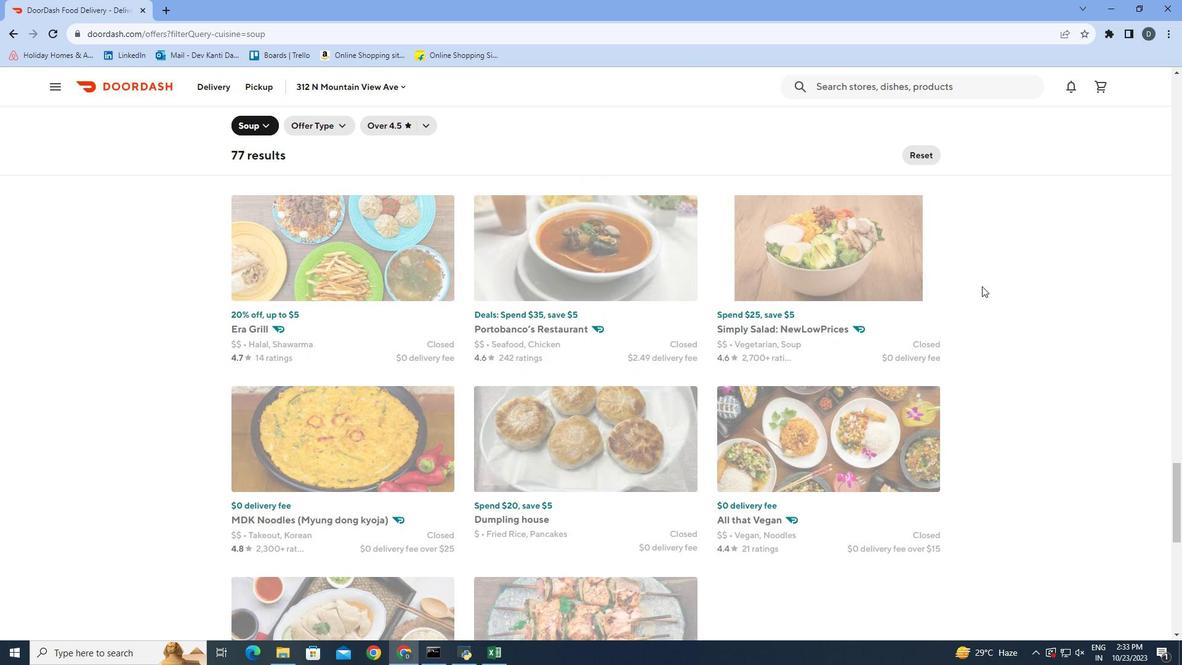 
Action: Mouse scrolled (983, 287) with delta (0, 0)
Screenshot: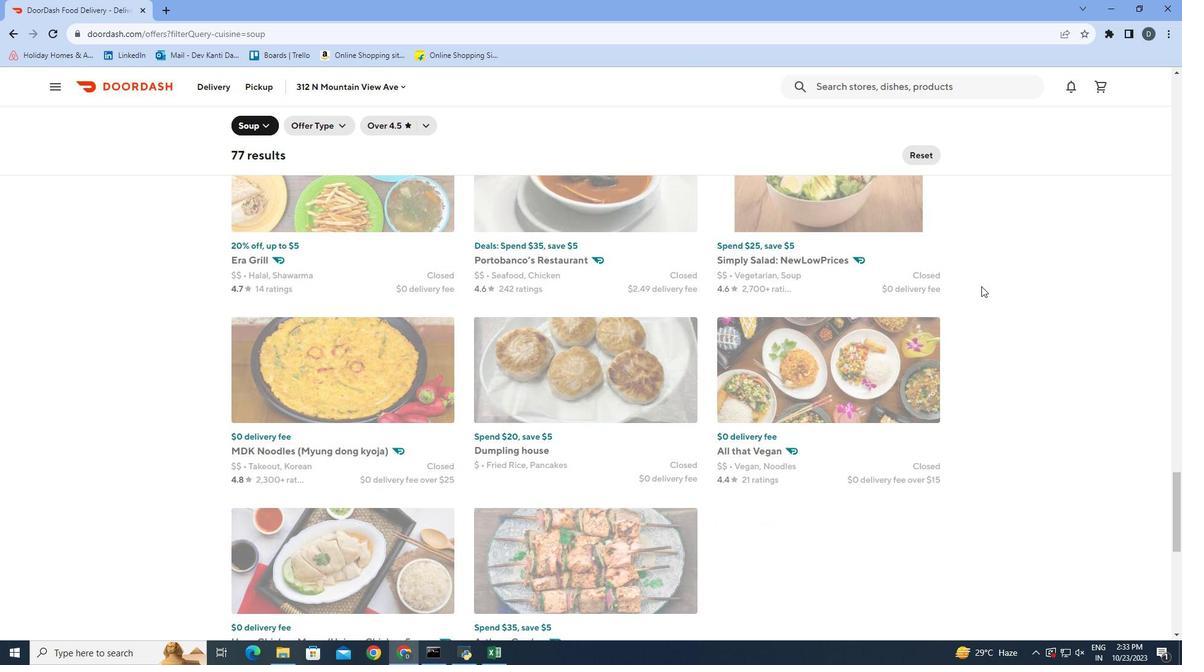 
Action: Mouse moved to (983, 287)
Screenshot: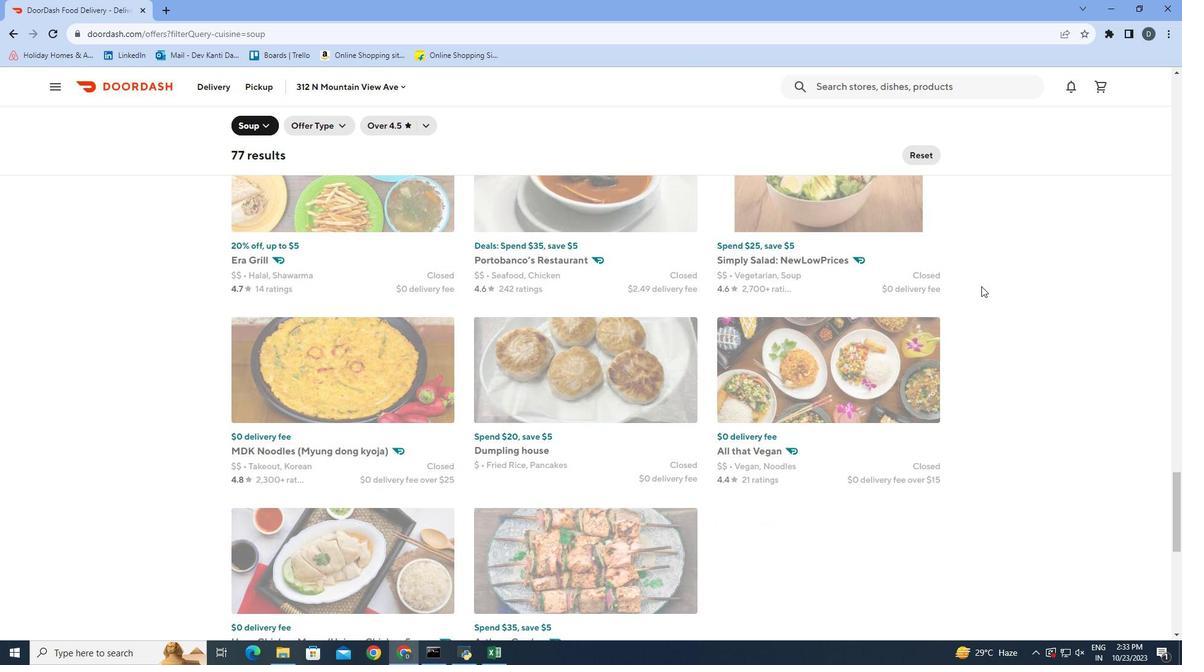 
Action: Mouse scrolled (983, 287) with delta (0, 0)
Screenshot: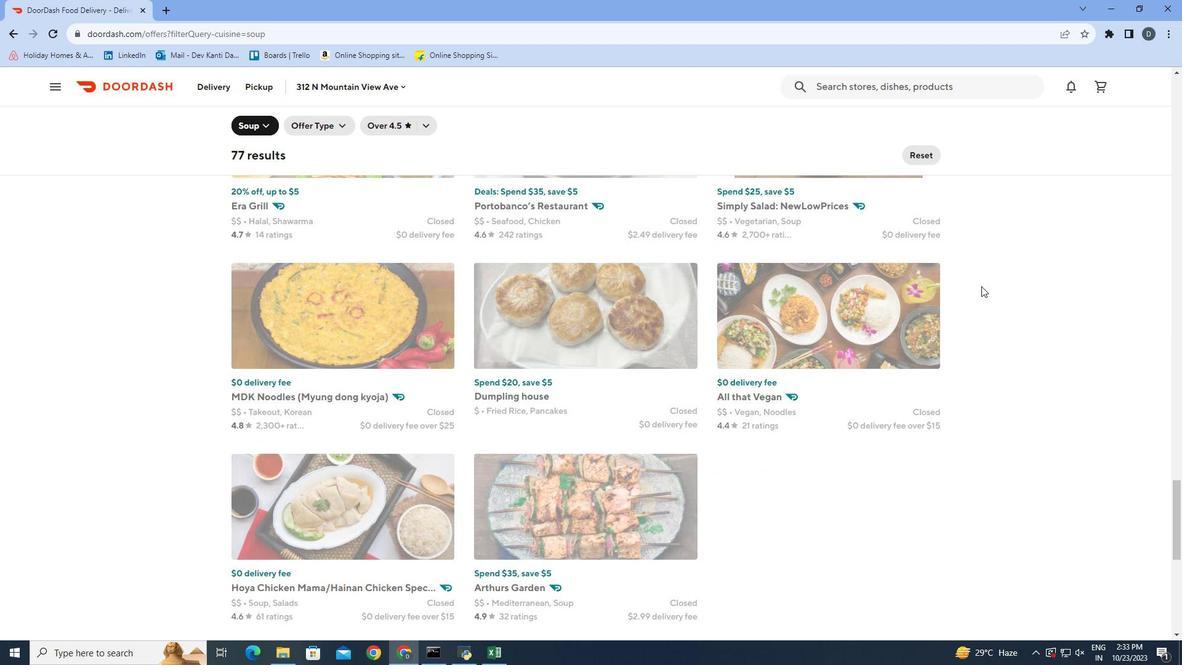 
Action: Mouse scrolled (983, 287) with delta (0, 0)
Screenshot: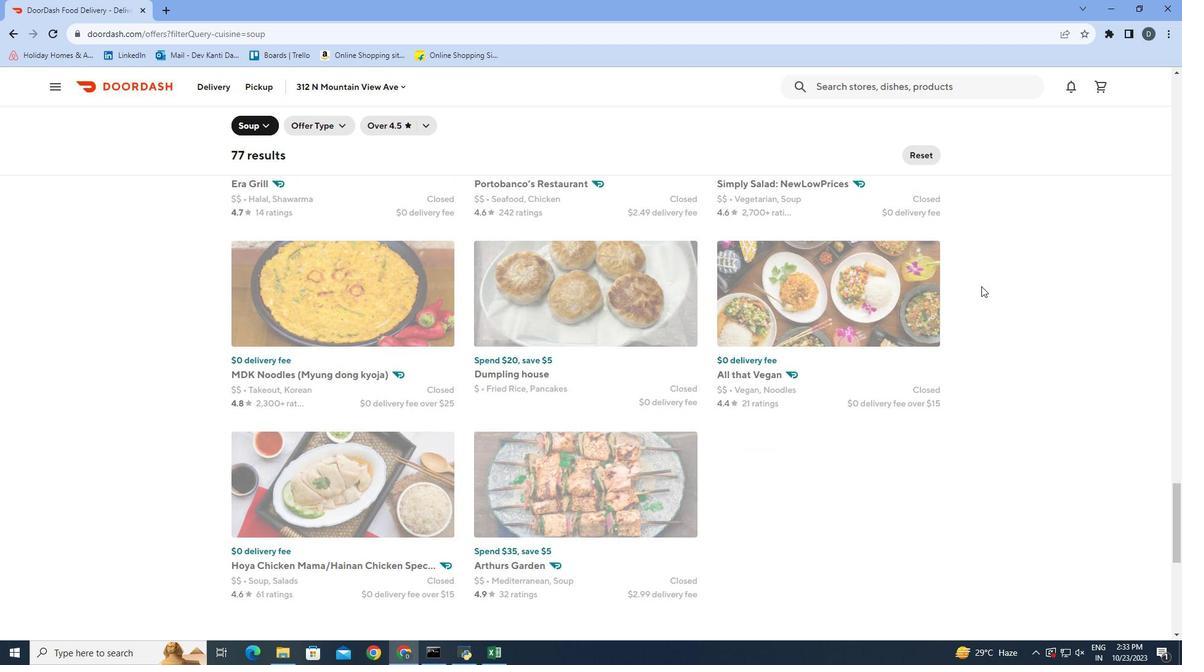 
Action: Mouse scrolled (983, 287) with delta (0, 0)
Screenshot: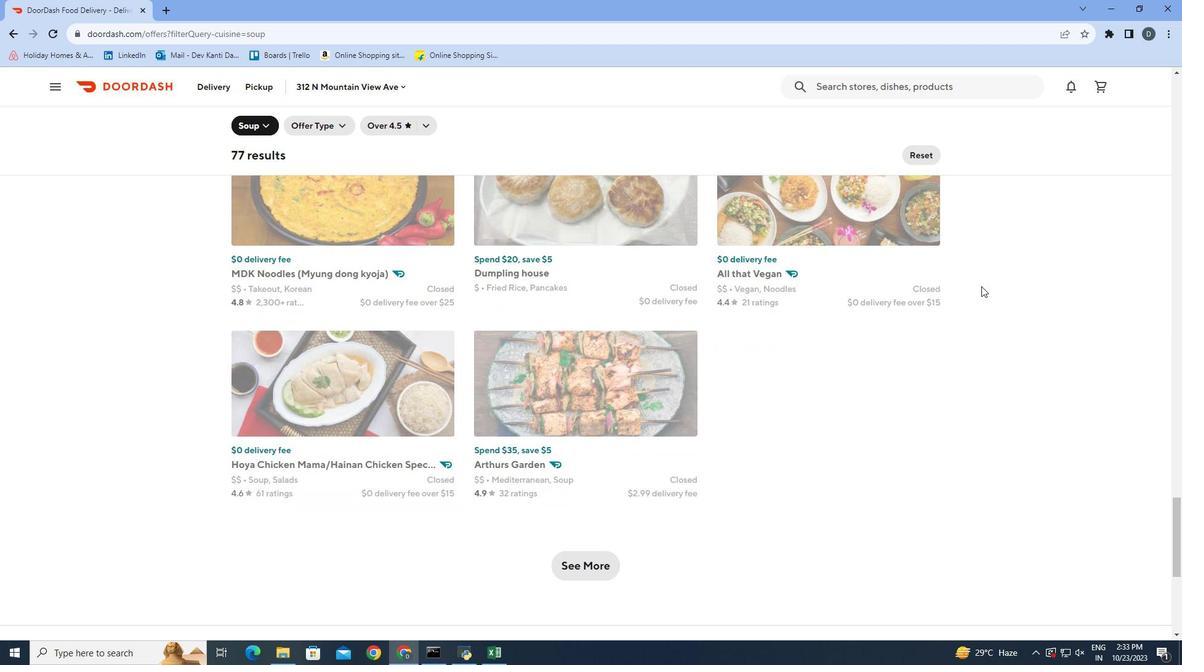 
Action: Mouse scrolled (983, 287) with delta (0, 0)
Screenshot: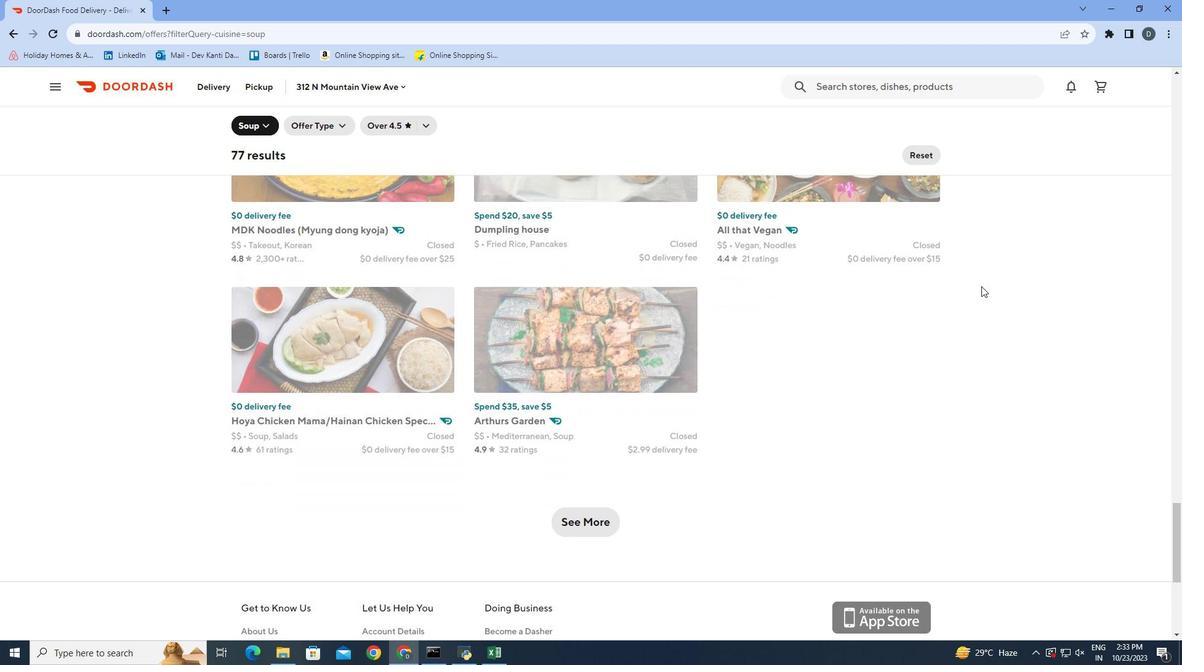 
Action: Mouse moved to (593, 437)
Screenshot: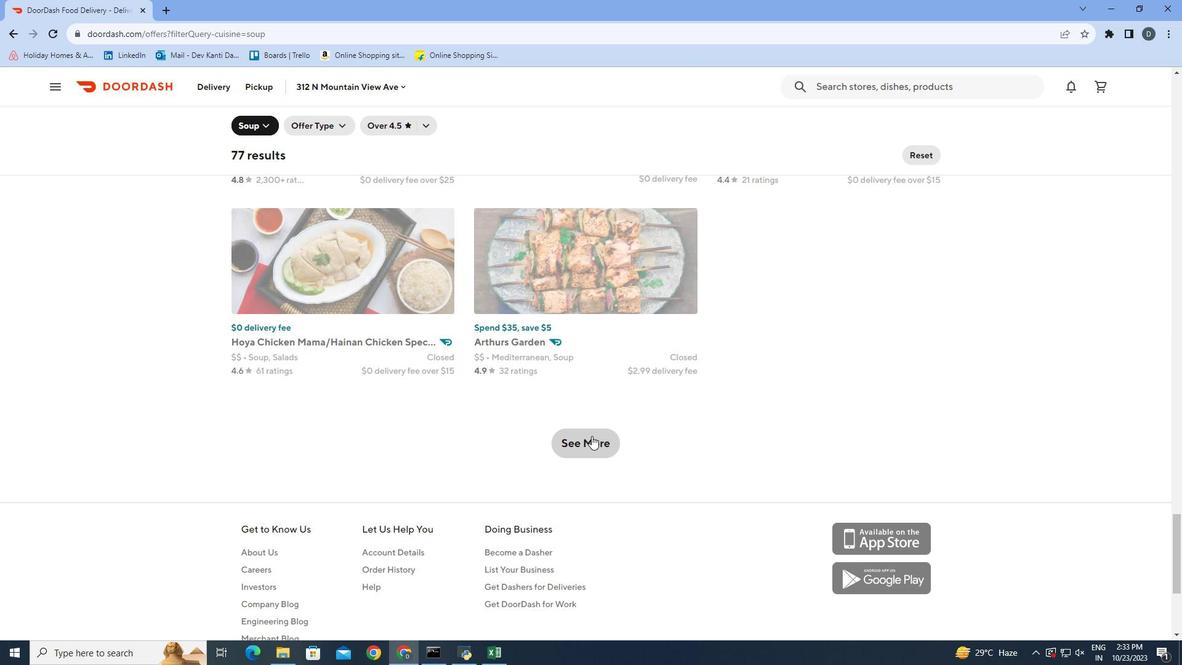 
Action: Mouse pressed left at (593, 437)
Screenshot: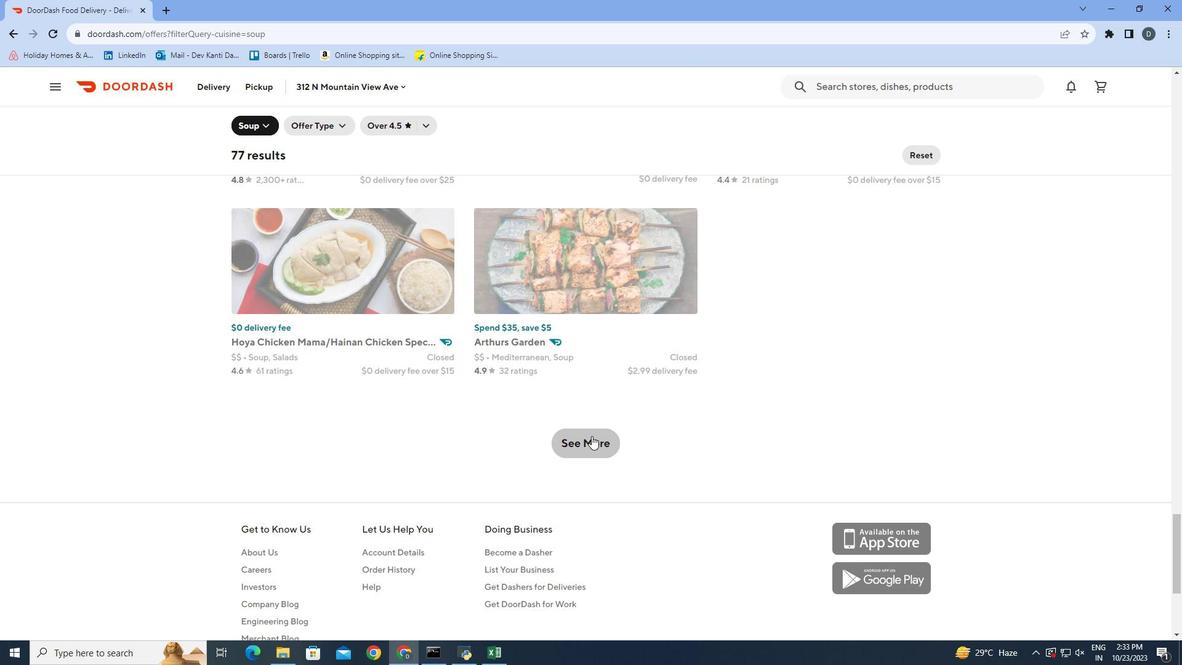 
Action: Mouse moved to (999, 293)
Screenshot: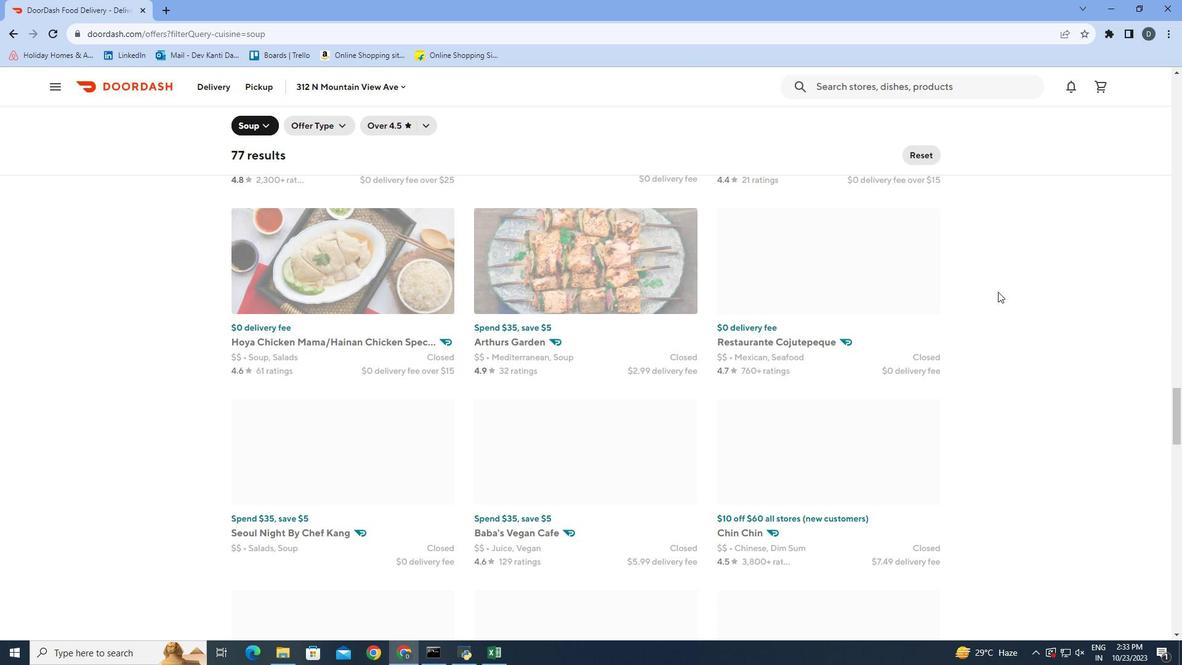 
Action: Mouse scrolled (999, 292) with delta (0, 0)
Screenshot: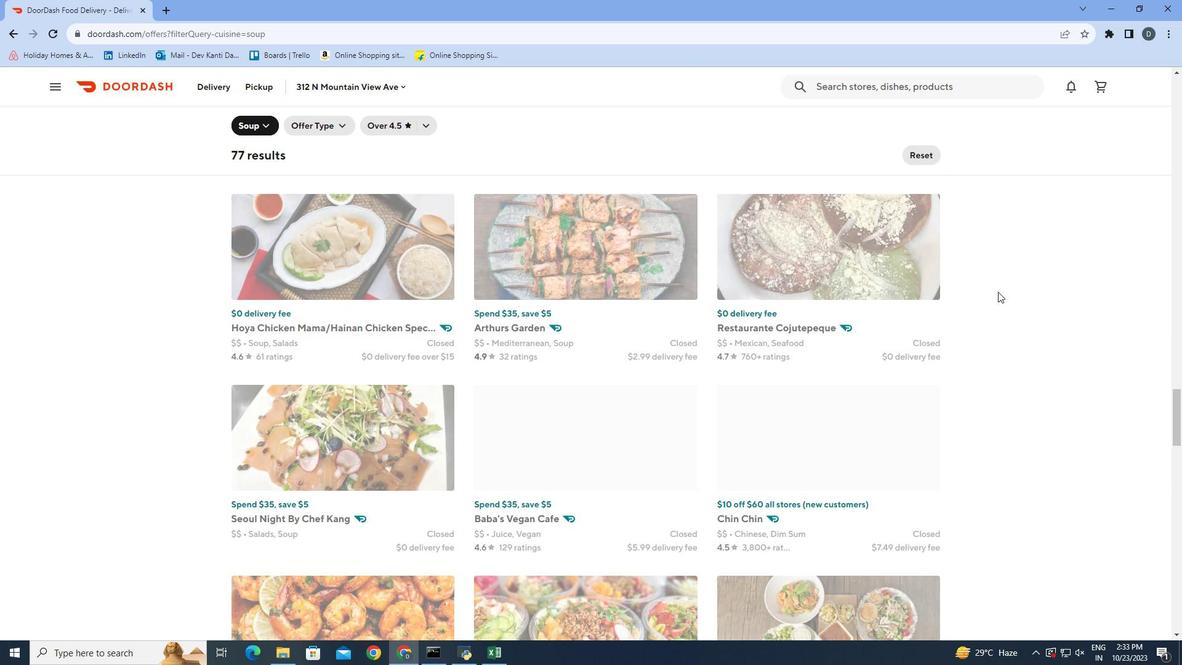 
Action: Mouse scrolled (999, 292) with delta (0, 0)
Screenshot: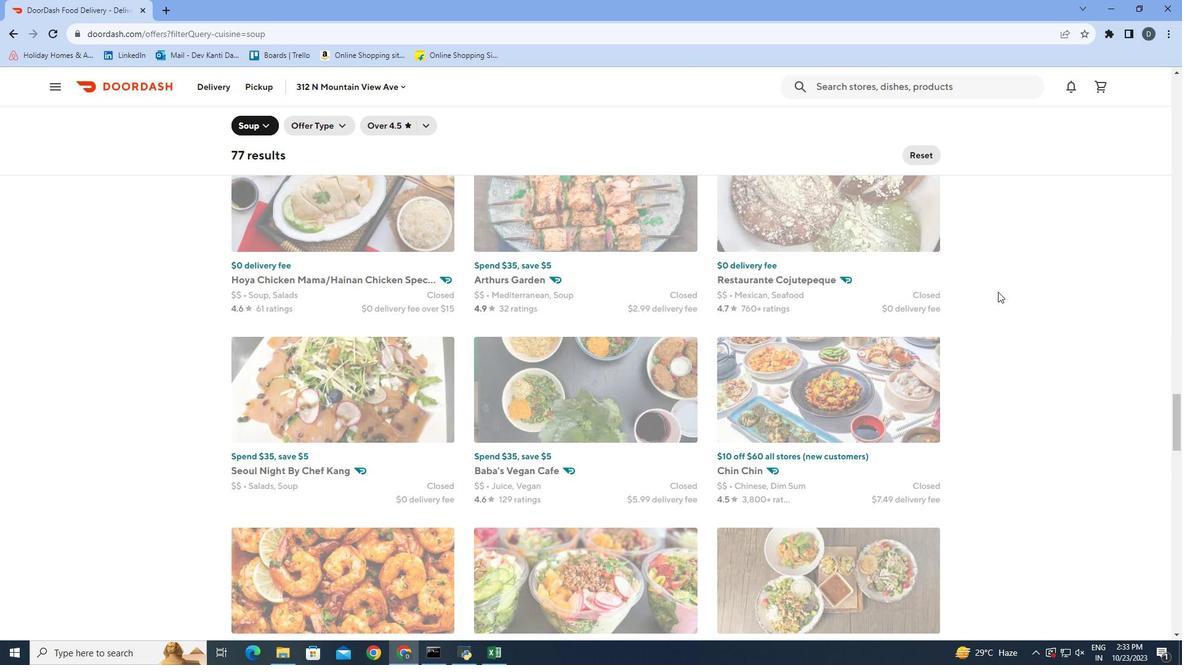
Action: Mouse scrolled (999, 292) with delta (0, 0)
Screenshot: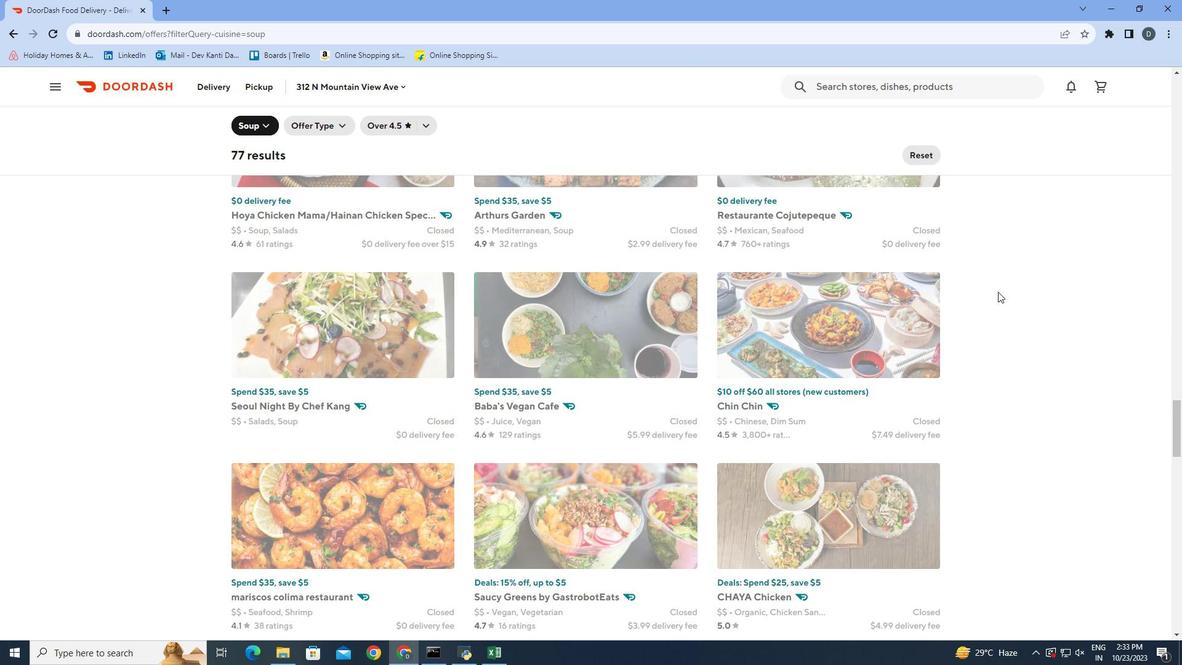 
Action: Mouse scrolled (999, 292) with delta (0, 0)
Screenshot: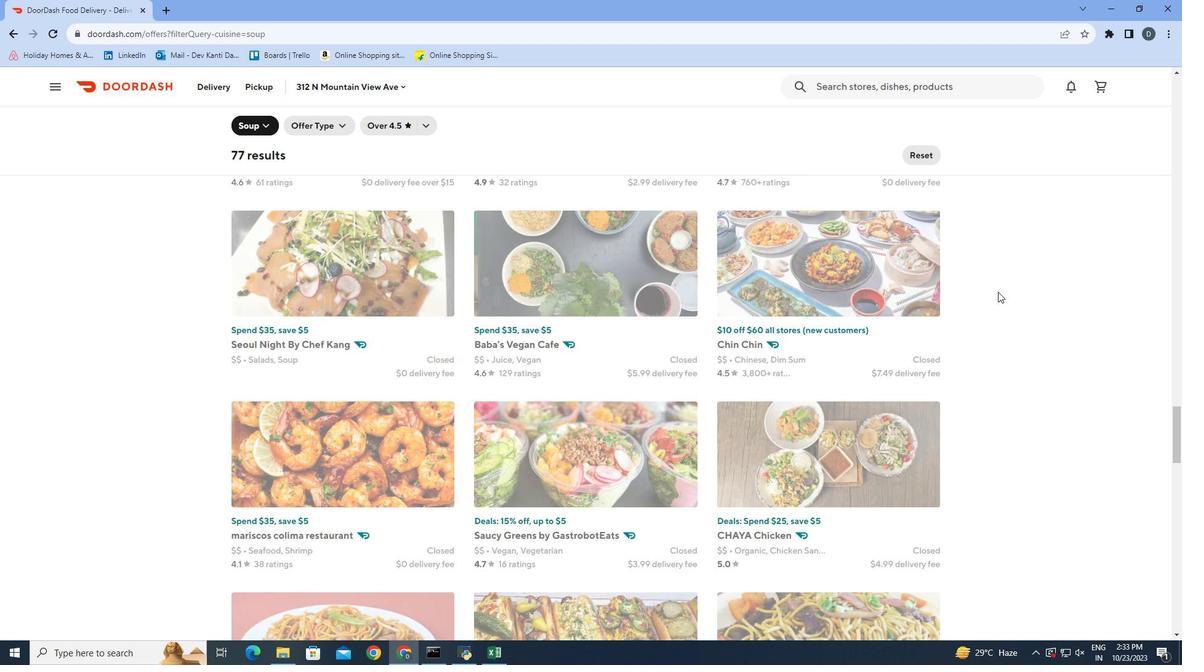 
Action: Mouse scrolled (999, 292) with delta (0, 0)
Screenshot: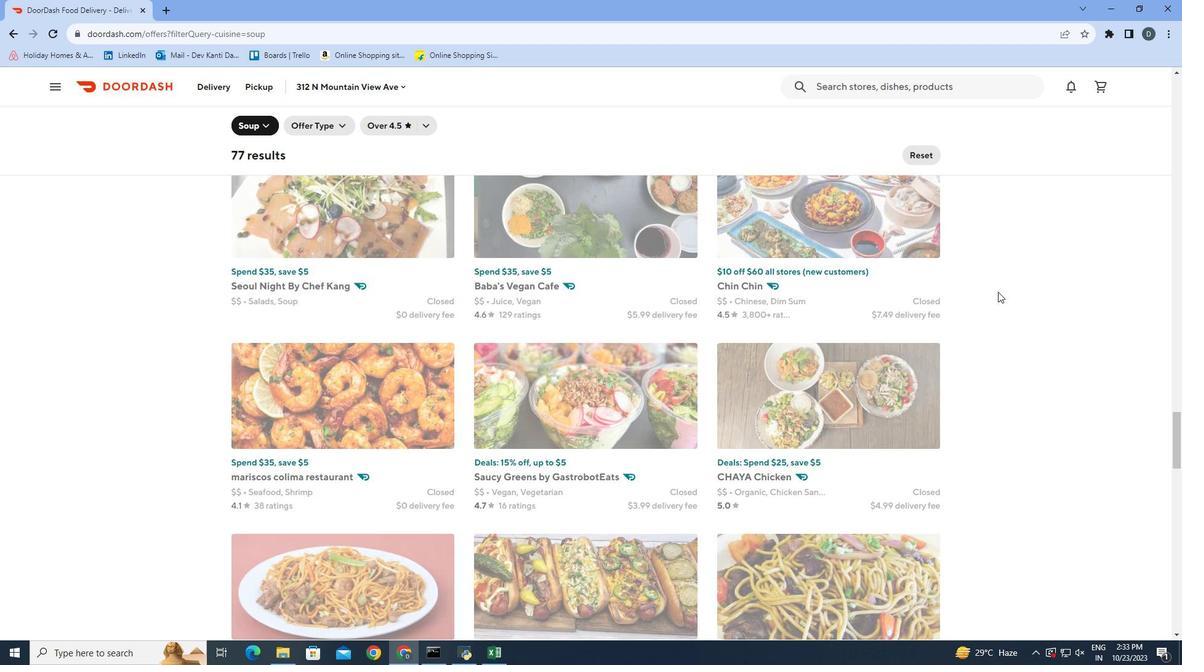
Action: Mouse scrolled (999, 292) with delta (0, 0)
Screenshot: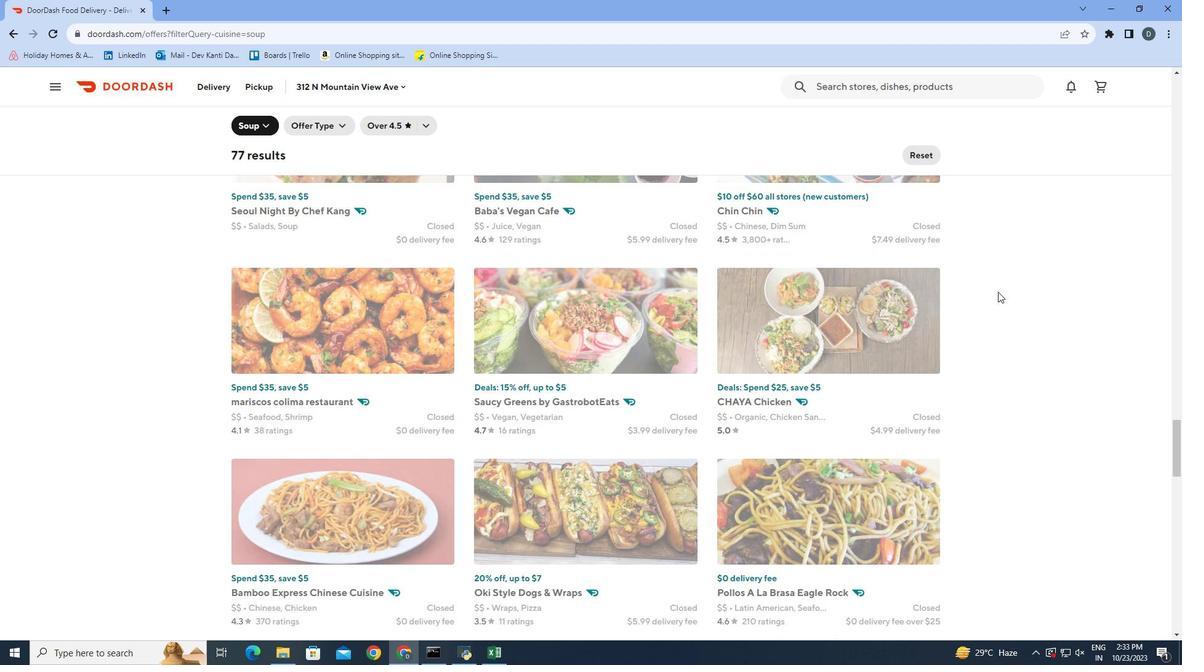
Action: Mouse scrolled (999, 292) with delta (0, 0)
Screenshot: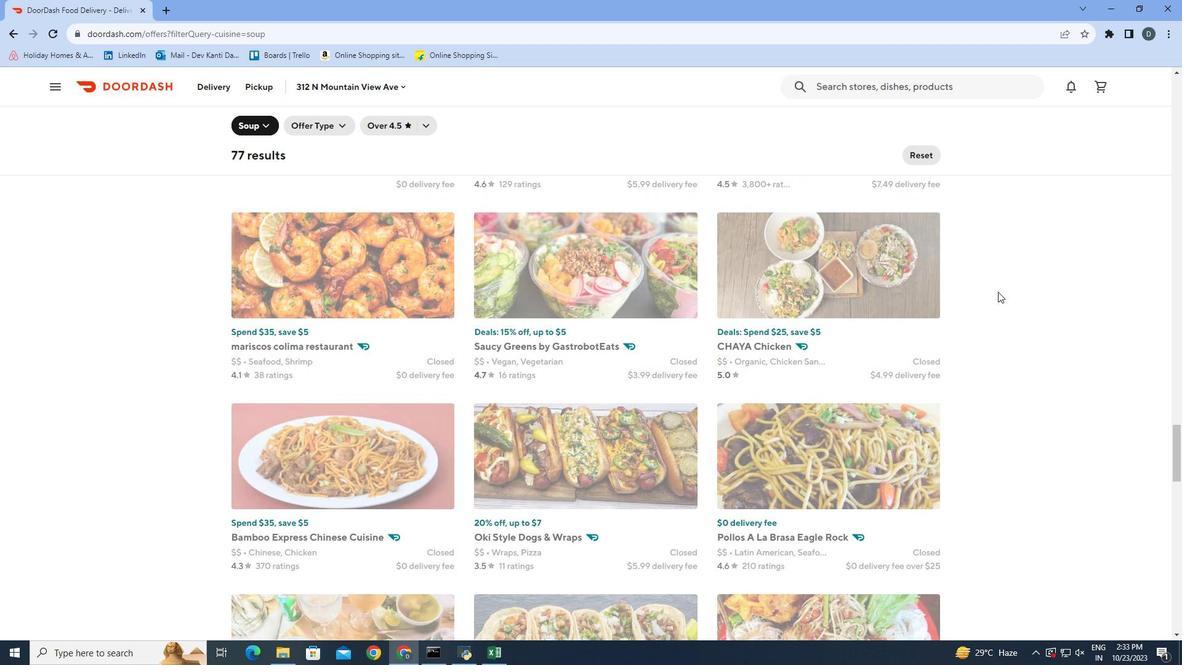 
Action: Mouse scrolled (999, 292) with delta (0, 0)
Screenshot: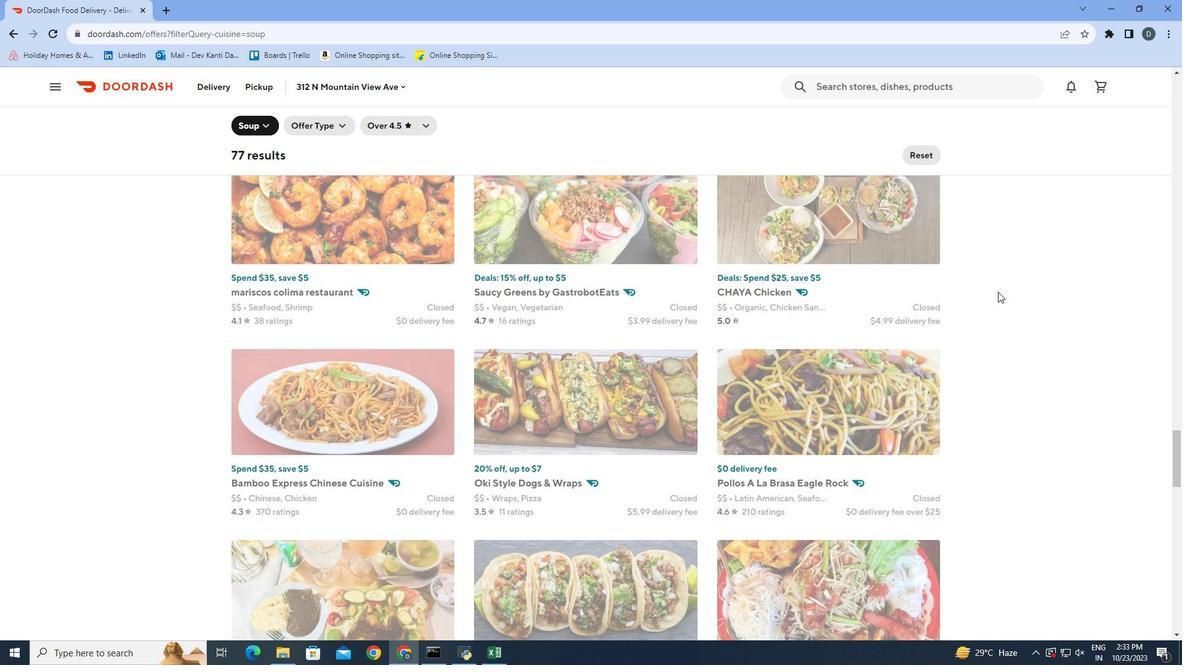 
Action: Mouse scrolled (999, 292) with delta (0, 0)
Screenshot: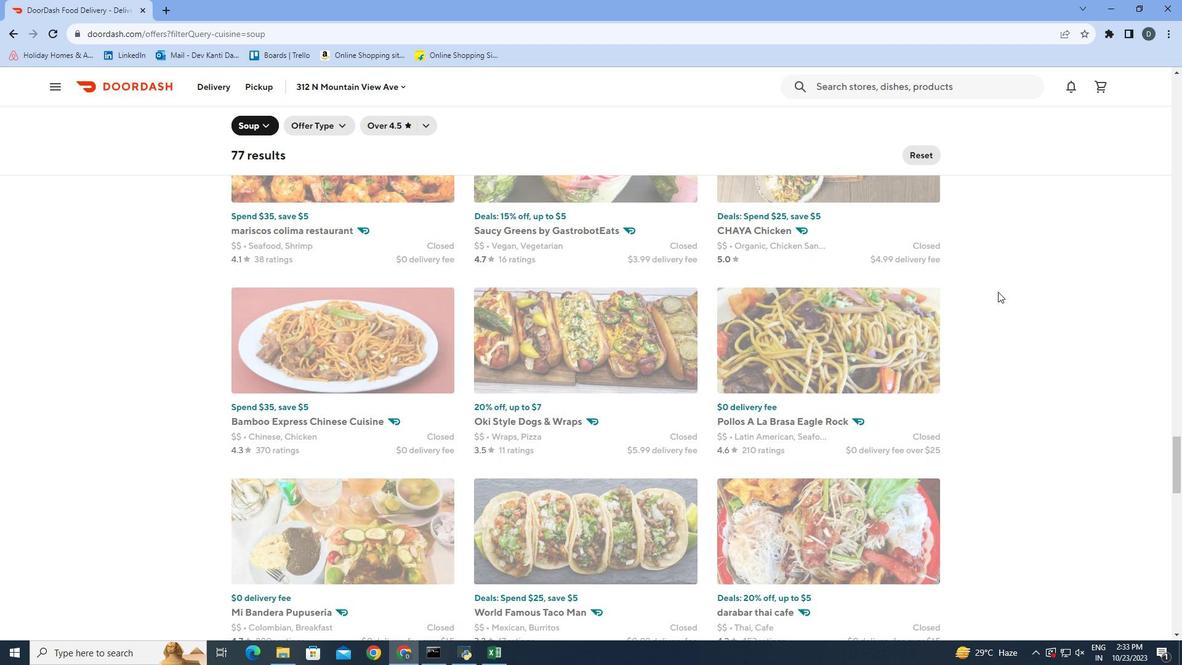 
Action: Mouse scrolled (999, 292) with delta (0, 0)
Screenshot: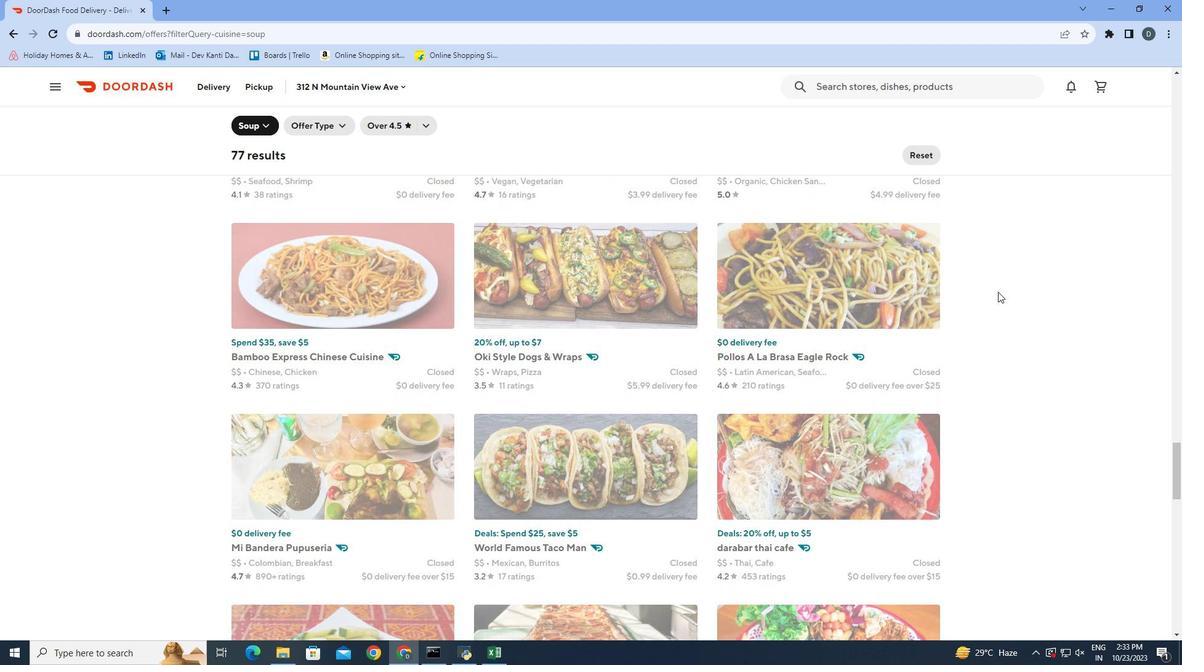 
Action: Mouse scrolled (999, 292) with delta (0, 0)
Screenshot: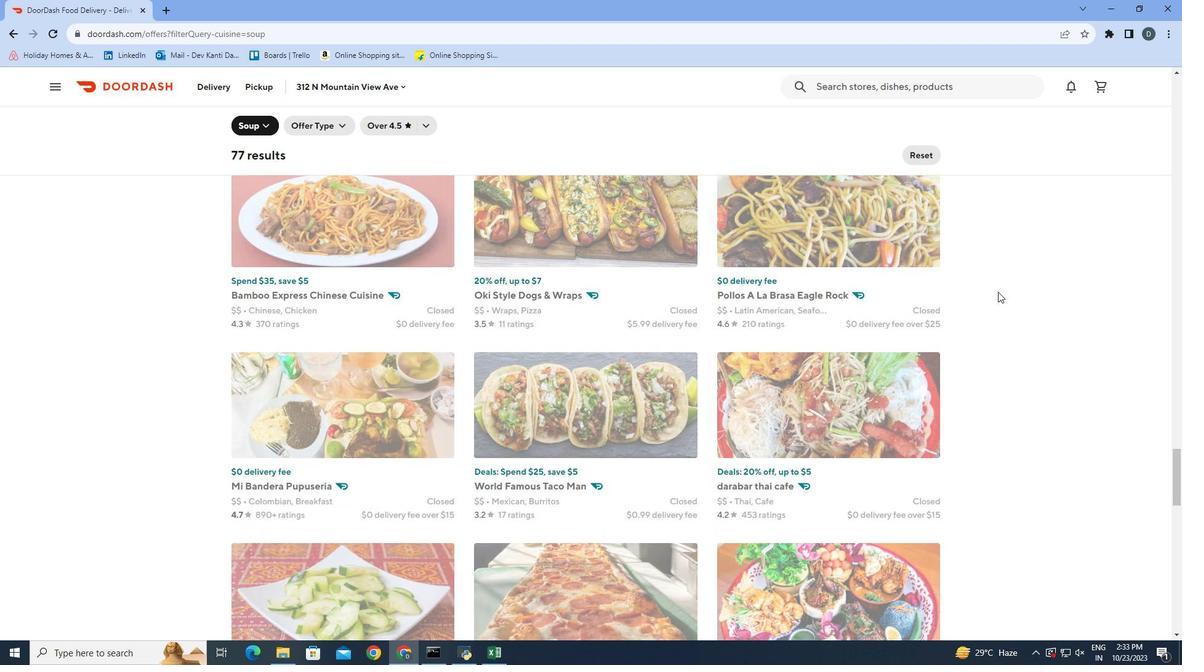 
Action: Mouse scrolled (999, 292) with delta (0, 0)
Screenshot: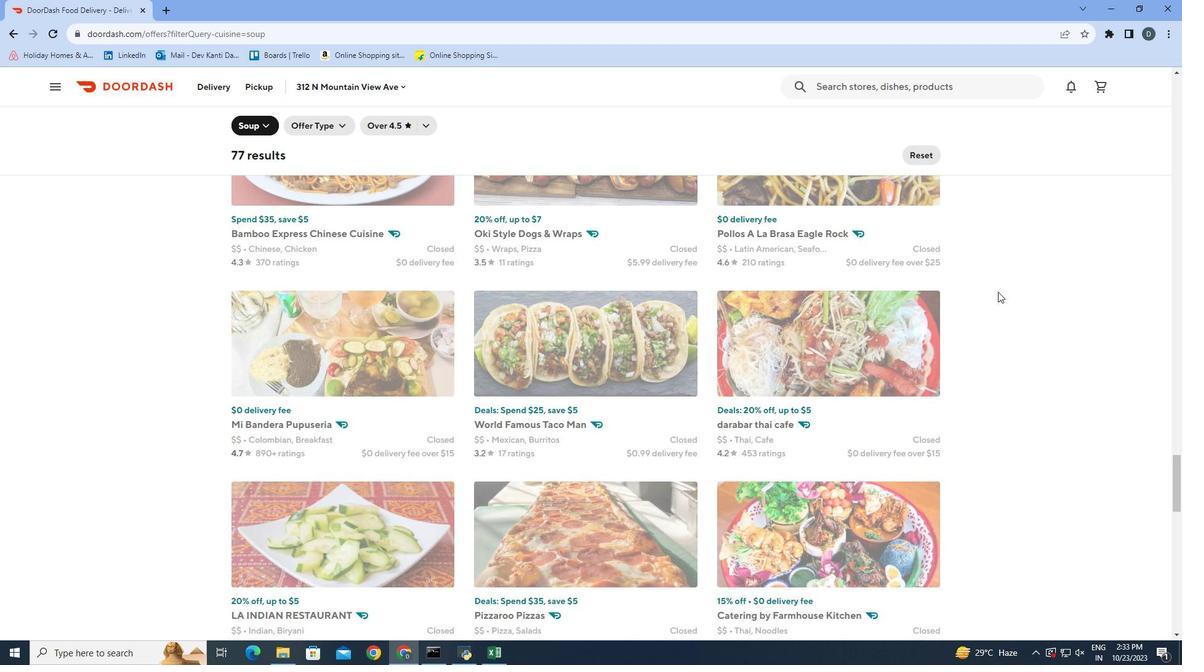 
Action: Mouse scrolled (999, 292) with delta (0, 0)
Screenshot: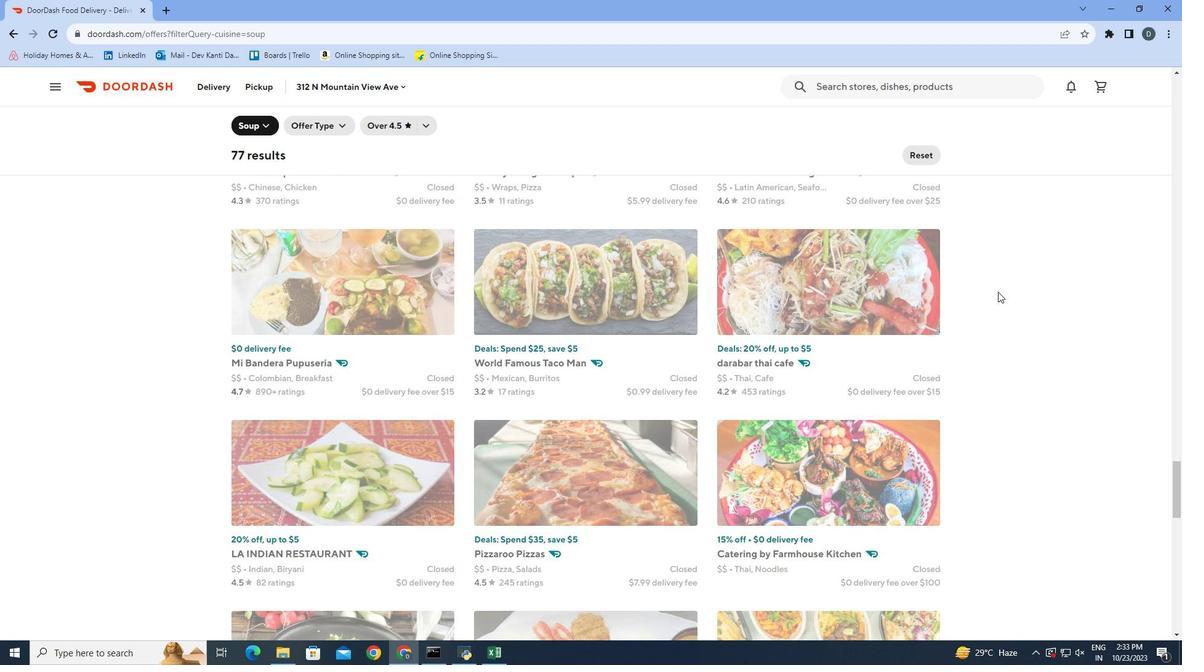 
Action: Mouse scrolled (999, 292) with delta (0, 0)
Screenshot: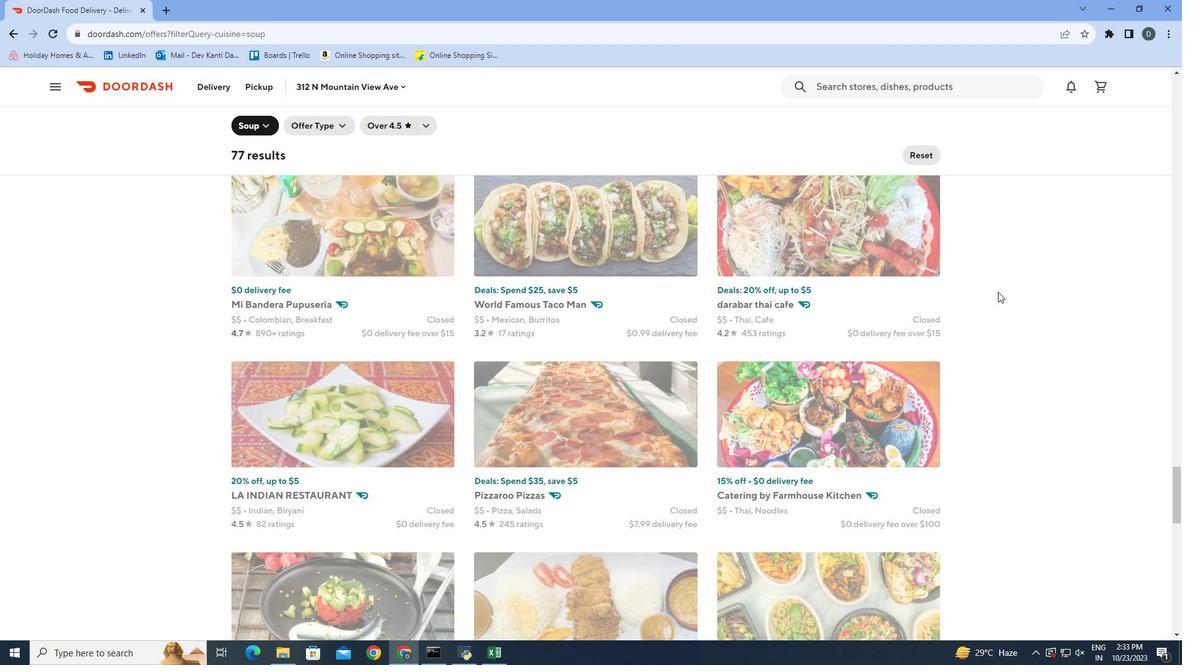 
Action: Mouse scrolled (999, 292) with delta (0, 0)
Screenshot: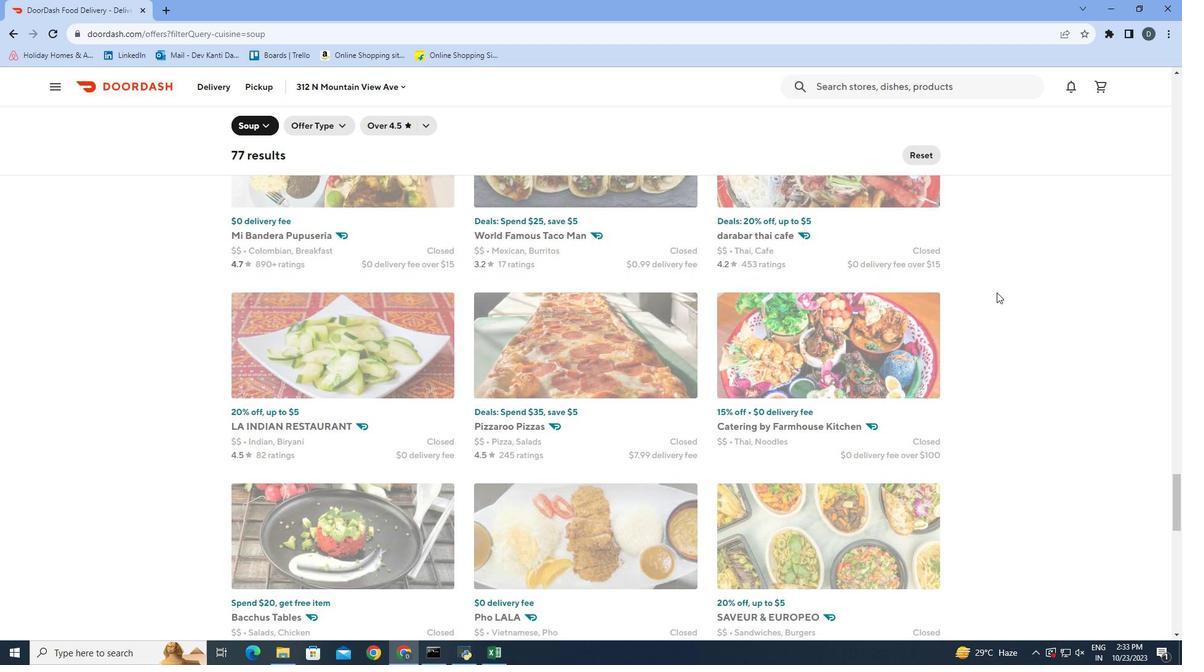 
Action: Mouse moved to (998, 293)
Screenshot: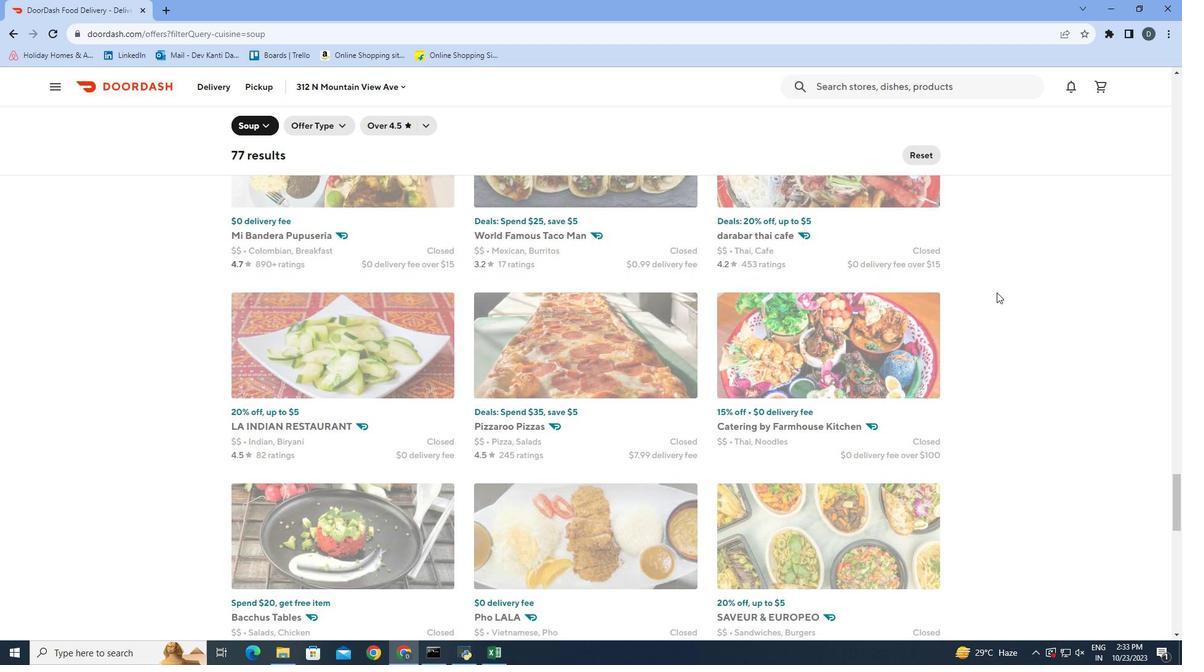 
Action: Mouse scrolled (998, 293) with delta (0, 0)
Screenshot: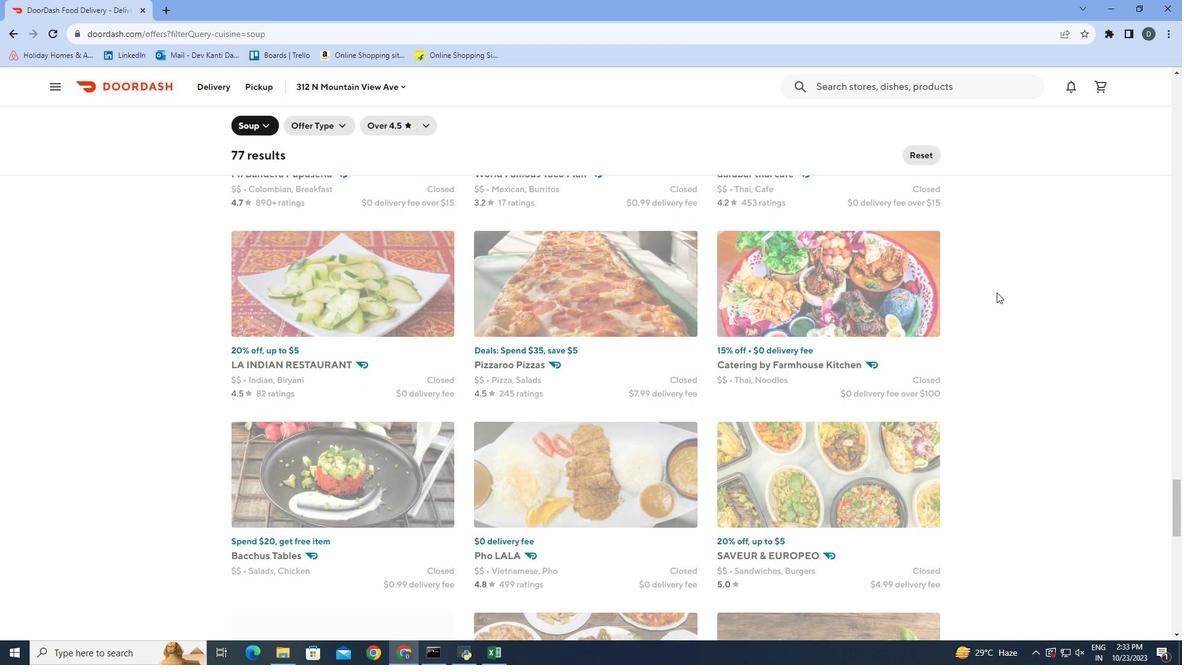 
Action: Mouse moved to (992, 298)
Screenshot: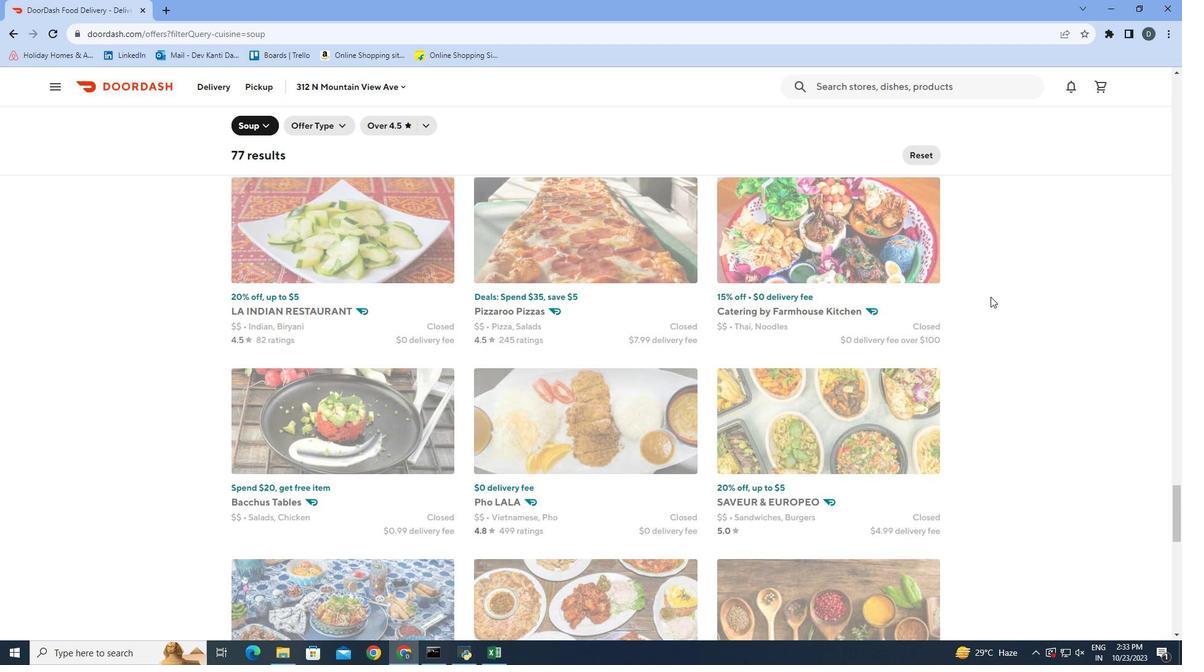 
Action: Mouse scrolled (992, 297) with delta (0, 0)
Screenshot: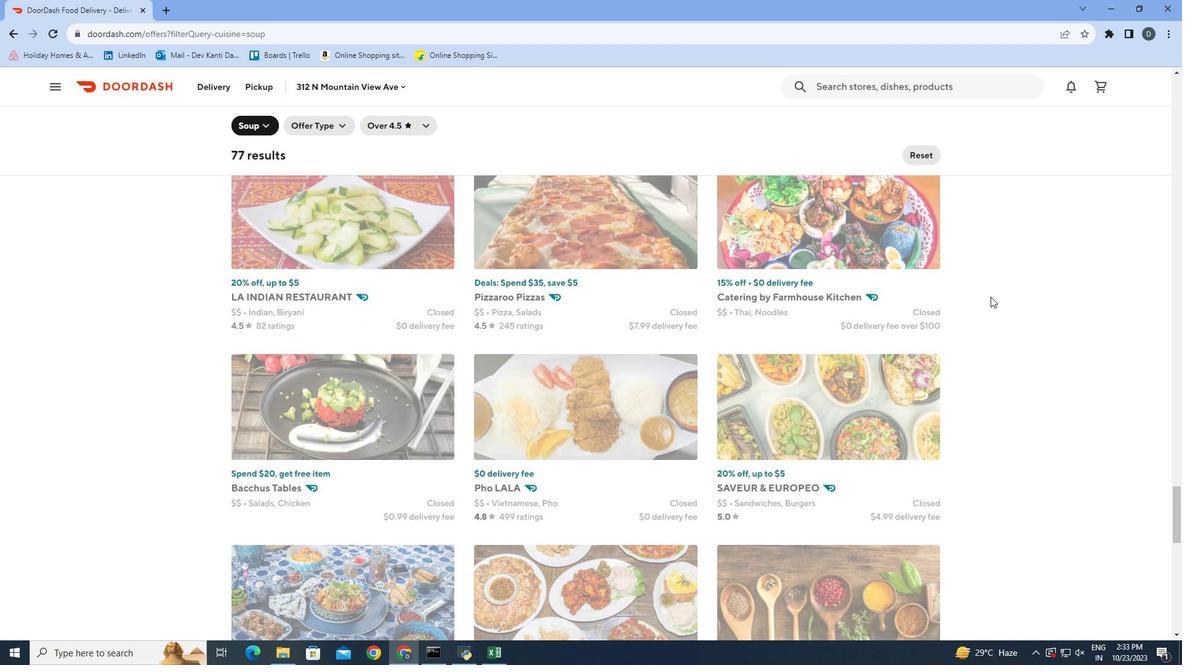 
Action: Mouse scrolled (992, 297) with delta (0, 0)
Screenshot: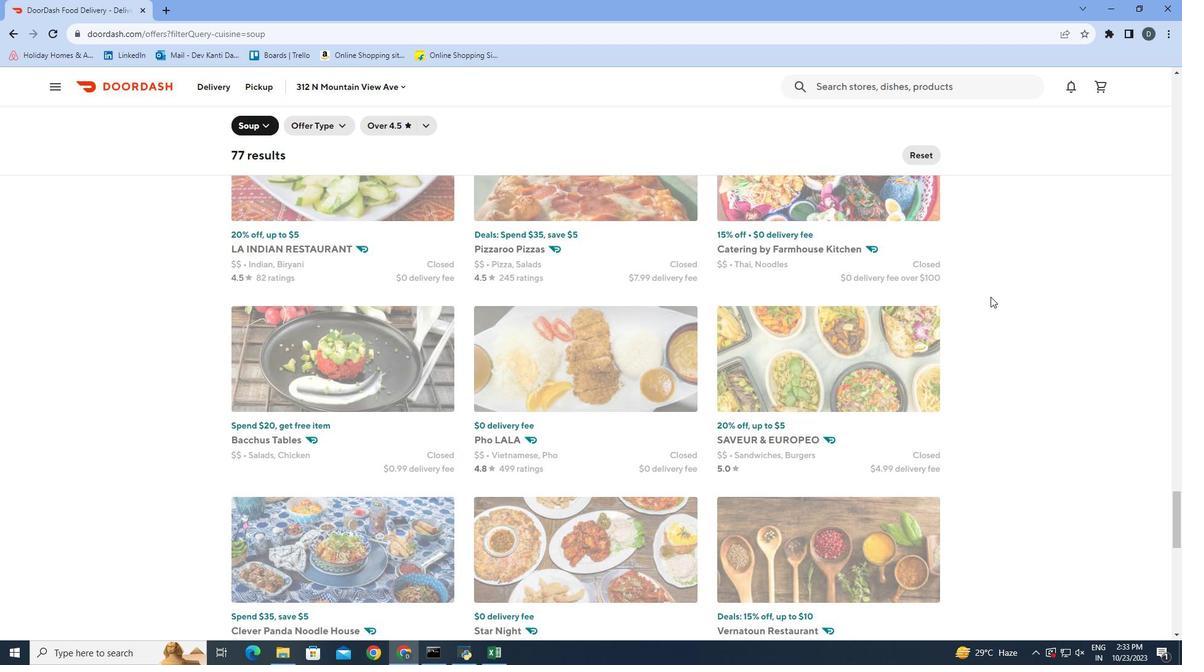 
Action: Mouse scrolled (992, 297) with delta (0, 0)
Screenshot: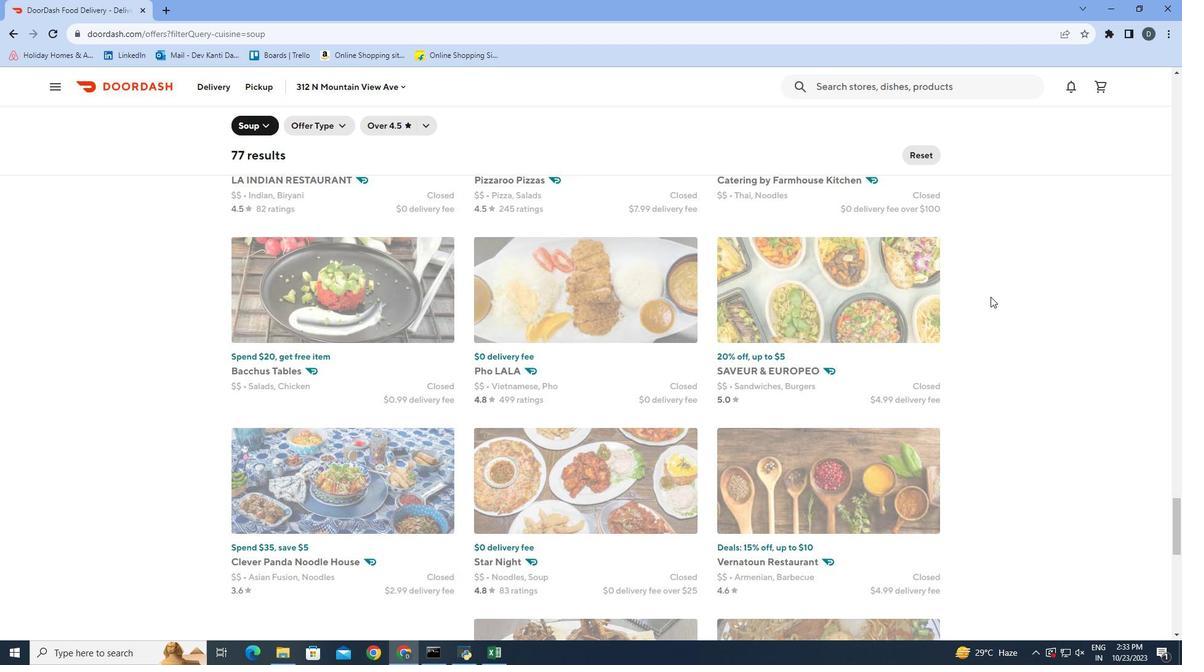 
Action: Mouse scrolled (992, 297) with delta (0, 0)
Screenshot: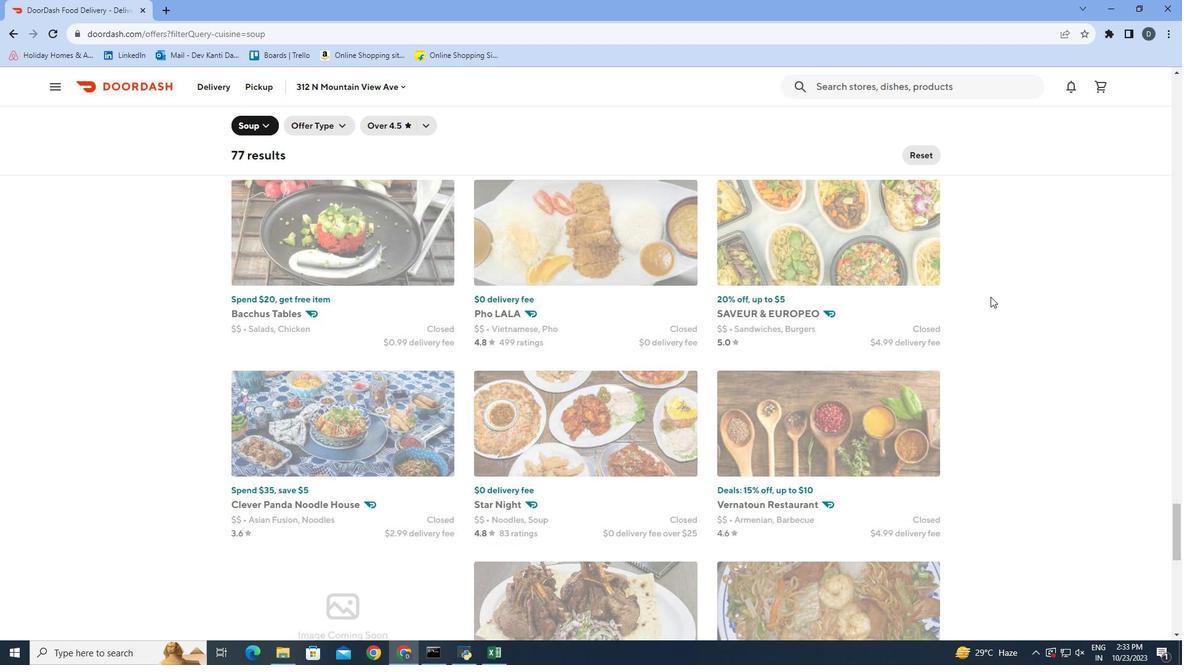 
Action: Mouse scrolled (992, 297) with delta (0, 0)
Screenshot: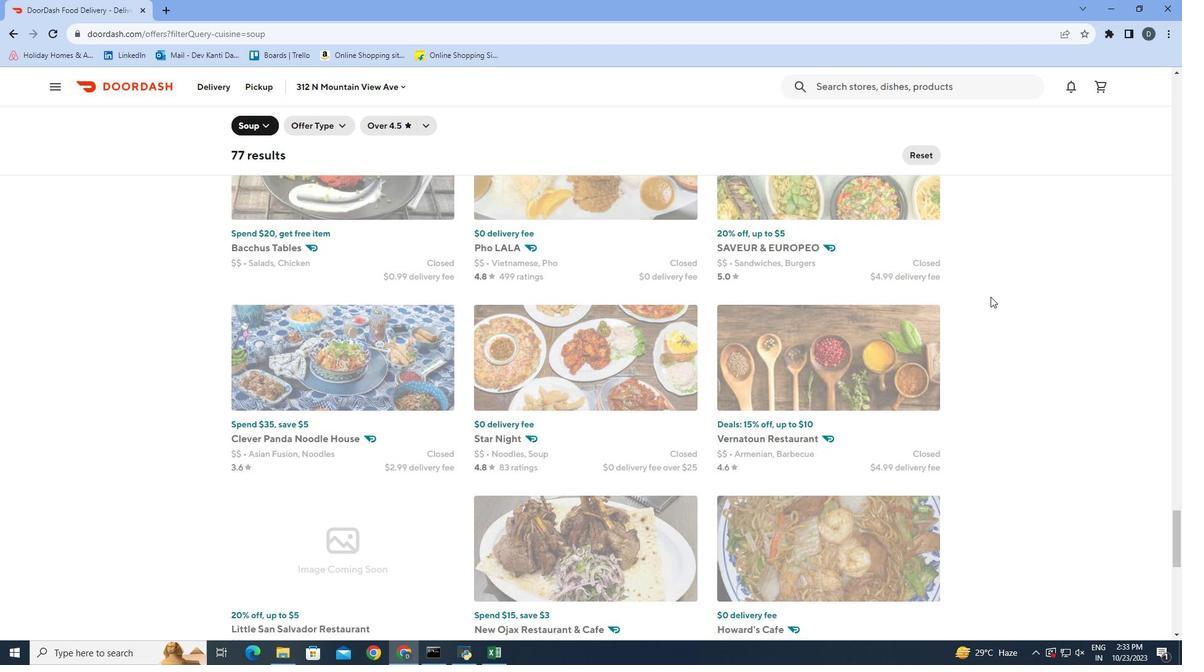 
Action: Mouse scrolled (992, 297) with delta (0, 0)
Screenshot: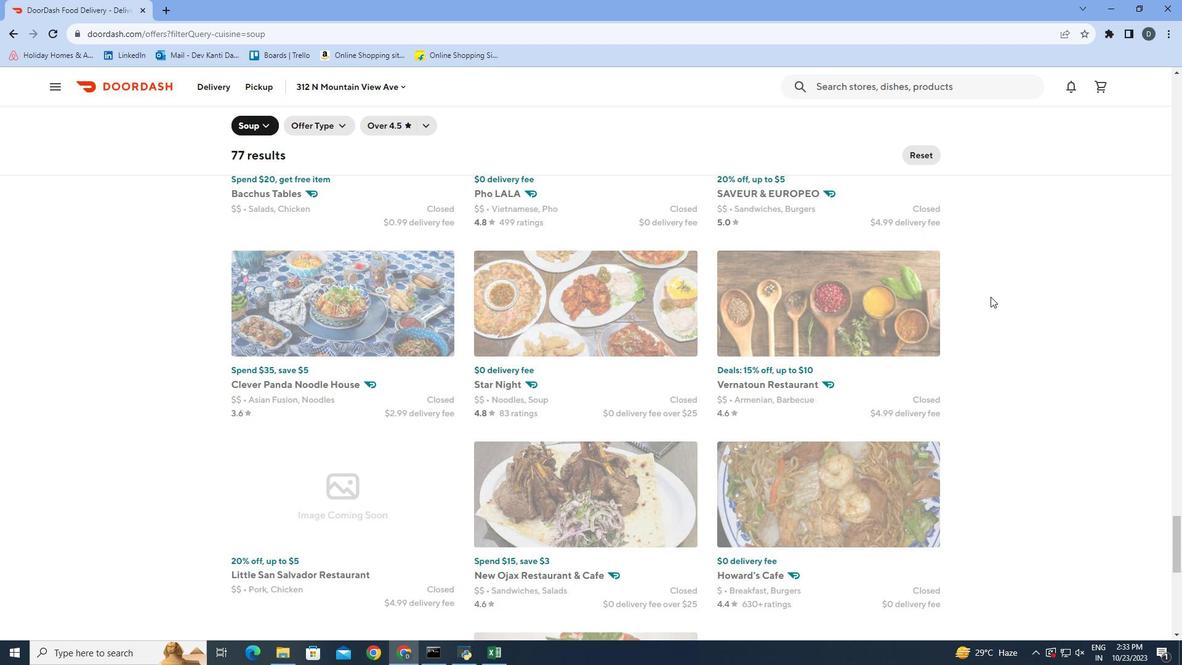 
Action: Mouse scrolled (992, 297) with delta (0, 0)
Screenshot: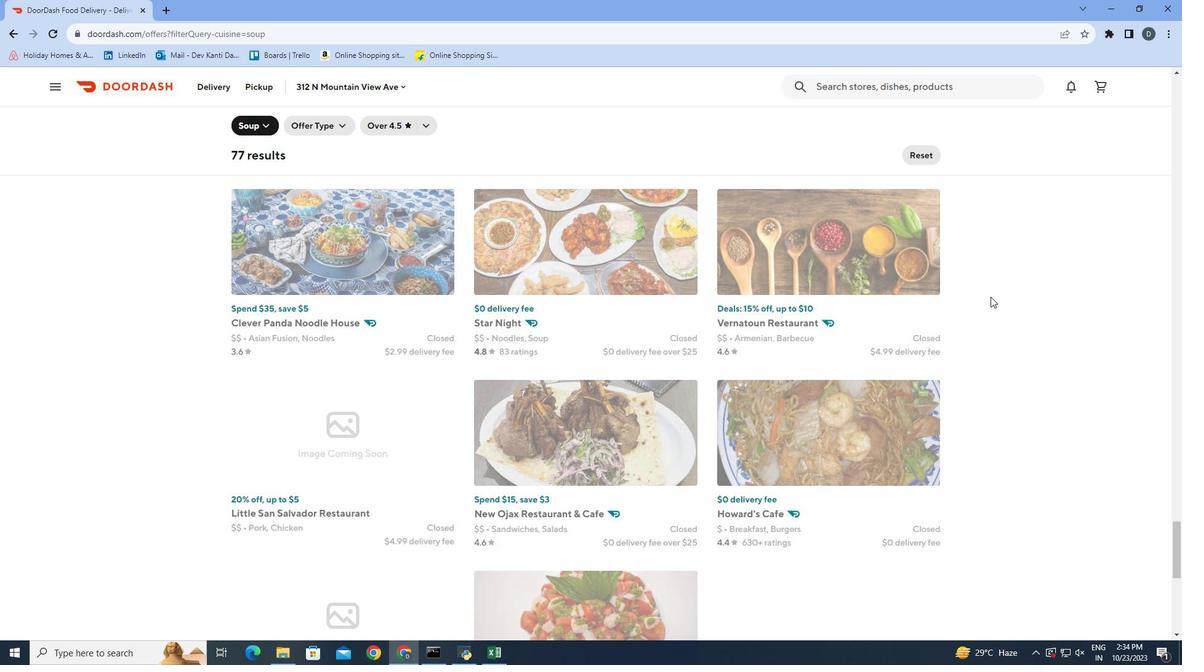 
Action: Mouse scrolled (992, 297) with delta (0, 0)
Screenshot: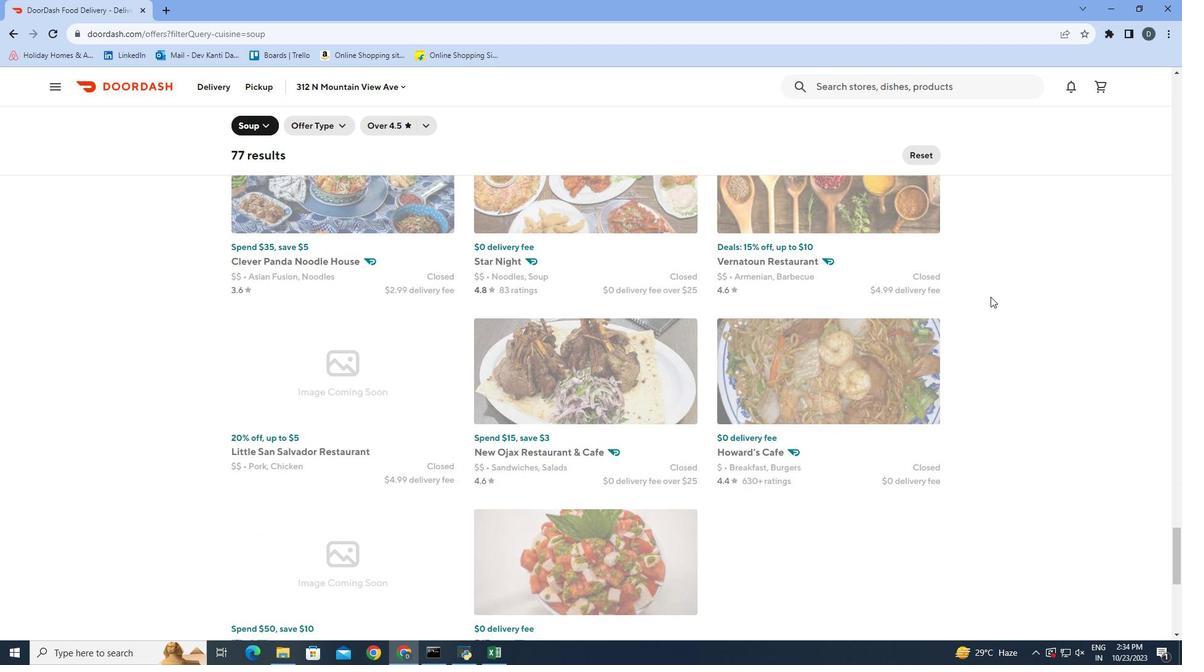 
Action: Mouse scrolled (992, 297) with delta (0, 0)
Screenshot: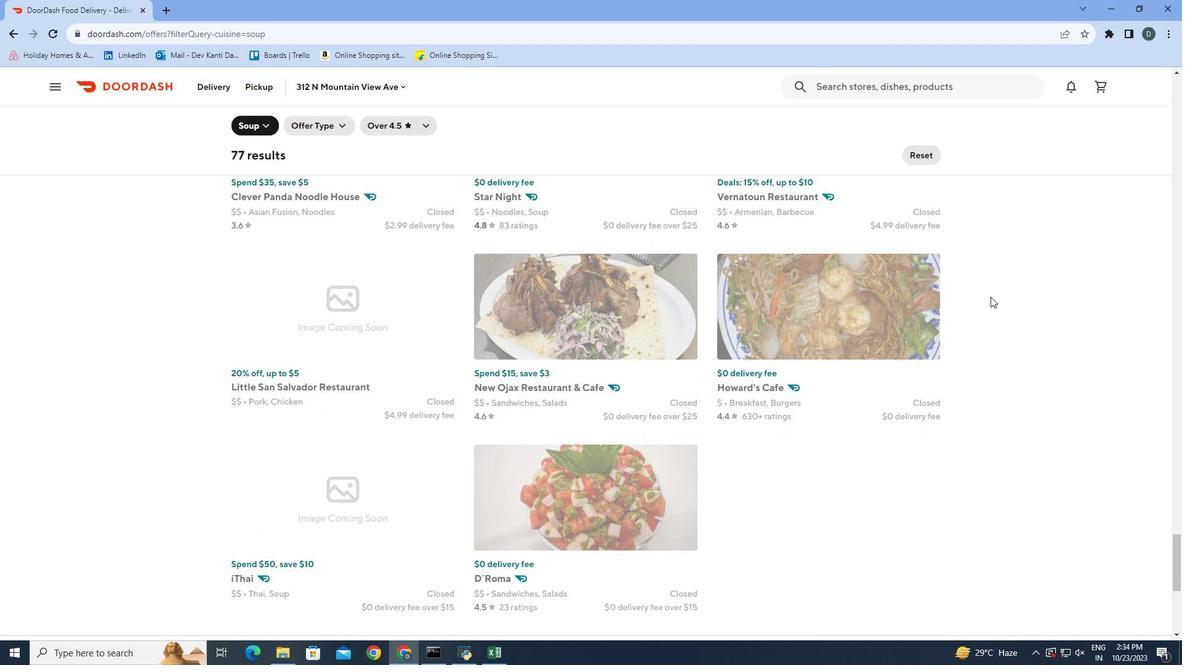 
Action: Mouse moved to (850, 462)
Screenshot: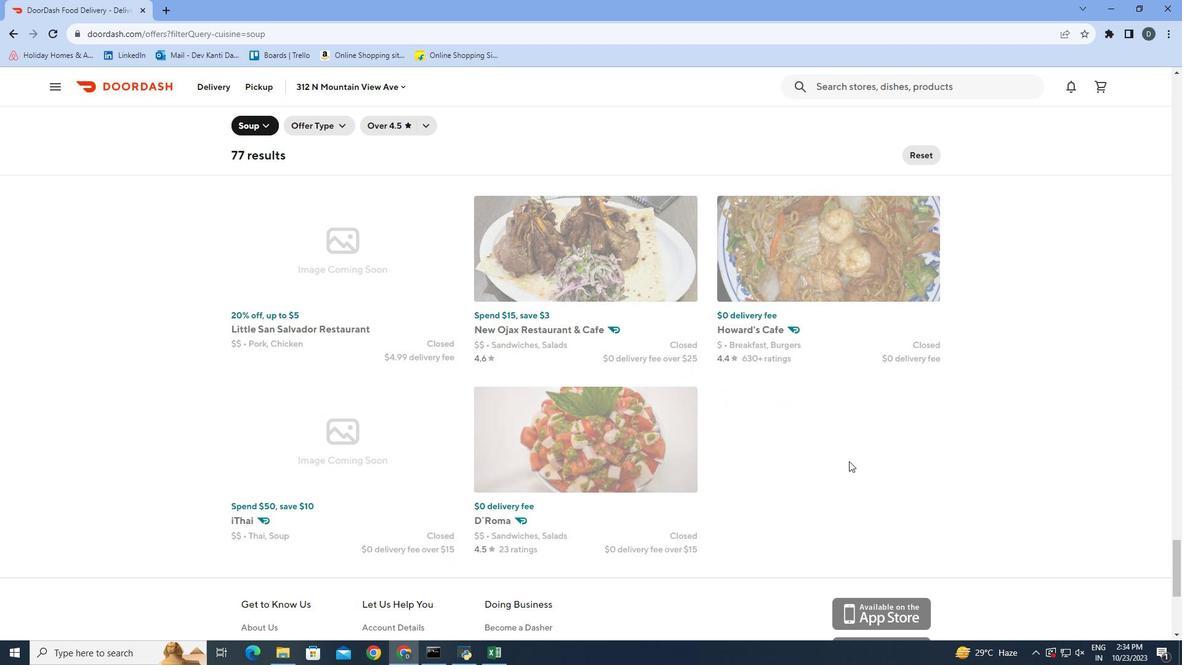 
